 Task: Look for space in La Laja, Chile from 4th August, 2023 to 8th August, 2023 for 1 adult in price range Rs.10000 to Rs.15000. Place can be private room with 1  bedroom having 1 bed and 1 bathroom. Property type can be flatguest house, hotel. Amenities needed are: wifi. Booking option can be shelf check-in. Required host language is English.
Action: Mouse moved to (591, 232)
Screenshot: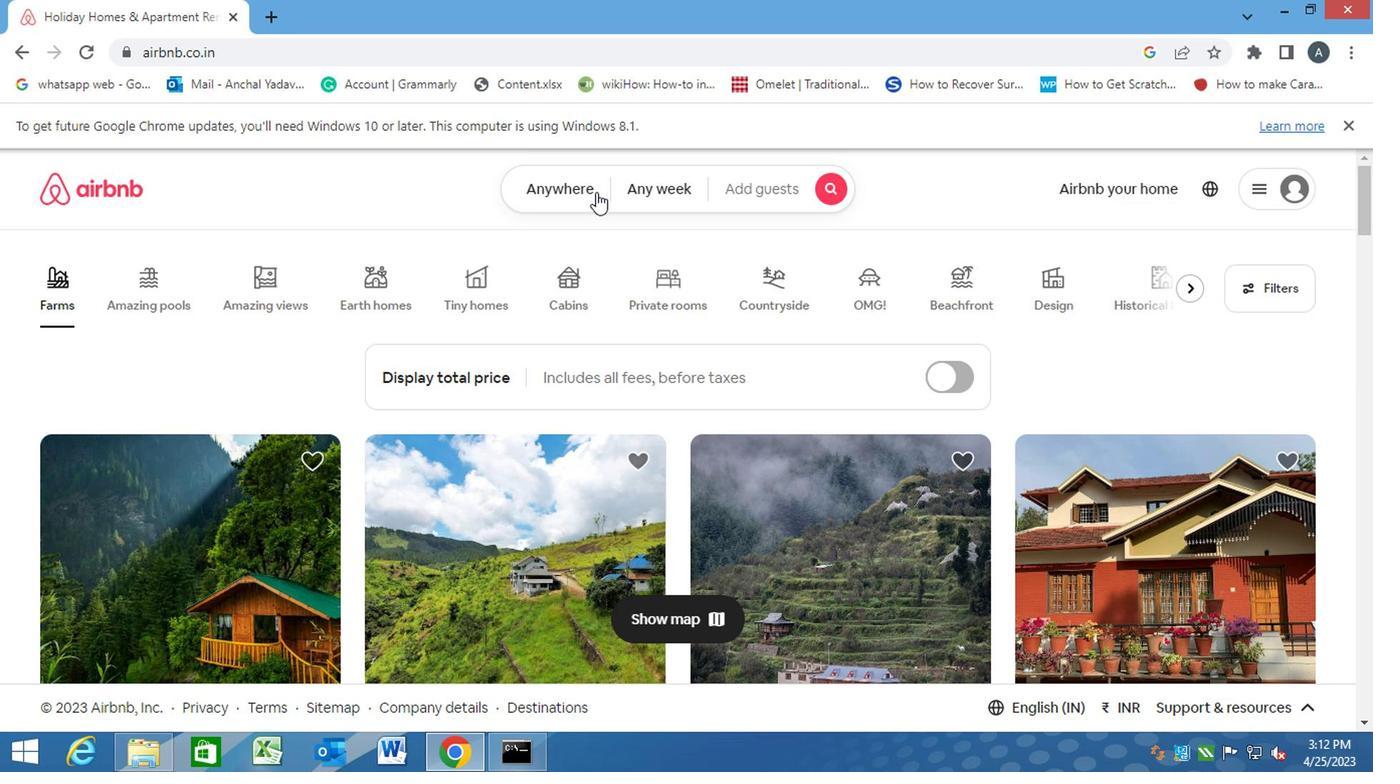 
Action: Mouse pressed left at (591, 232)
Screenshot: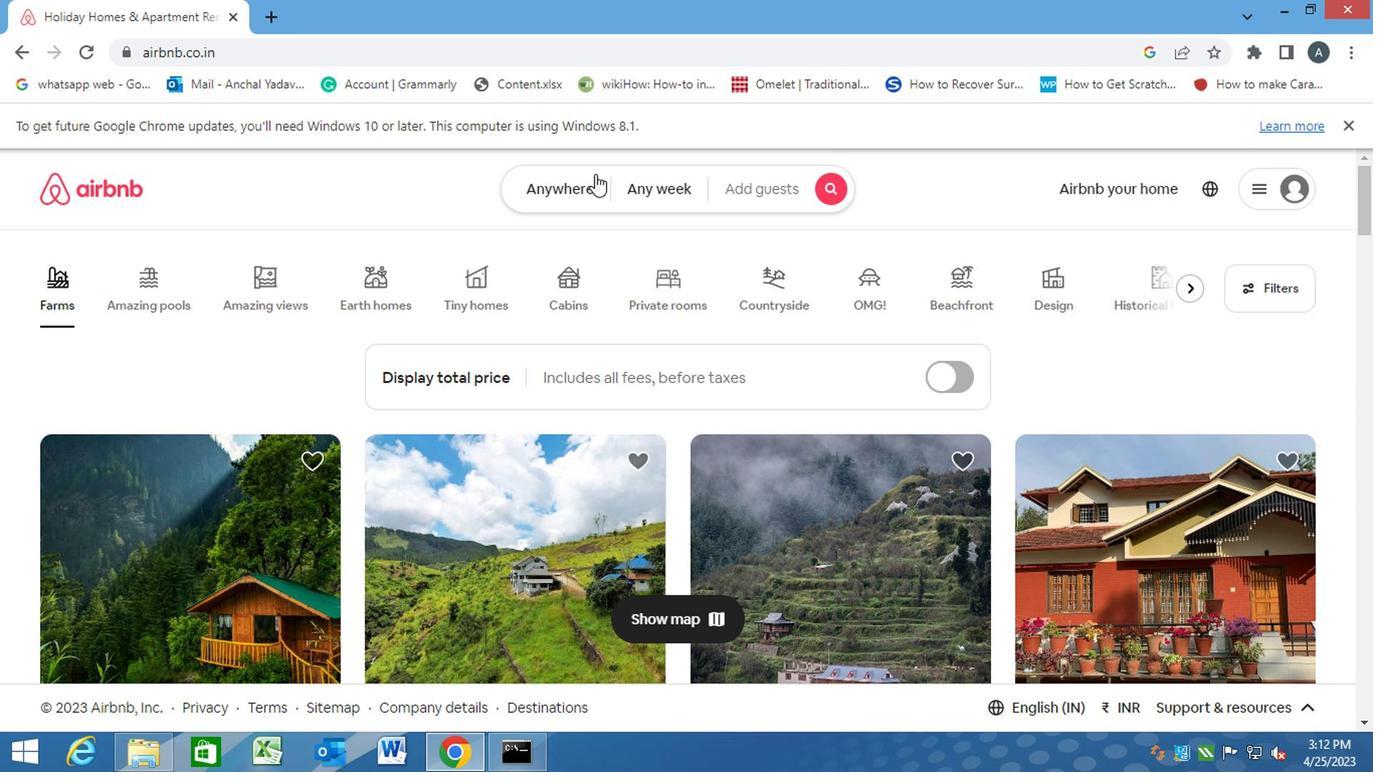 
Action: Mouse moved to (516, 303)
Screenshot: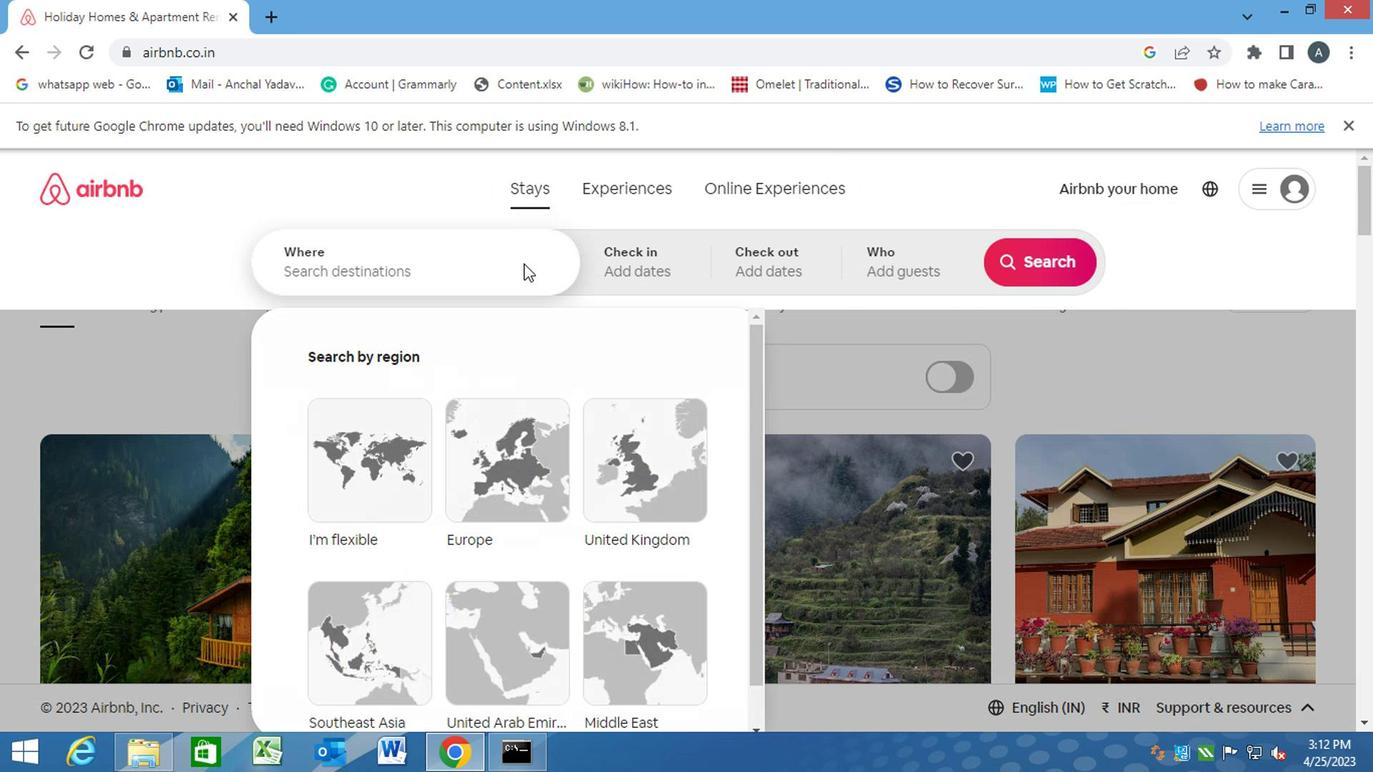 
Action: Mouse pressed left at (516, 303)
Screenshot: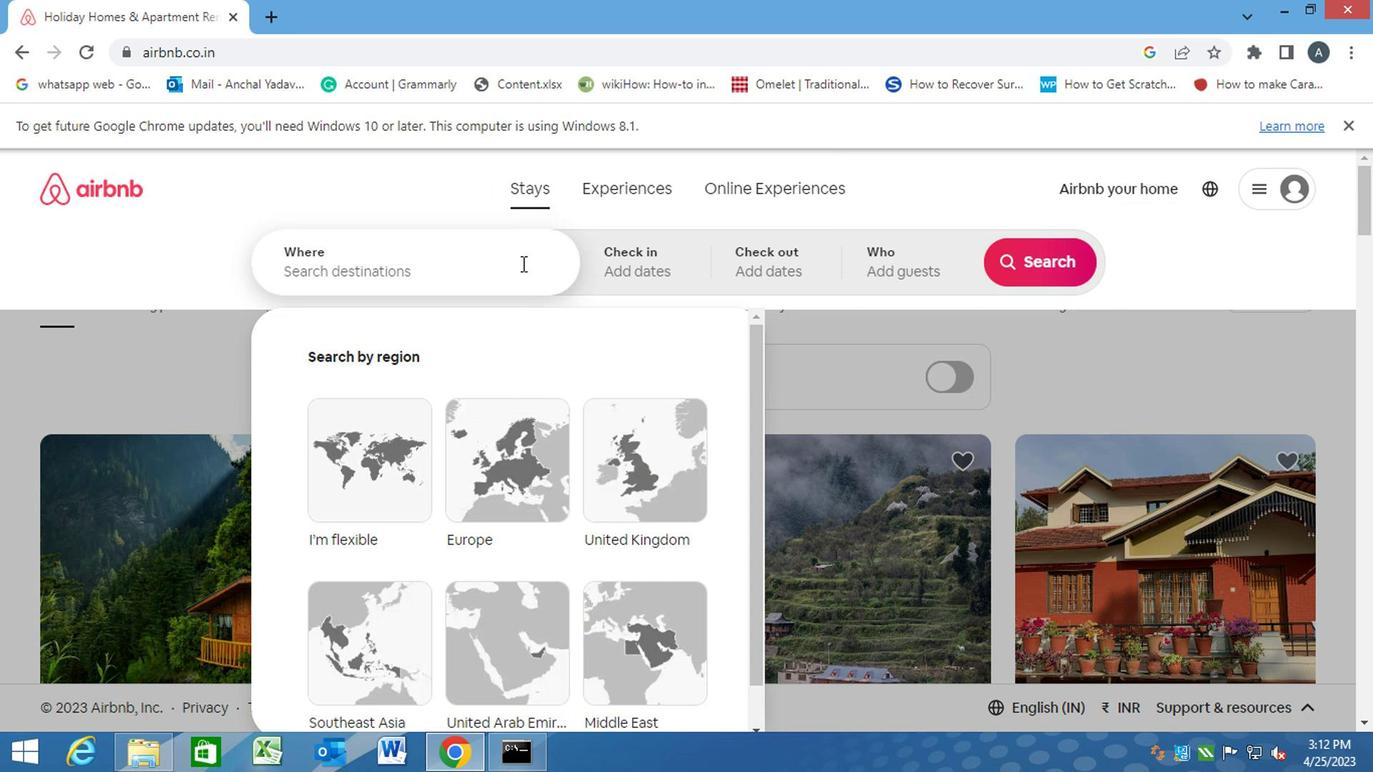 
Action: Key pressed l<Key.caps_lock>a<Key.space><Key.caps_lock>l<Key.caps_lock>aja,<Key.space><Key.caps_lock>c<Key.caps_lock>hile<Key.enter>
Screenshot: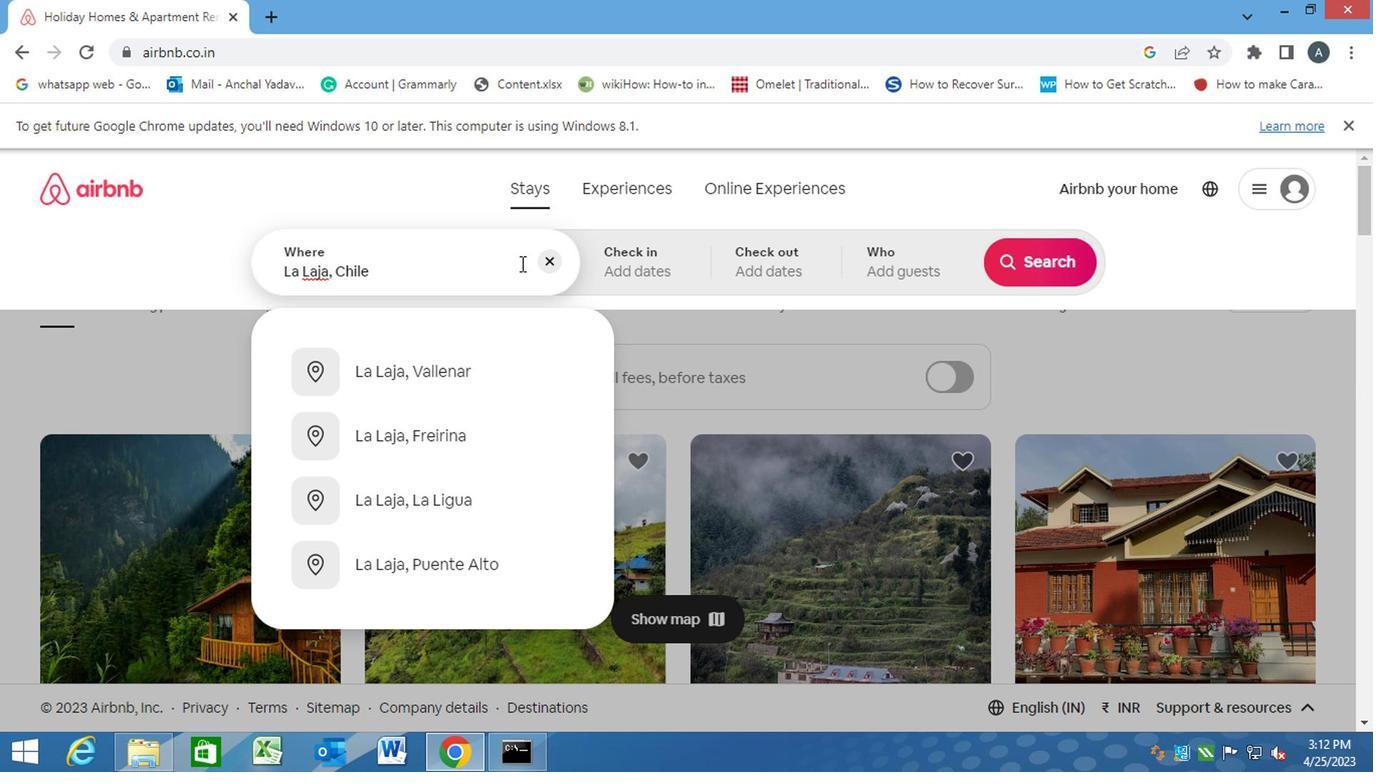 
Action: Mouse moved to (1030, 424)
Screenshot: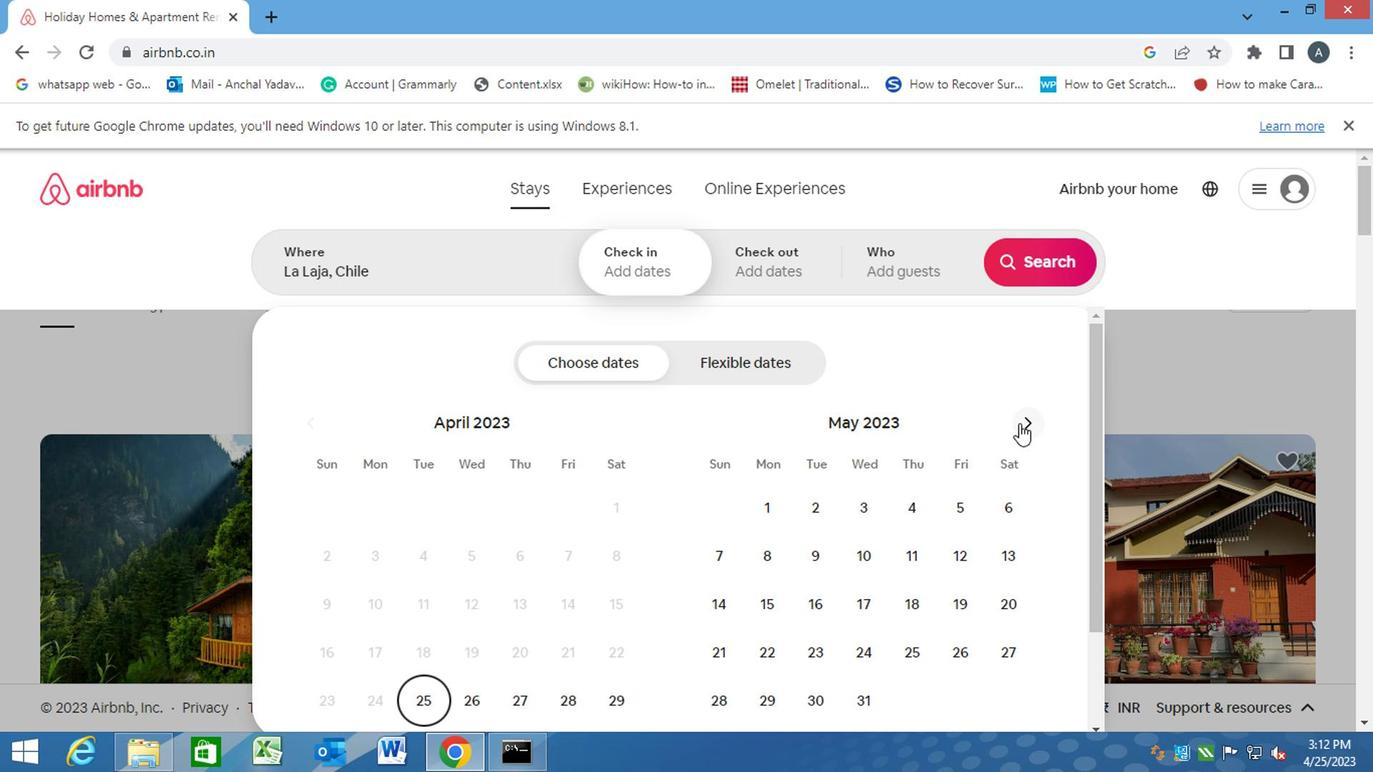 
Action: Mouse pressed left at (1030, 424)
Screenshot: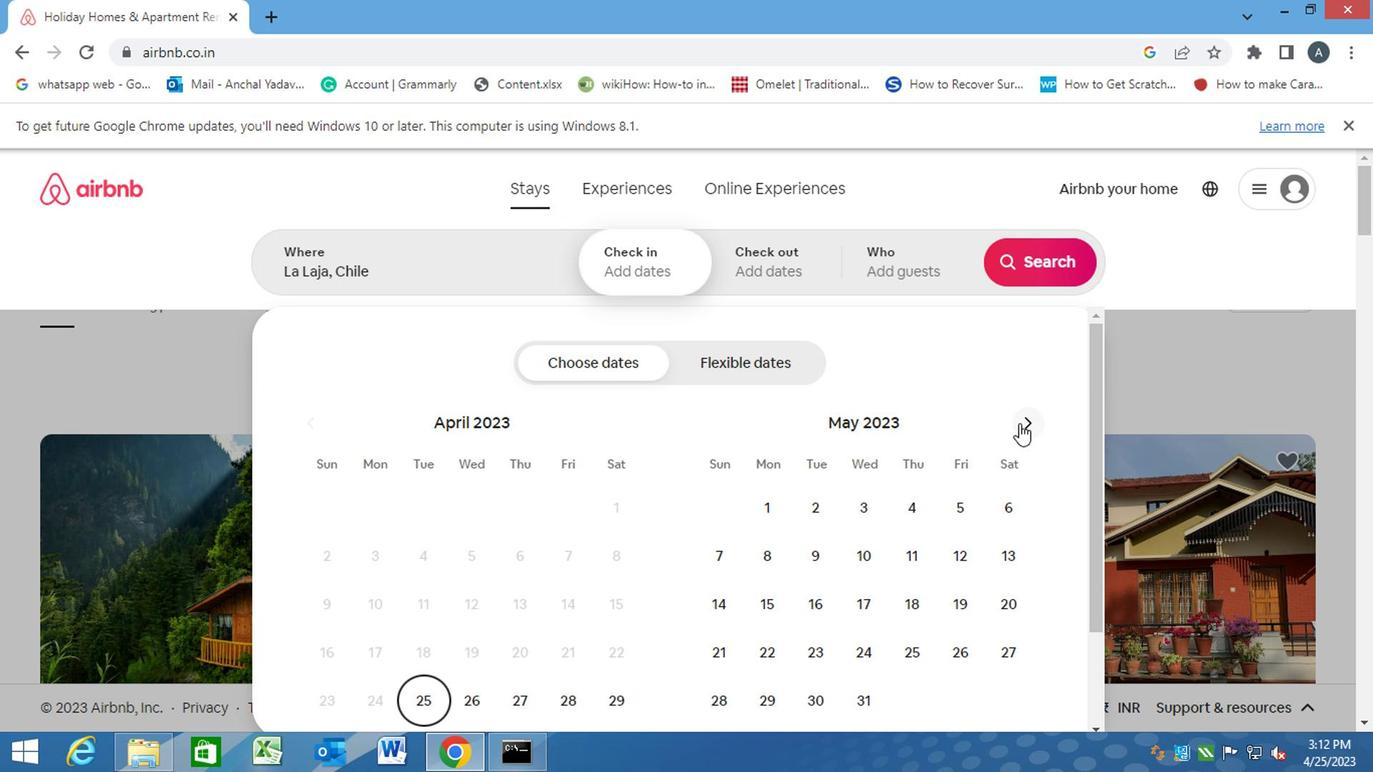 
Action: Mouse pressed left at (1030, 424)
Screenshot: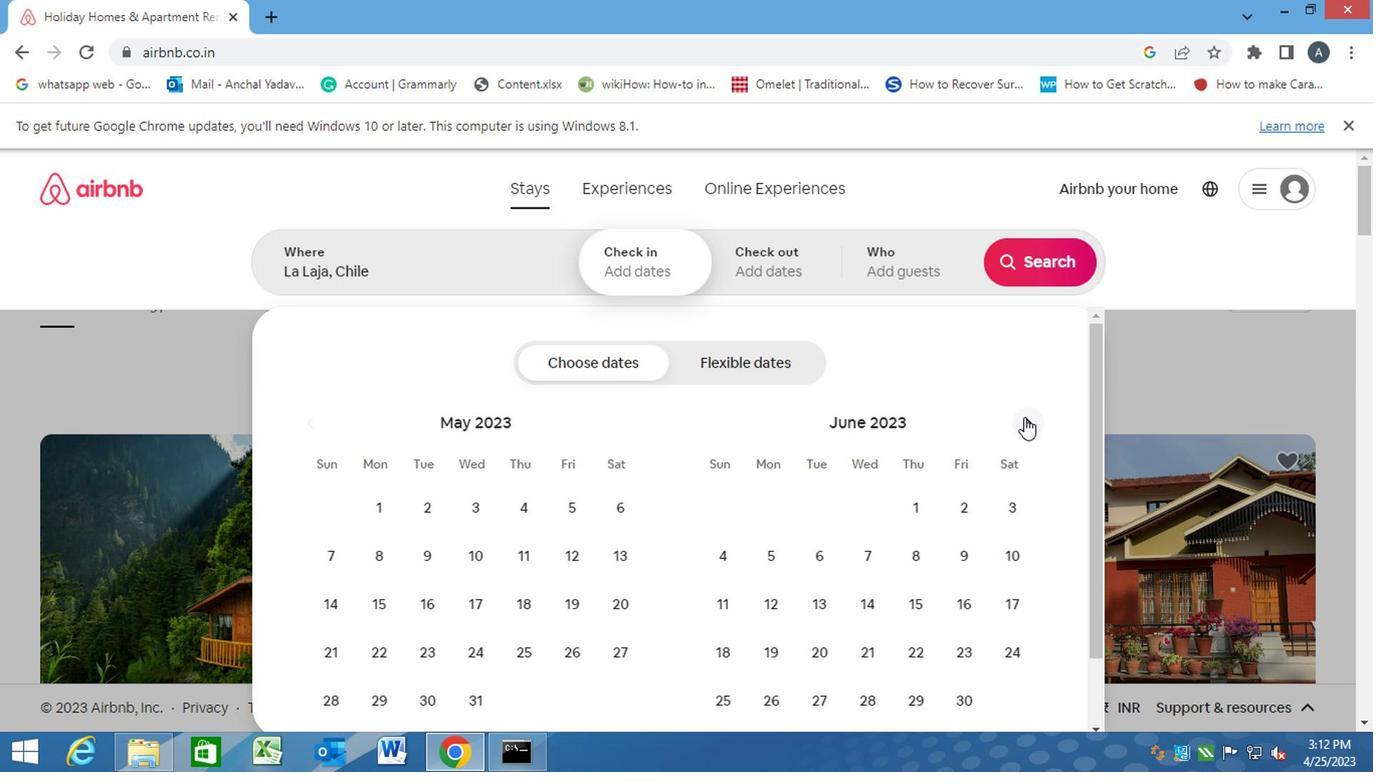 
Action: Mouse moved to (1030, 424)
Screenshot: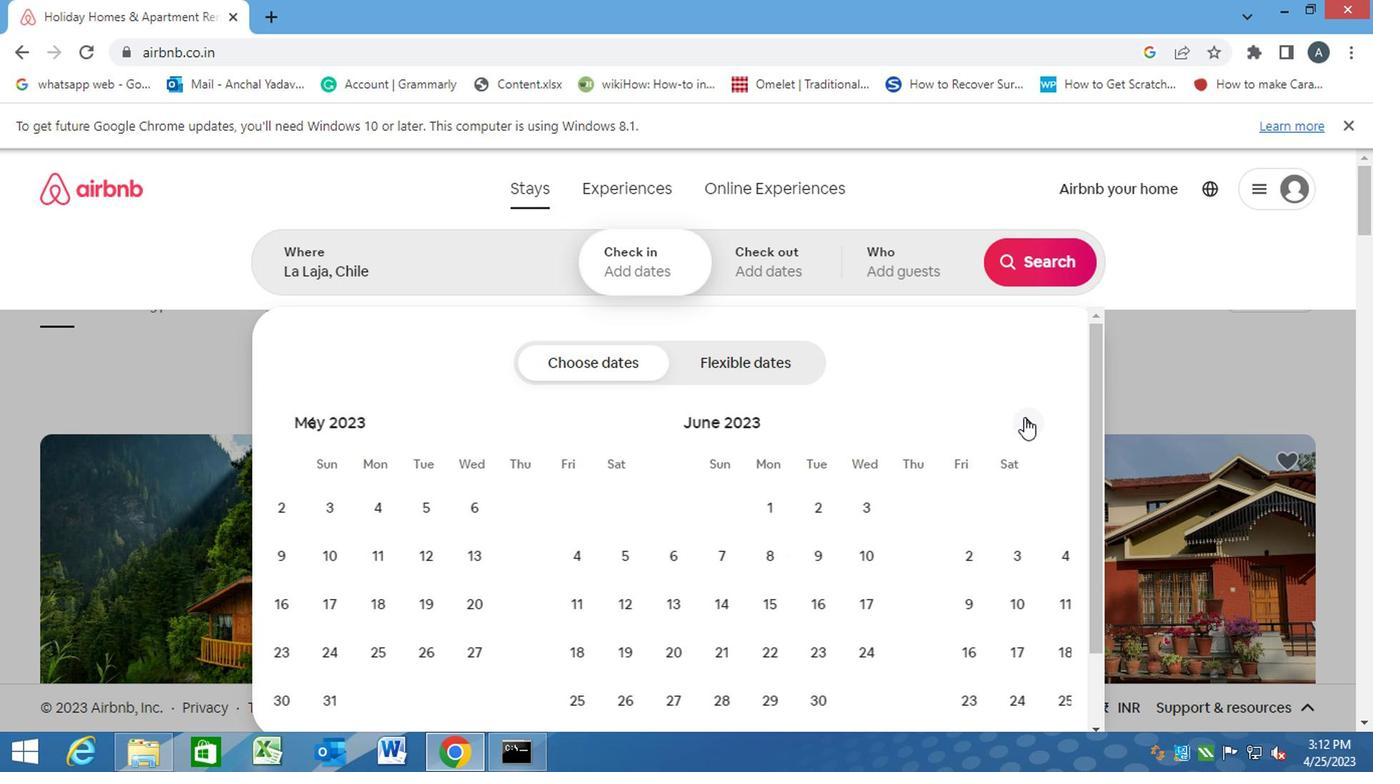 
Action: Mouse pressed left at (1030, 424)
Screenshot: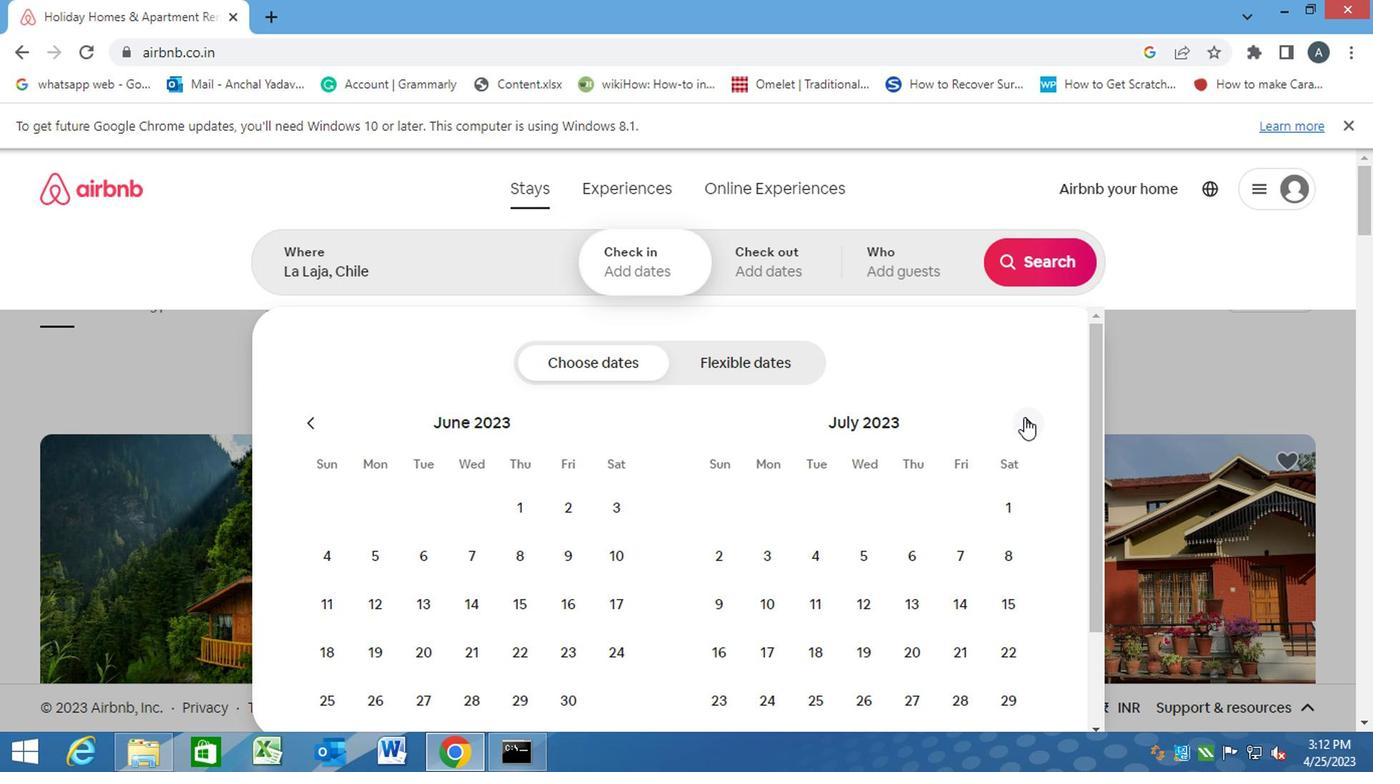 
Action: Mouse moved to (969, 492)
Screenshot: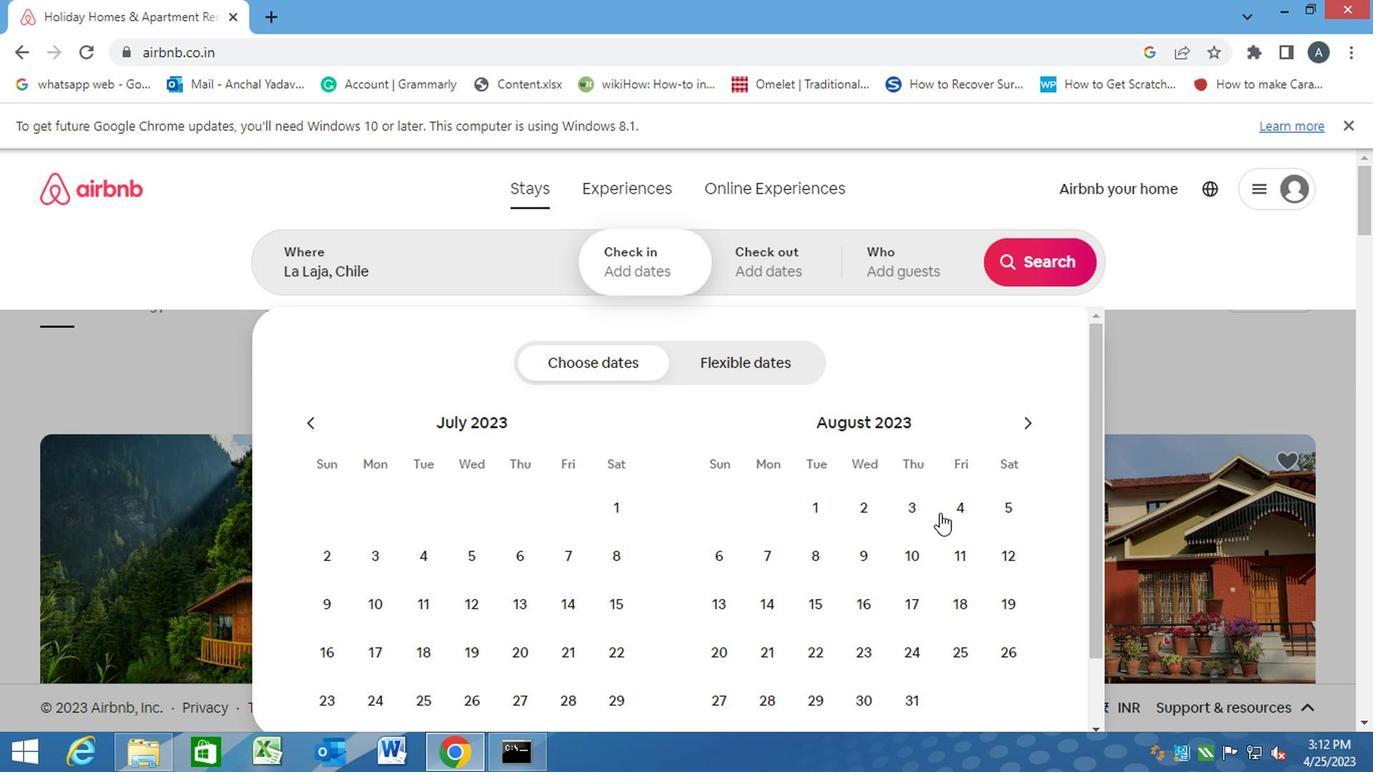 
Action: Mouse pressed left at (969, 492)
Screenshot: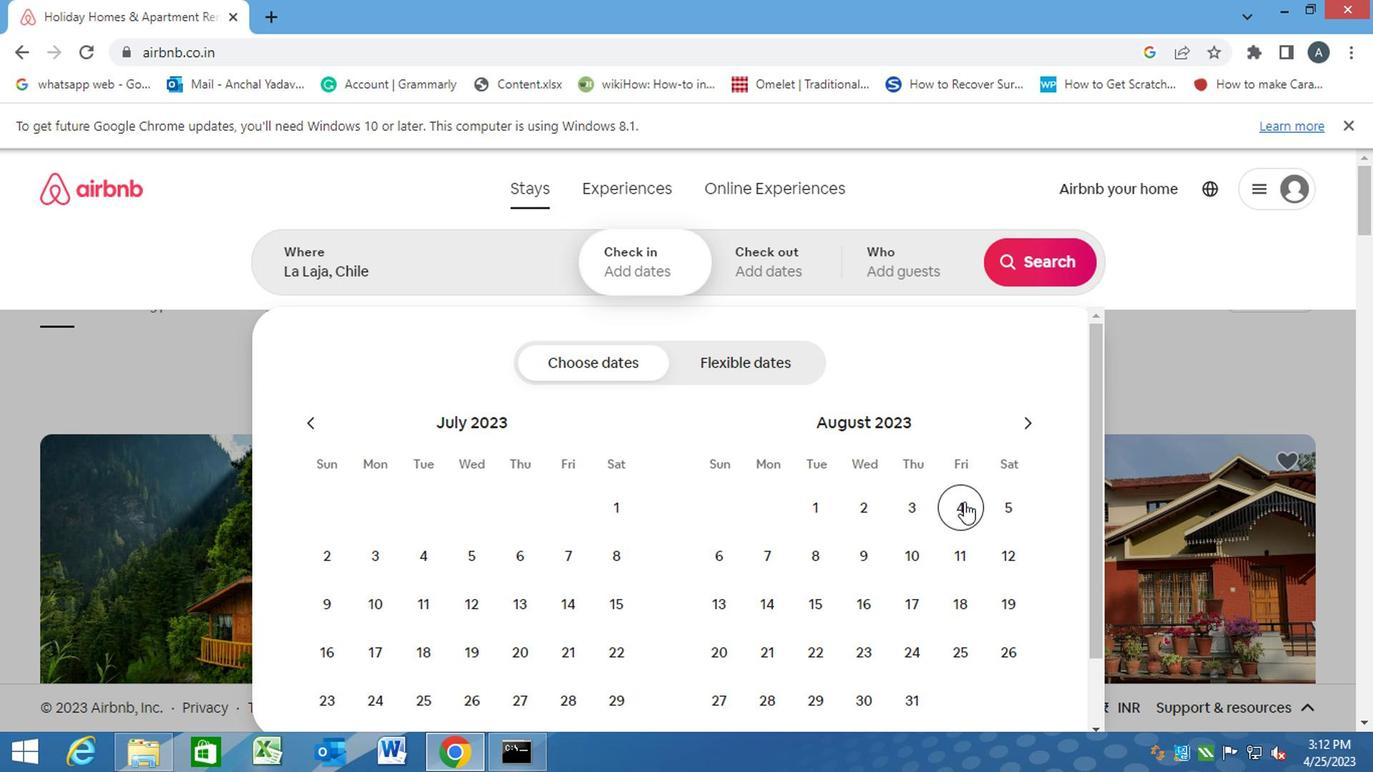 
Action: Mouse moved to (816, 542)
Screenshot: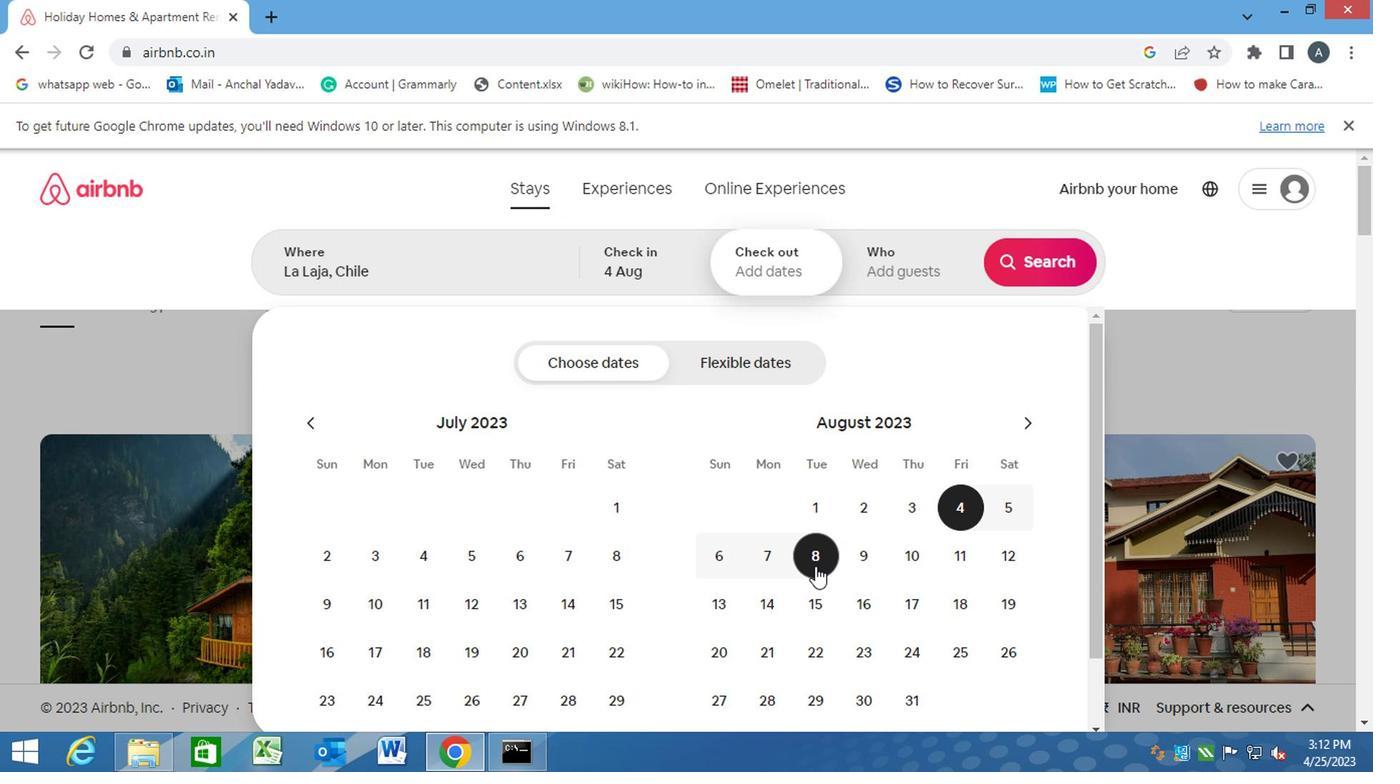 
Action: Mouse pressed left at (816, 542)
Screenshot: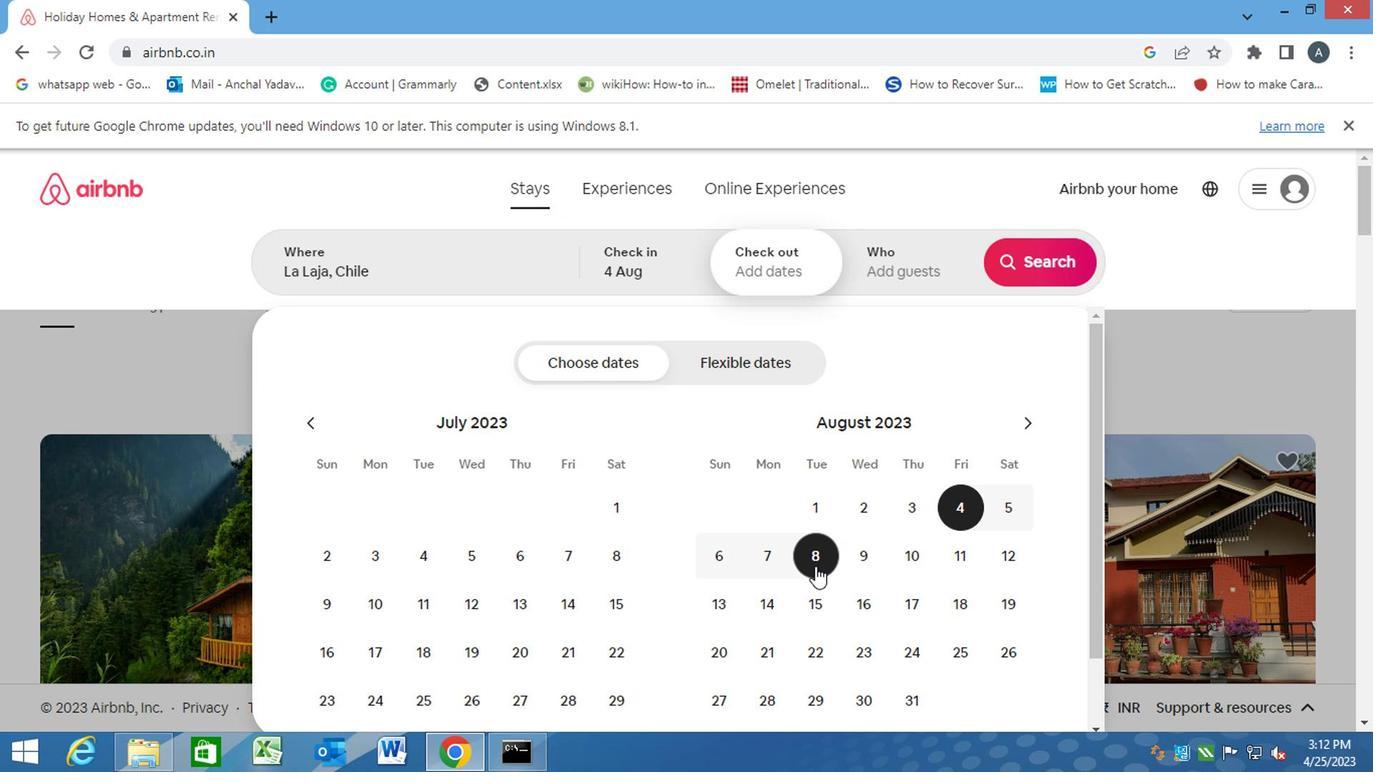 
Action: Mouse moved to (905, 306)
Screenshot: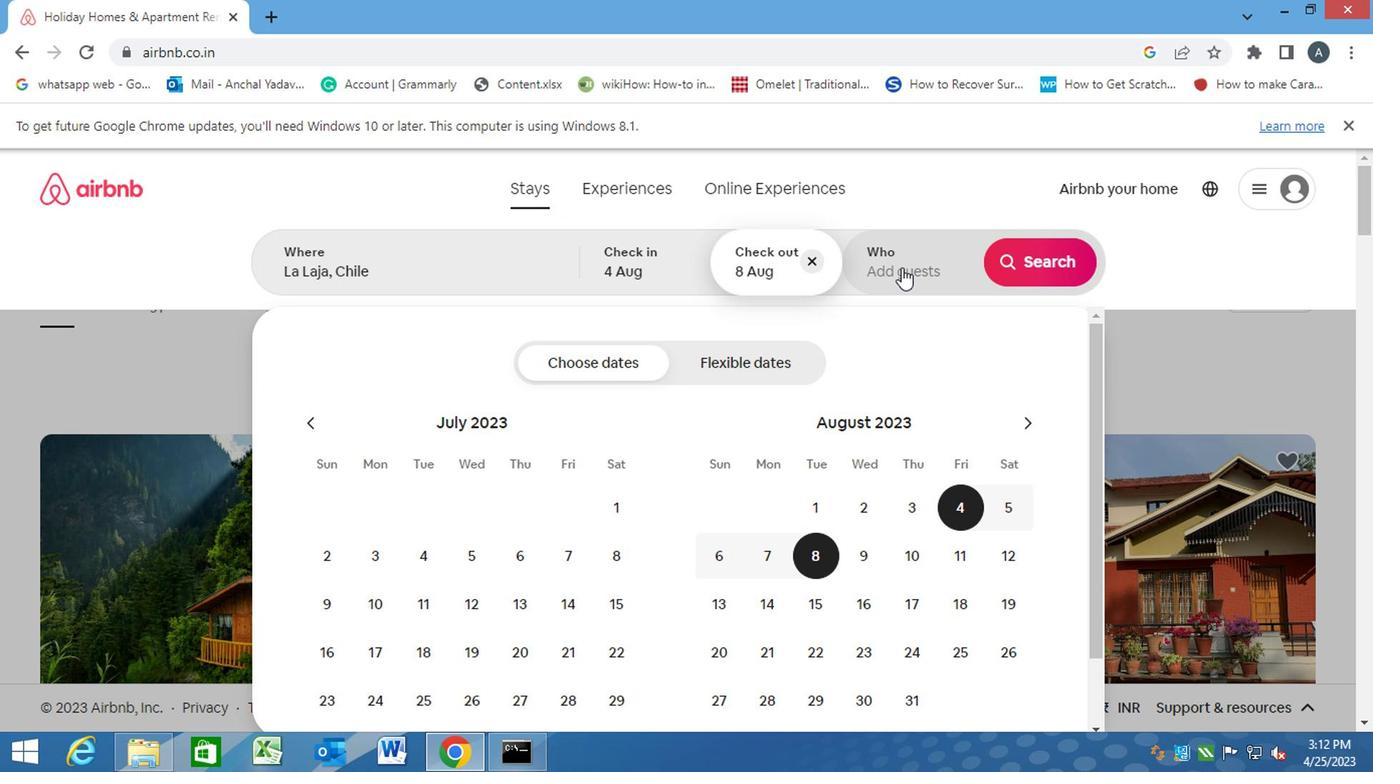 
Action: Mouse pressed left at (905, 306)
Screenshot: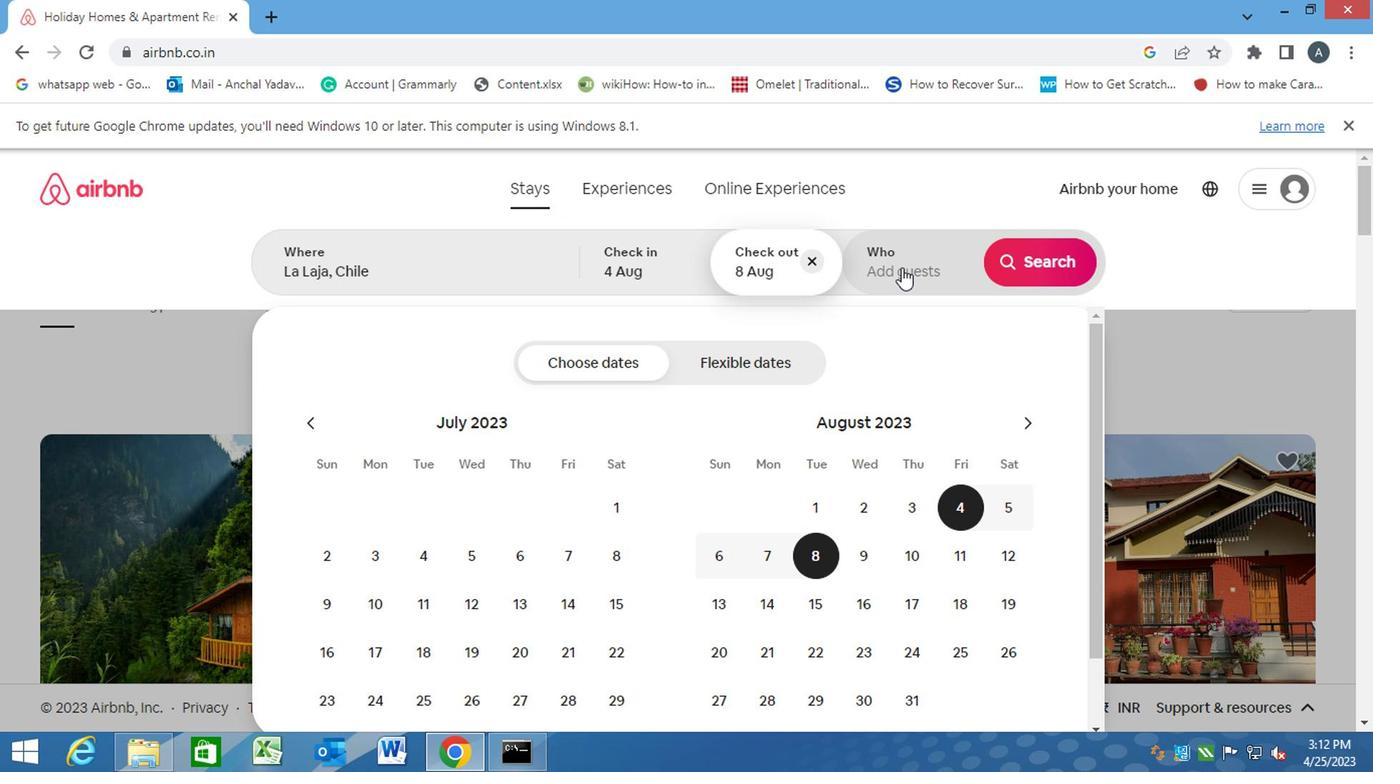 
Action: Mouse moved to (1059, 371)
Screenshot: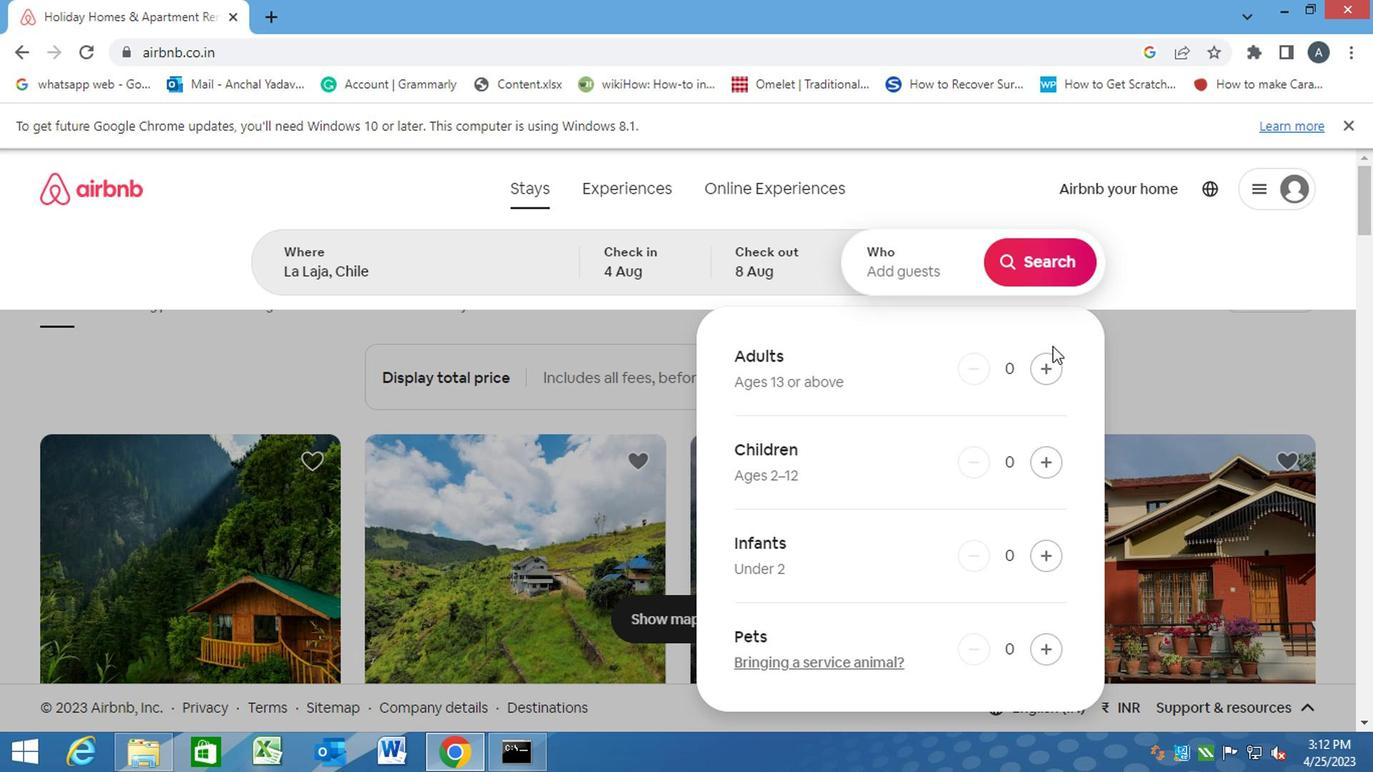 
Action: Mouse pressed left at (1059, 371)
Screenshot: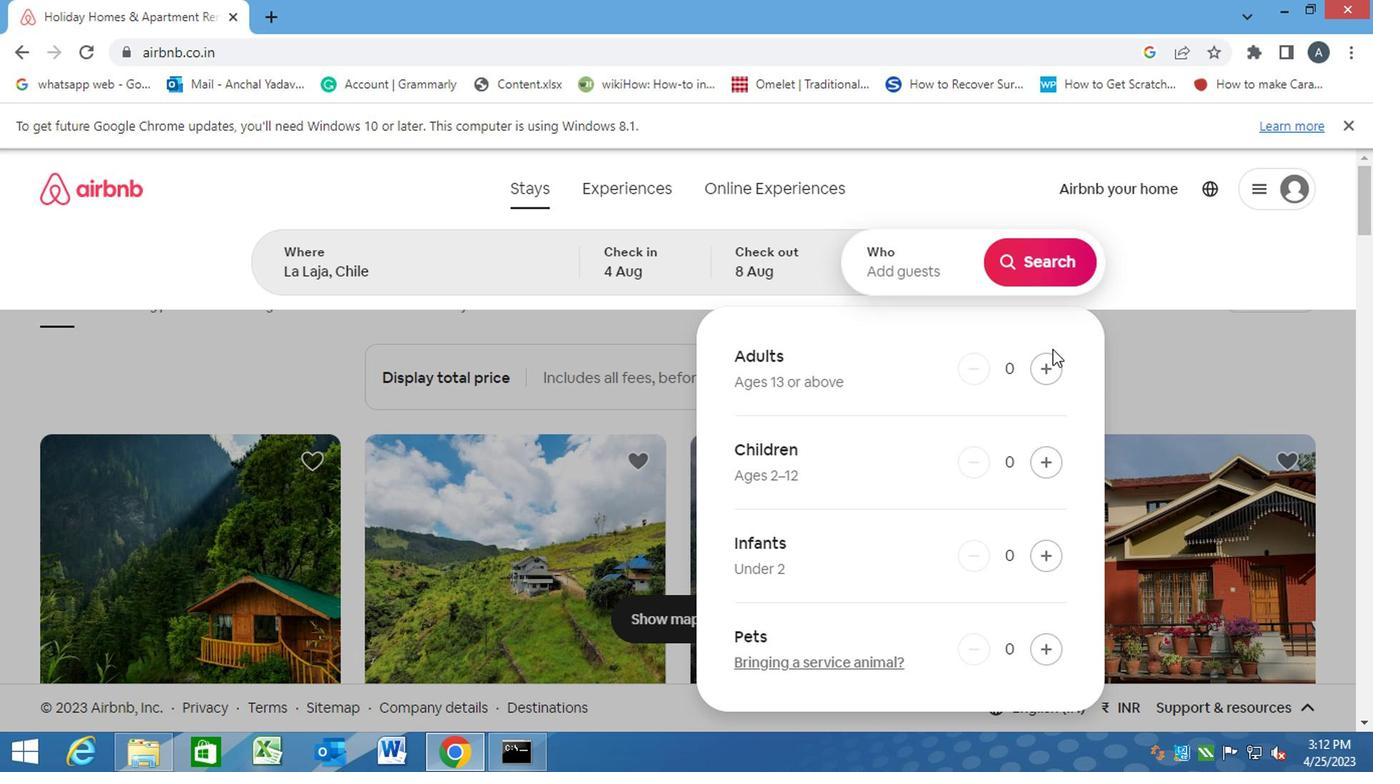 
Action: Mouse moved to (1053, 385)
Screenshot: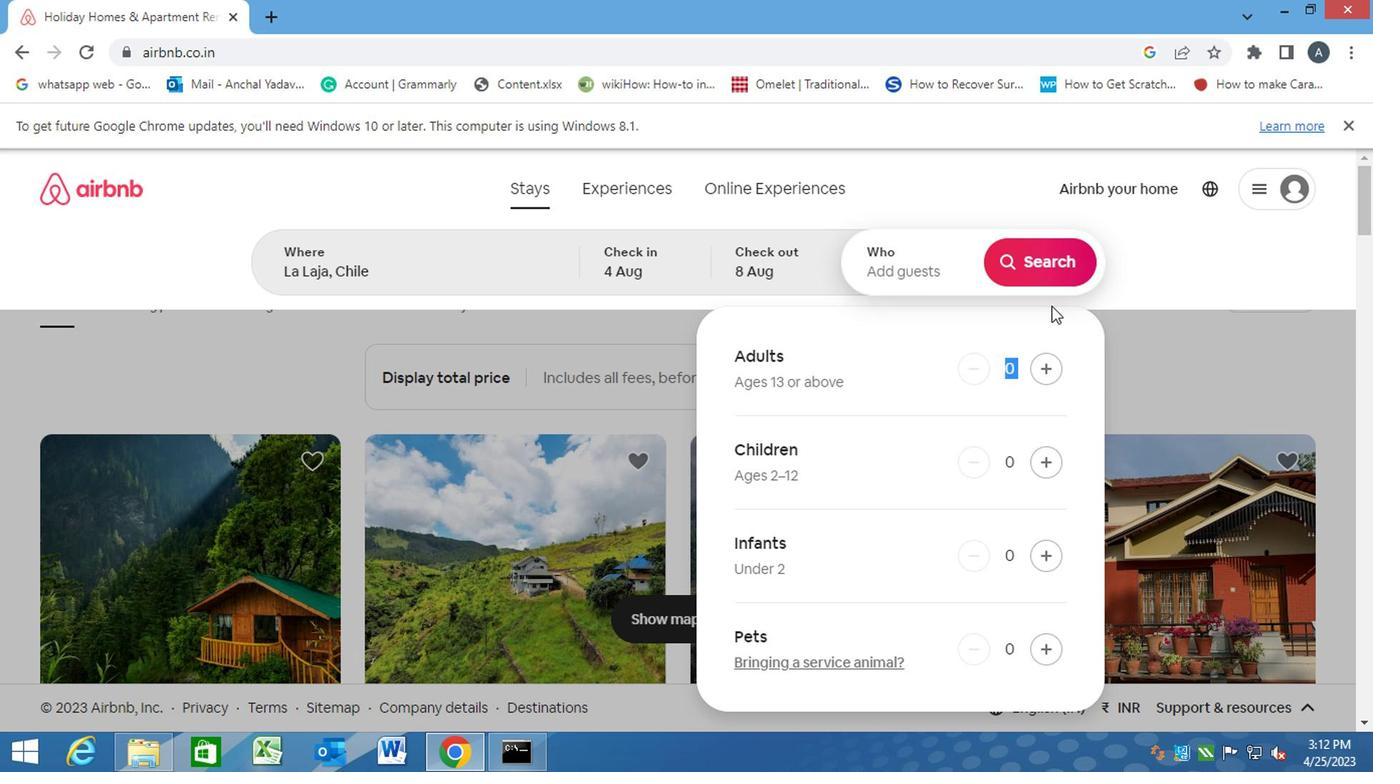 
Action: Mouse pressed left at (1053, 385)
Screenshot: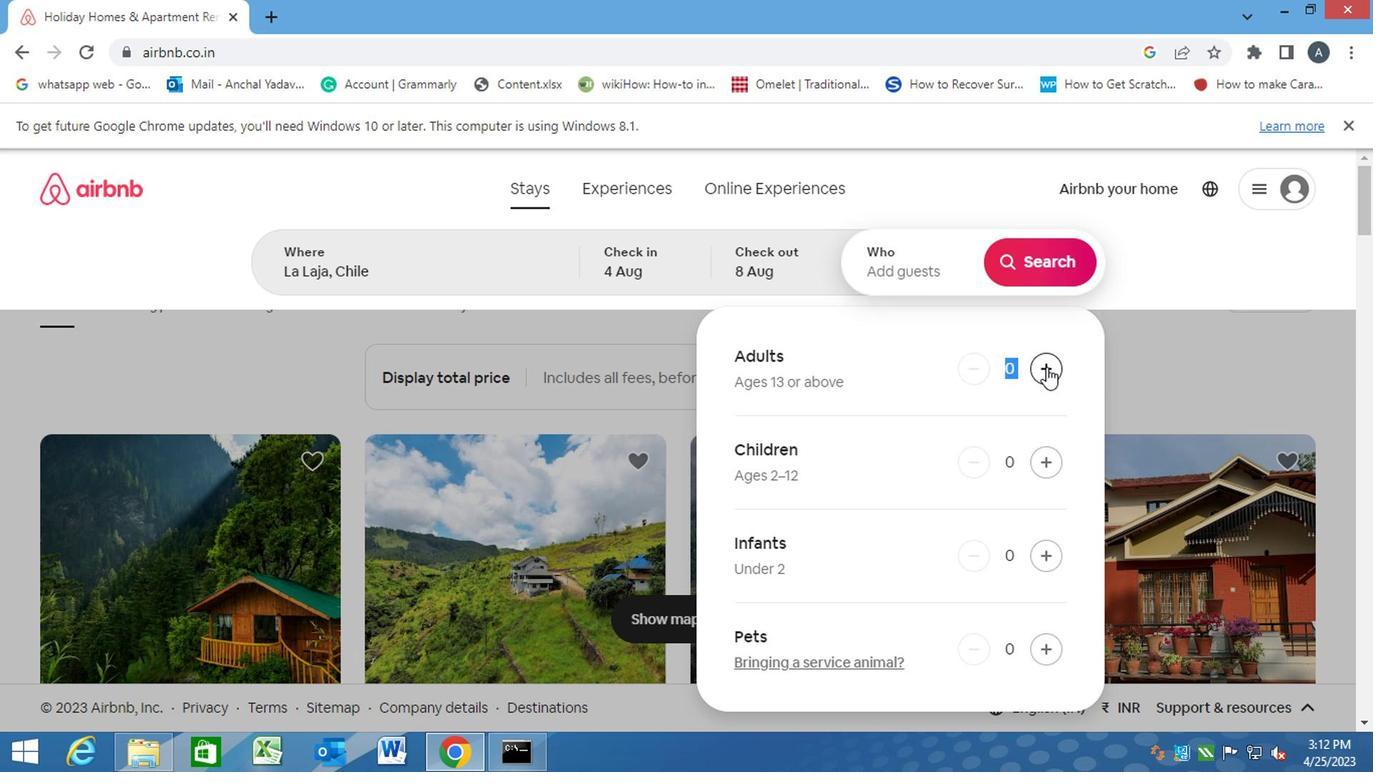 
Action: Mouse moved to (1048, 294)
Screenshot: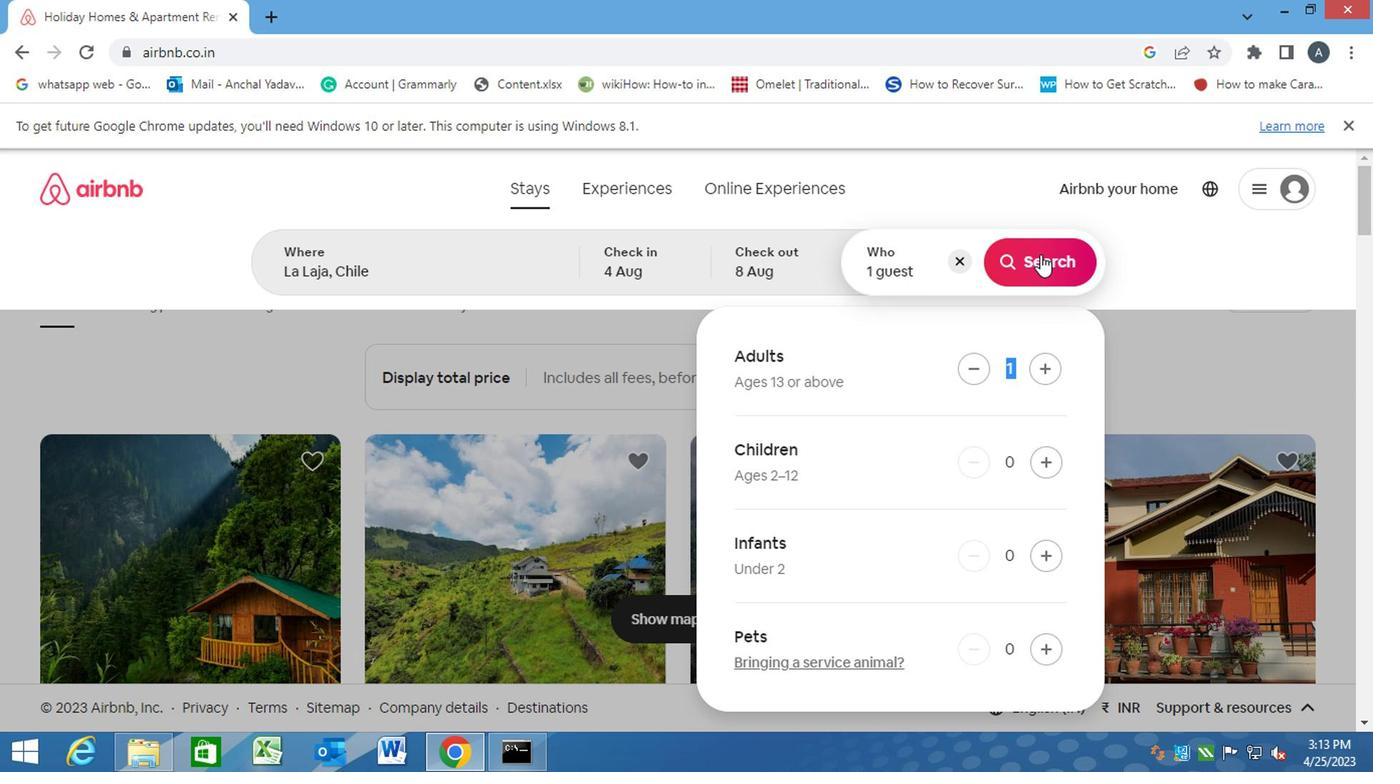 
Action: Mouse pressed left at (1048, 294)
Screenshot: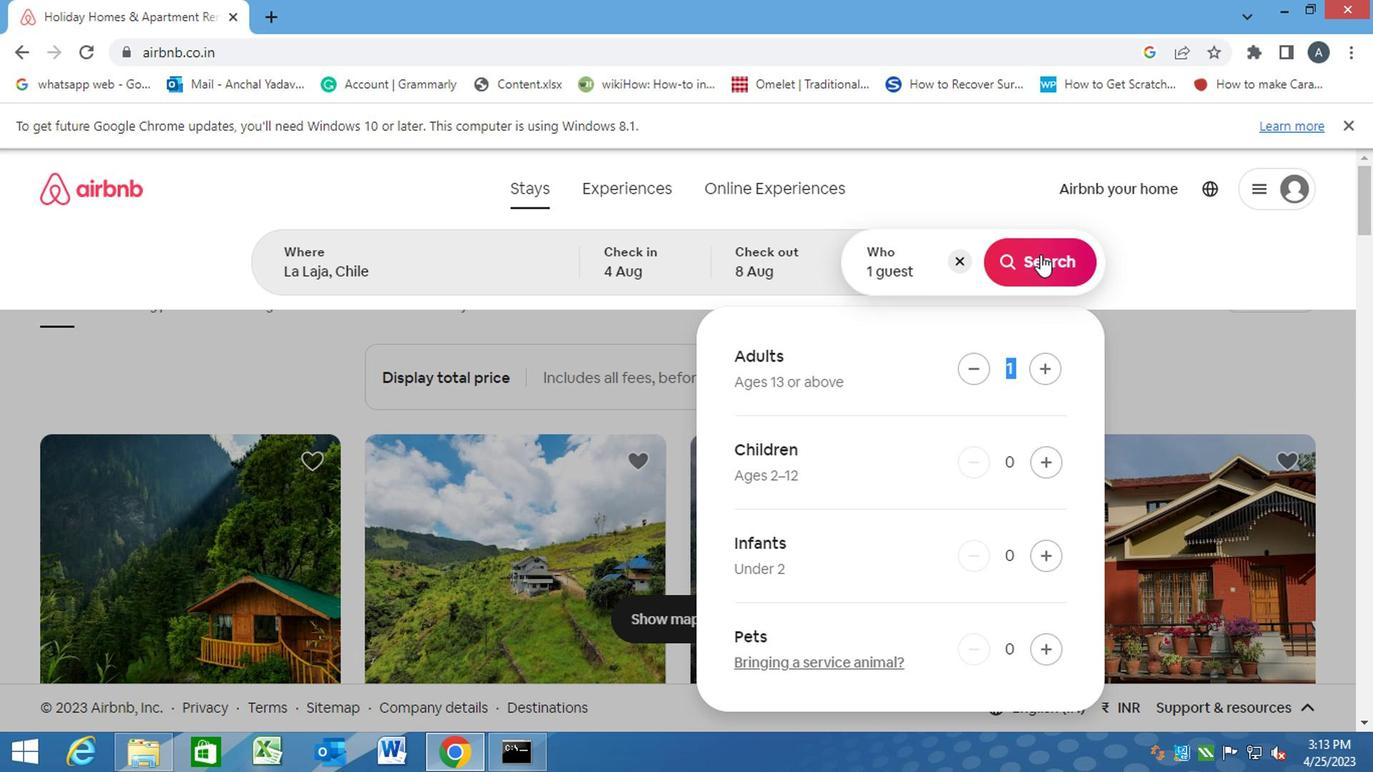 
Action: Mouse moved to (1296, 304)
Screenshot: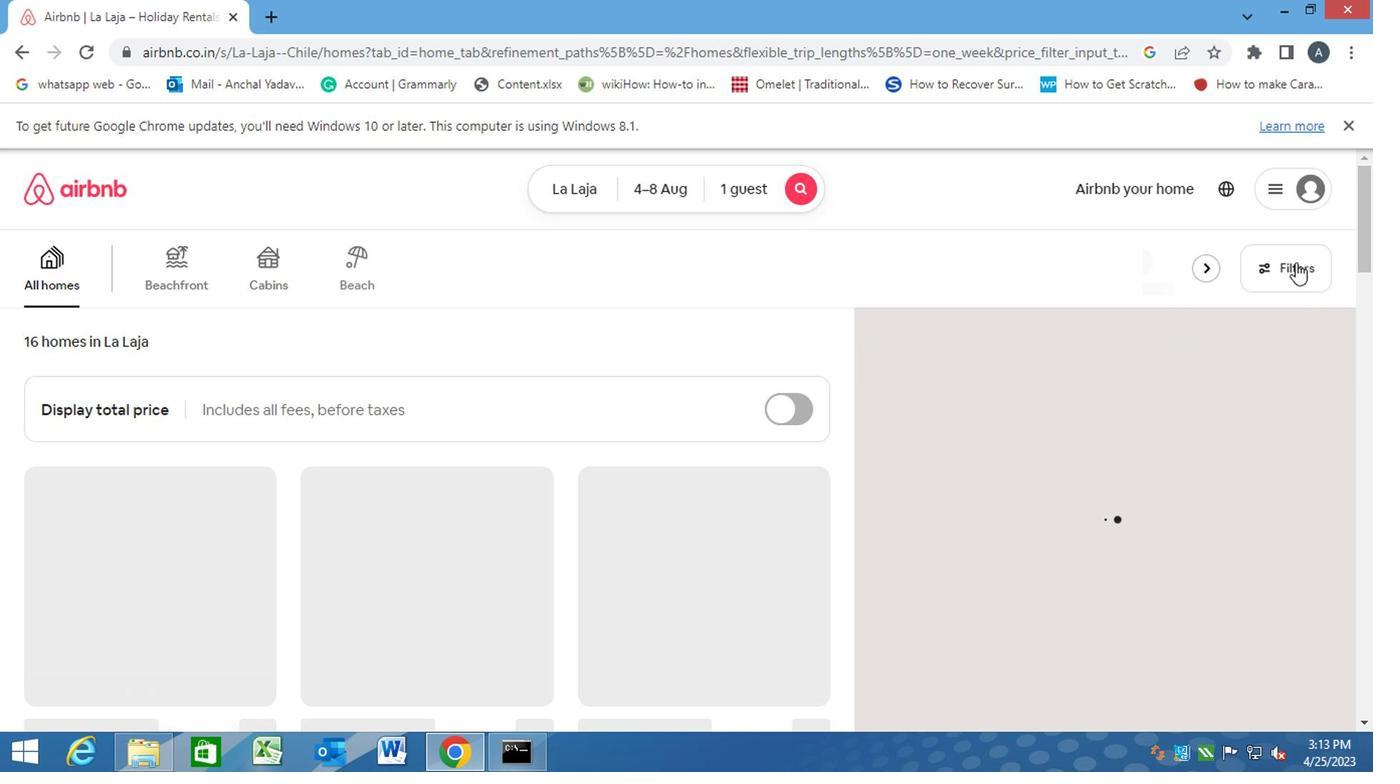 
Action: Mouse pressed left at (1296, 304)
Screenshot: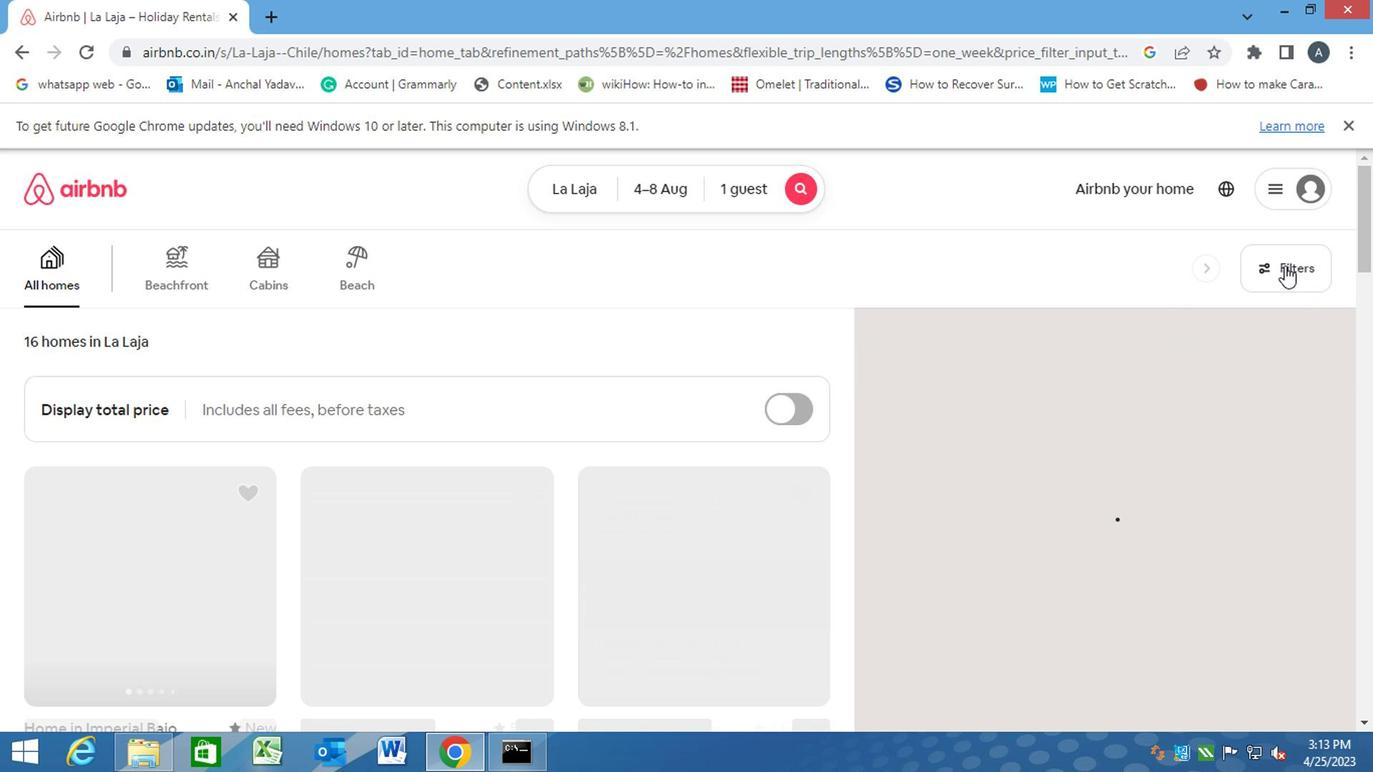 
Action: Mouse moved to (439, 507)
Screenshot: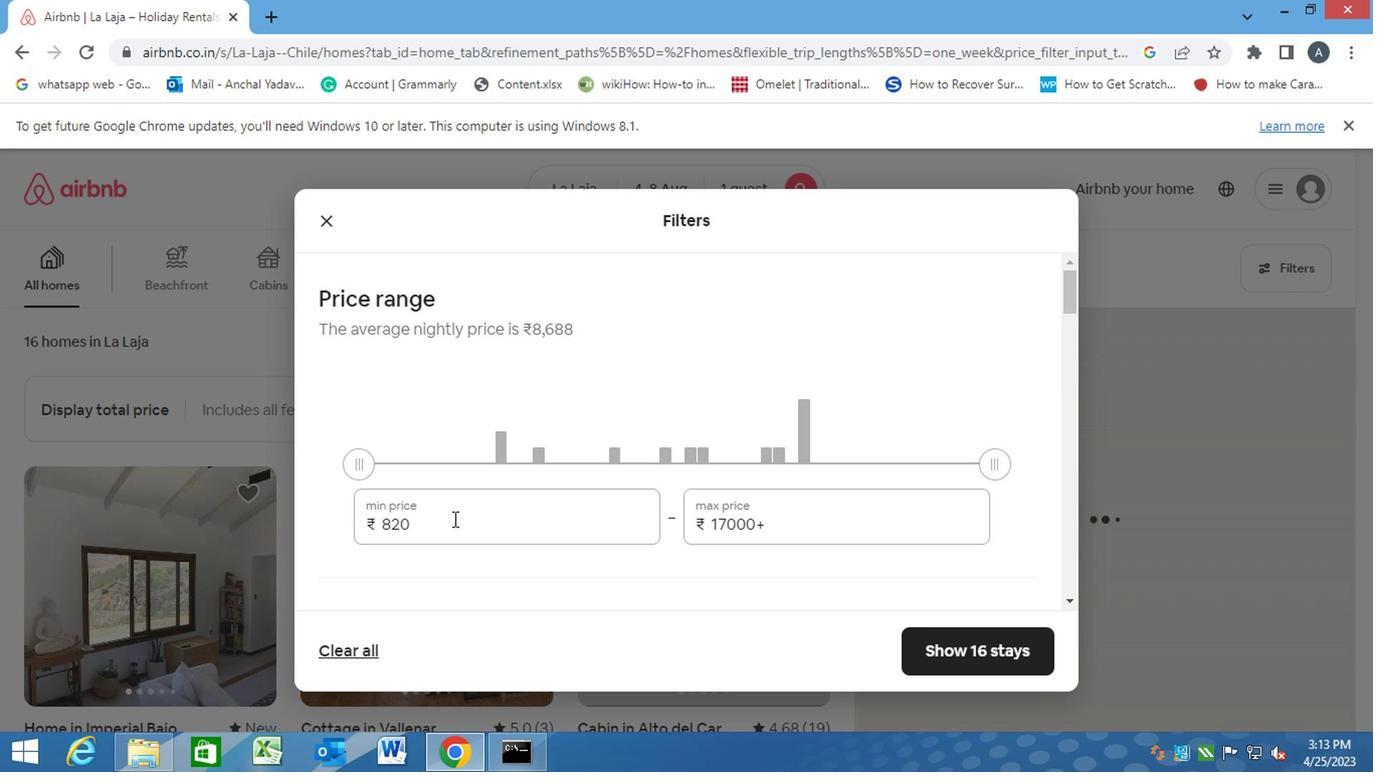 
Action: Mouse pressed left at (439, 507)
Screenshot: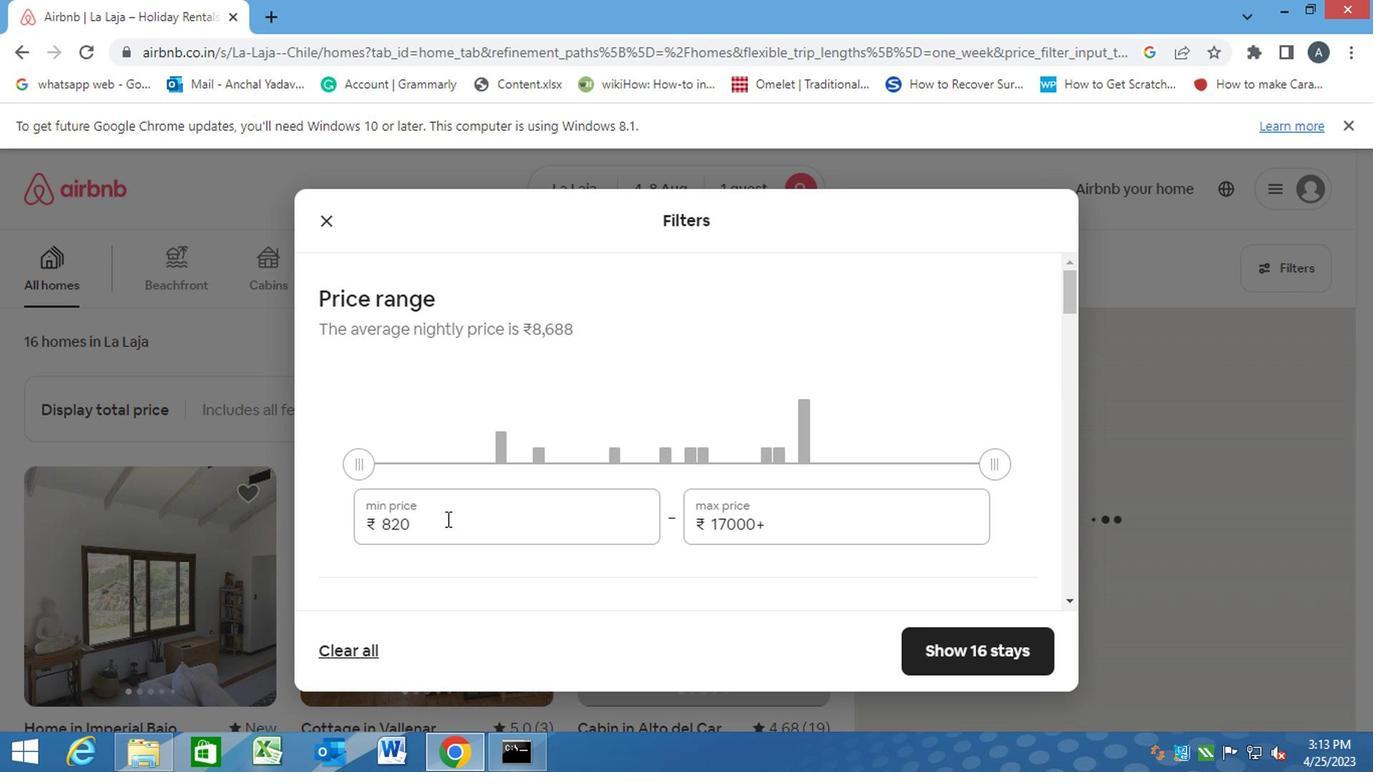 
Action: Mouse moved to (301, 515)
Screenshot: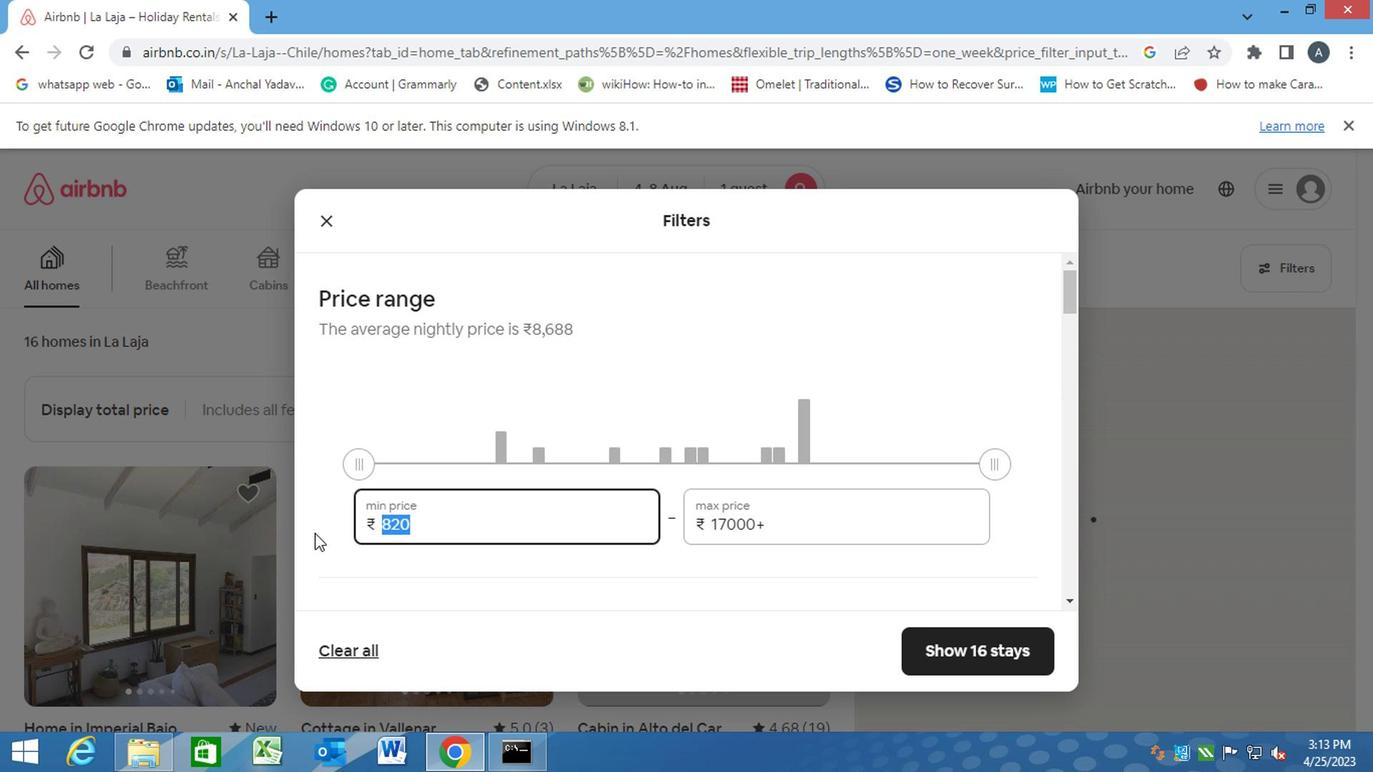 
Action: Key pressed 10000<Key.tab><Key.backspace>16<Key.backspace>5000
Screenshot: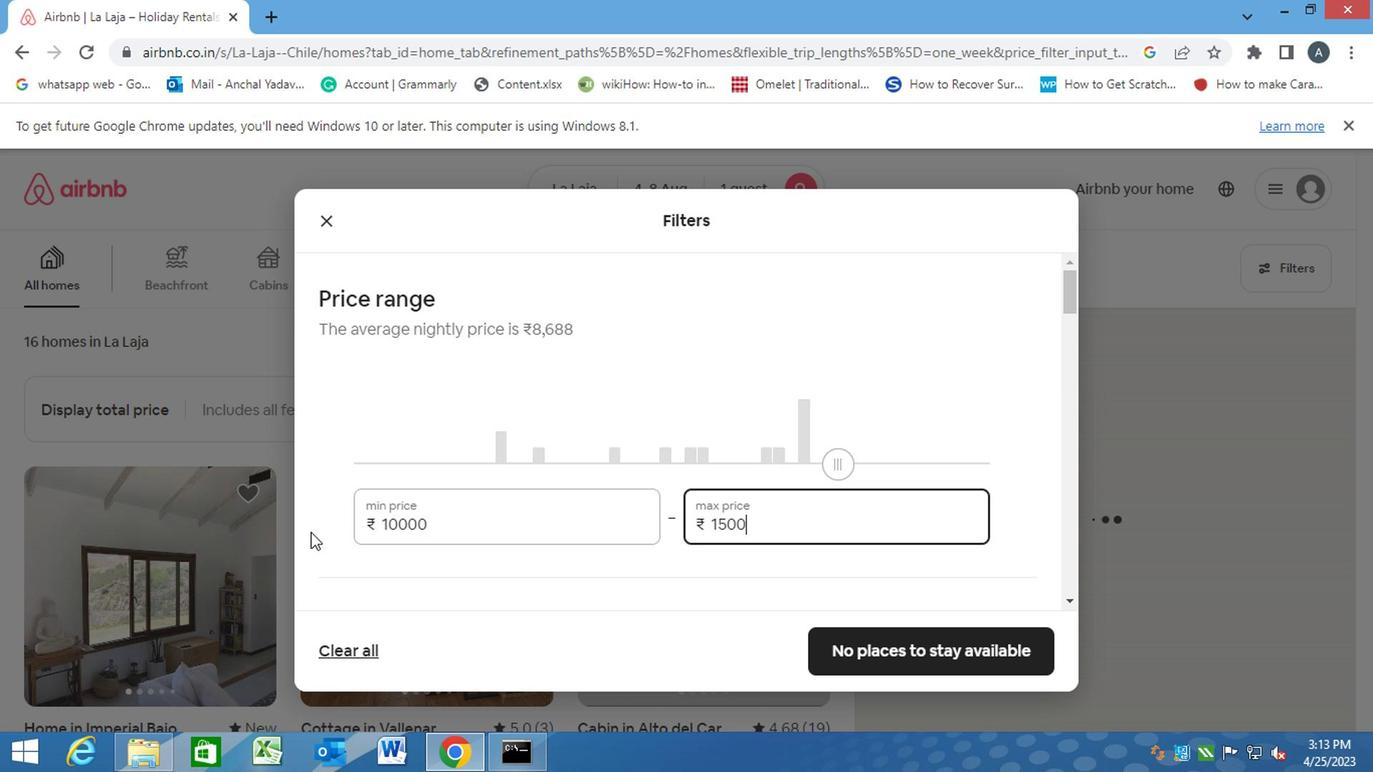 
Action: Mouse moved to (457, 586)
Screenshot: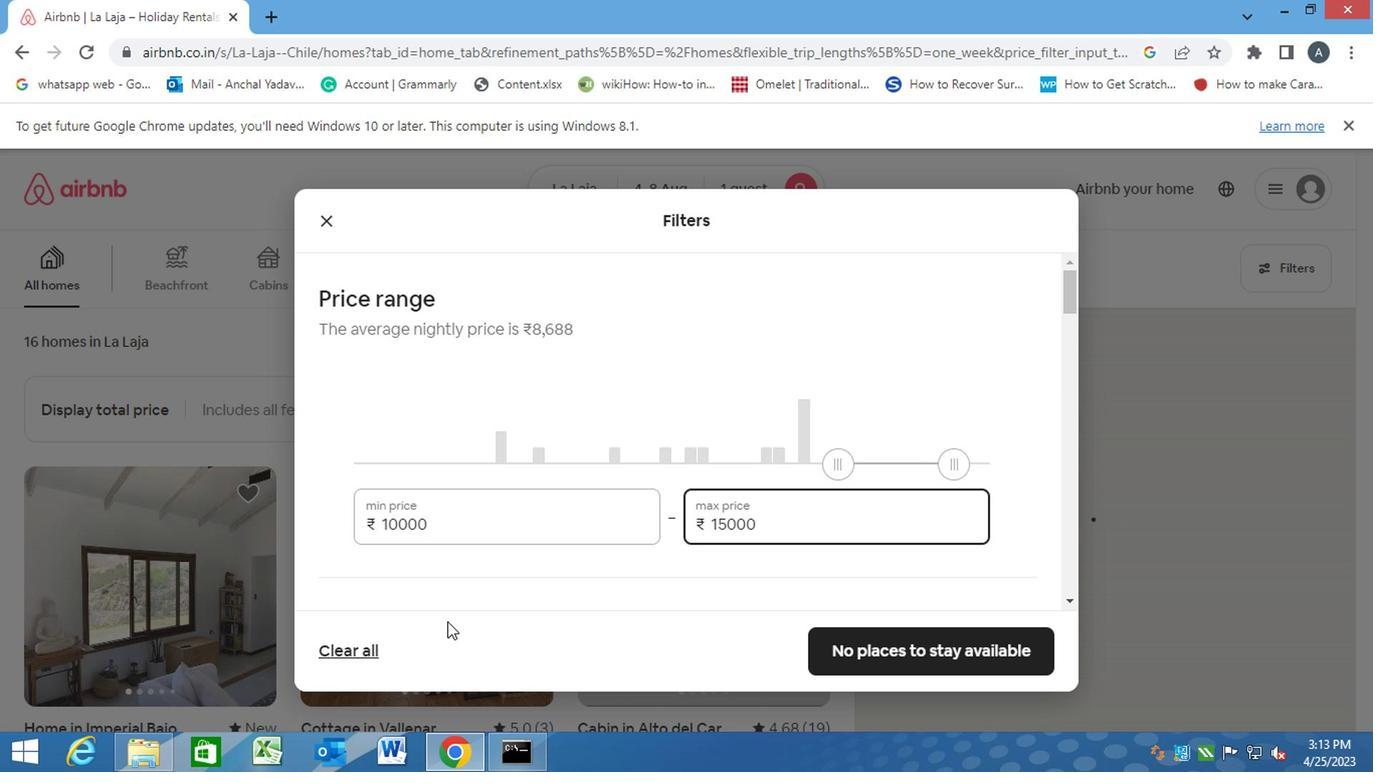 
Action: Mouse pressed left at (457, 586)
Screenshot: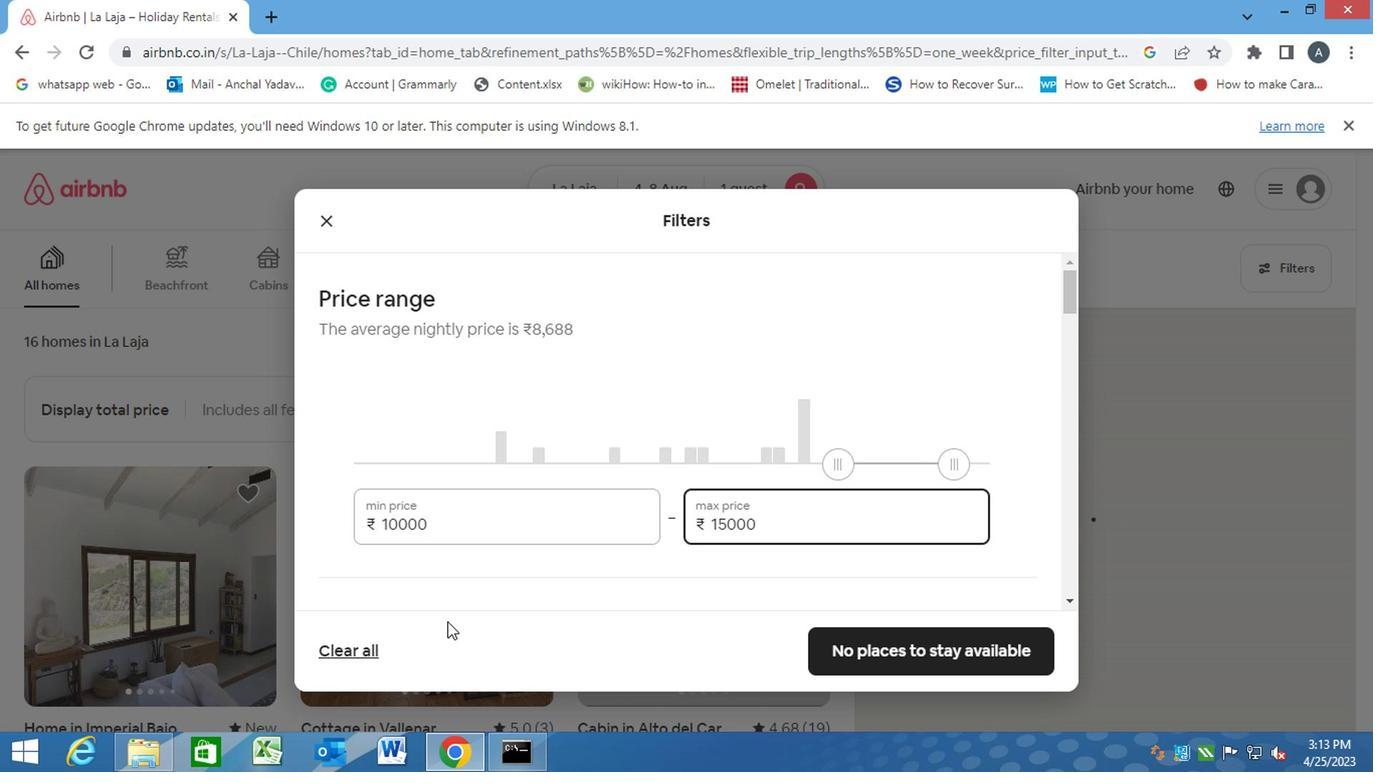 
Action: Mouse moved to (572, 547)
Screenshot: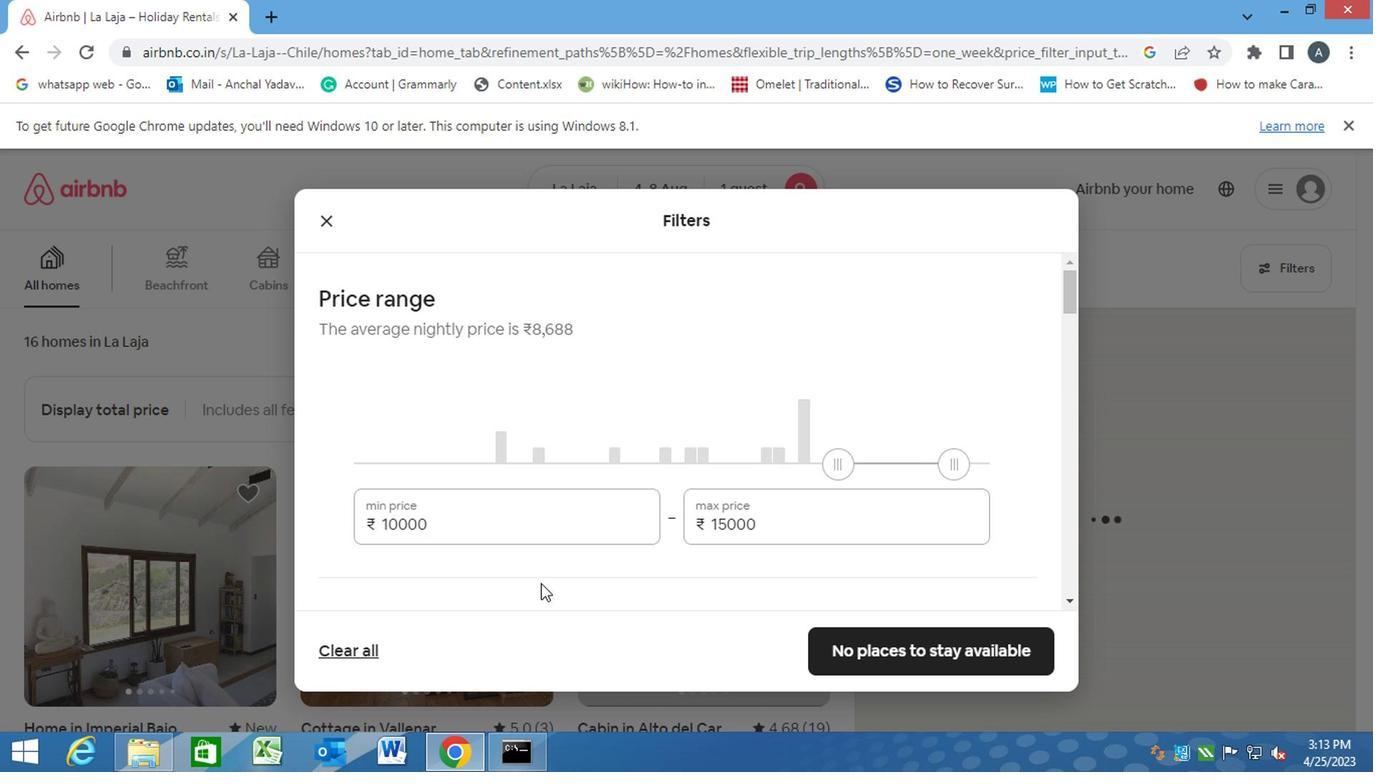 
Action: Mouse scrolled (572, 546) with delta (0, -1)
Screenshot: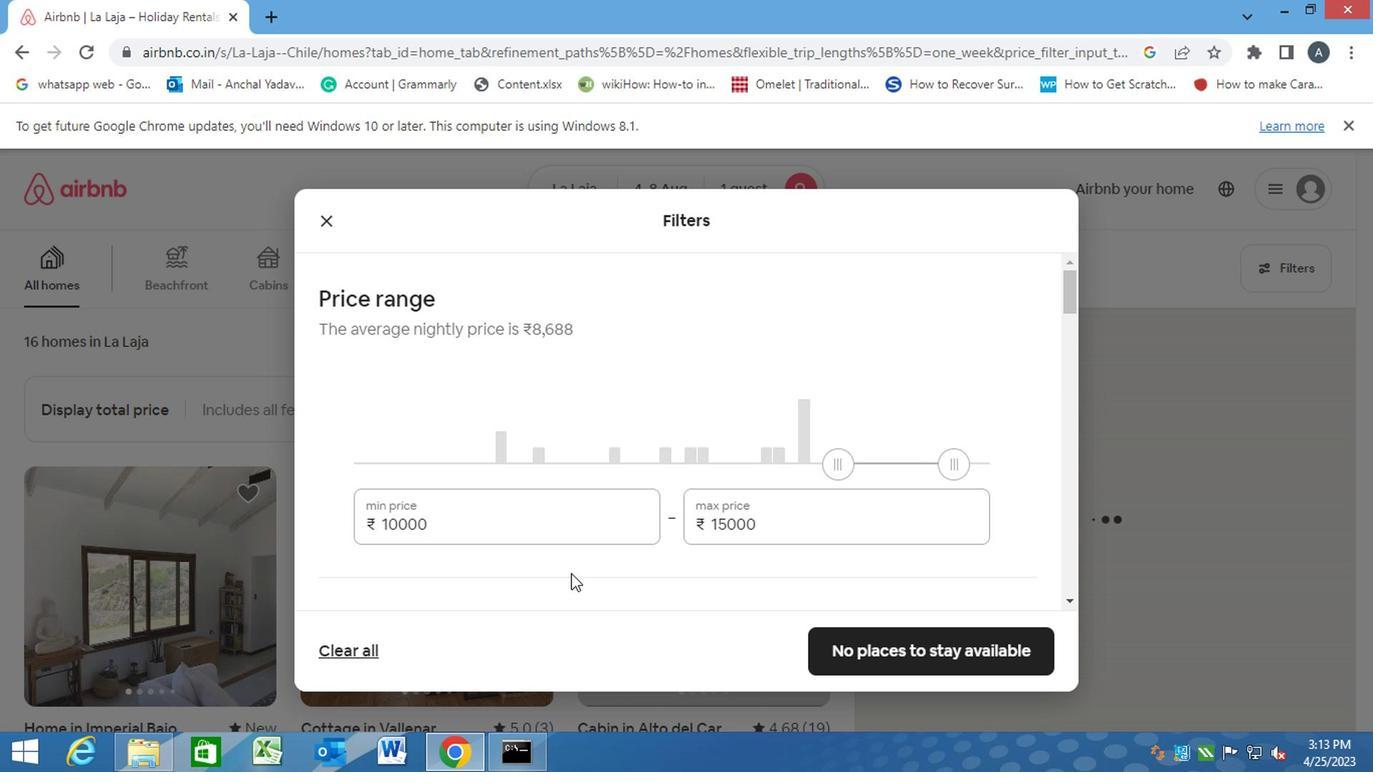 
Action: Mouse scrolled (572, 546) with delta (0, -1)
Screenshot: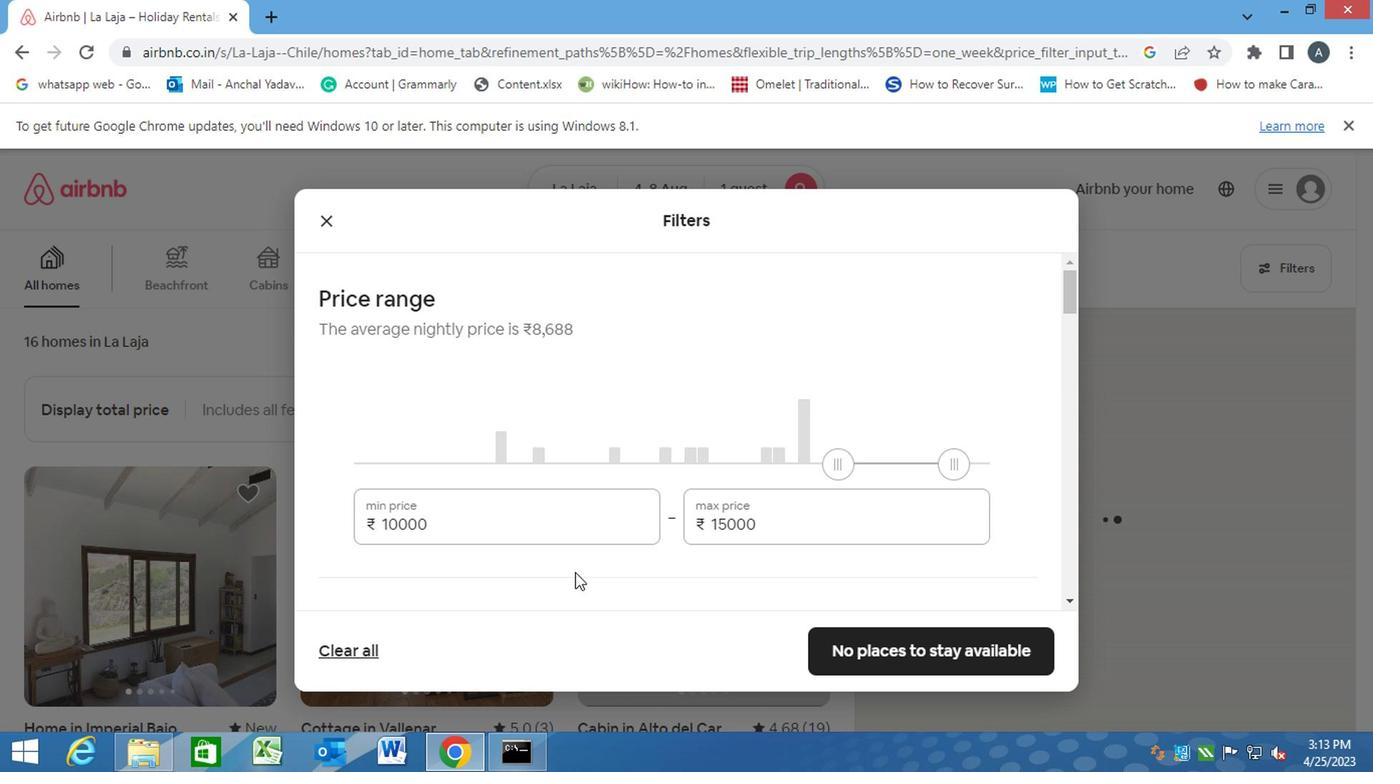 
Action: Mouse moved to (681, 472)
Screenshot: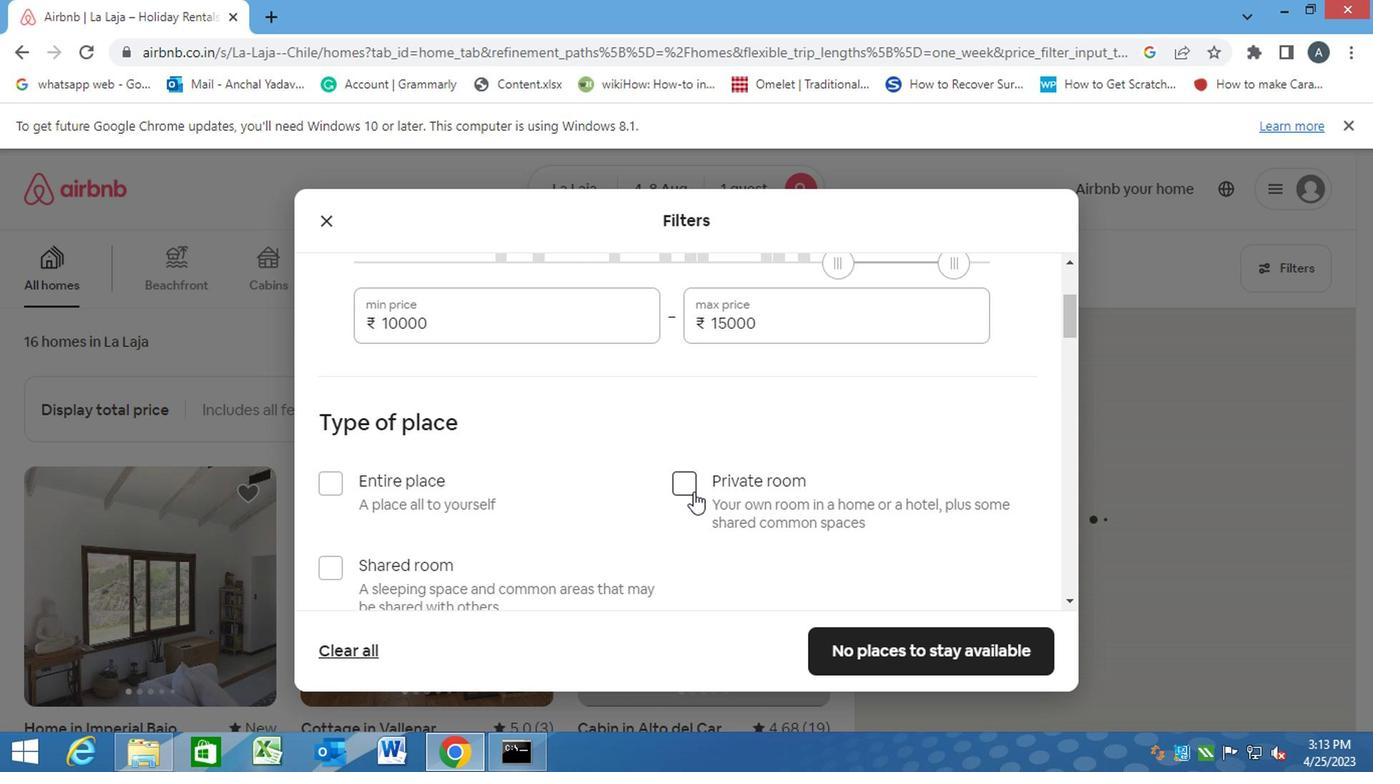 
Action: Mouse pressed left at (681, 472)
Screenshot: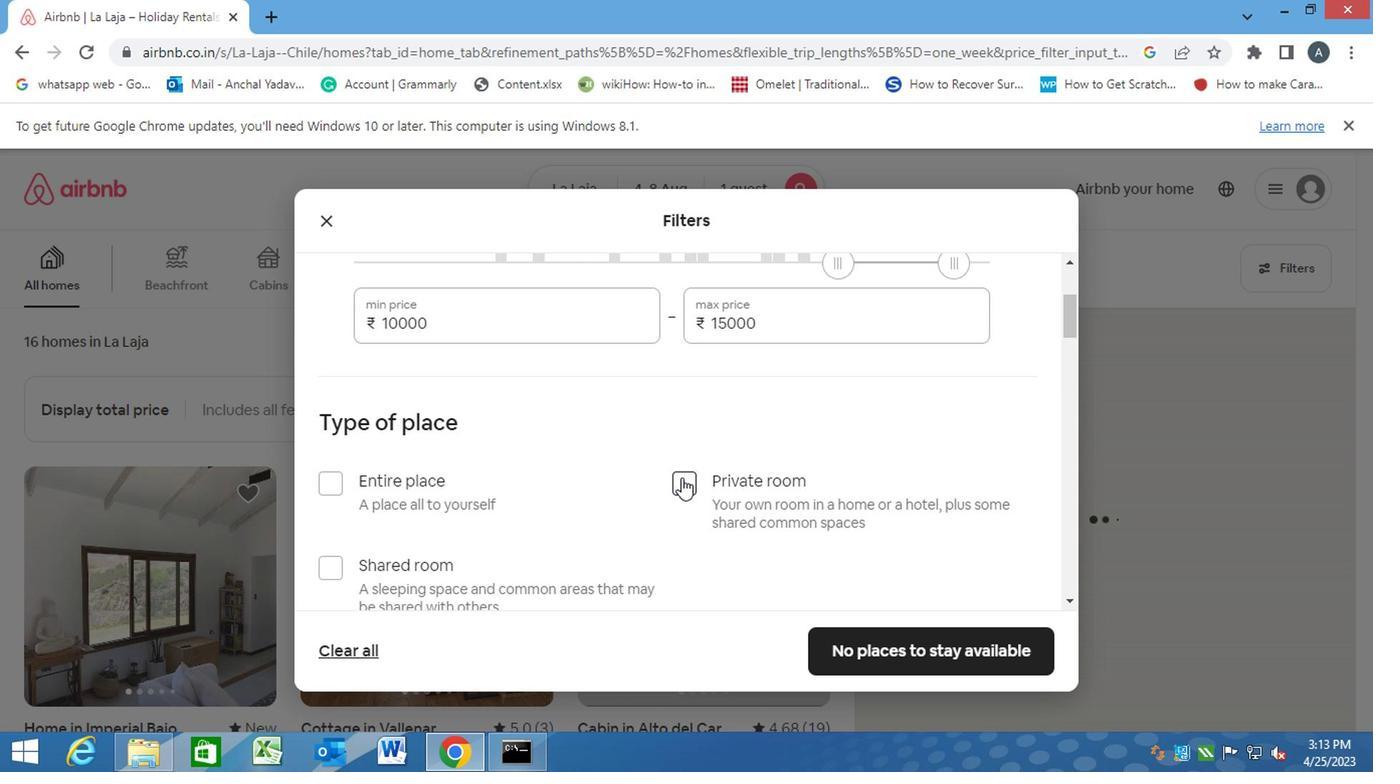 
Action: Mouse moved to (691, 487)
Screenshot: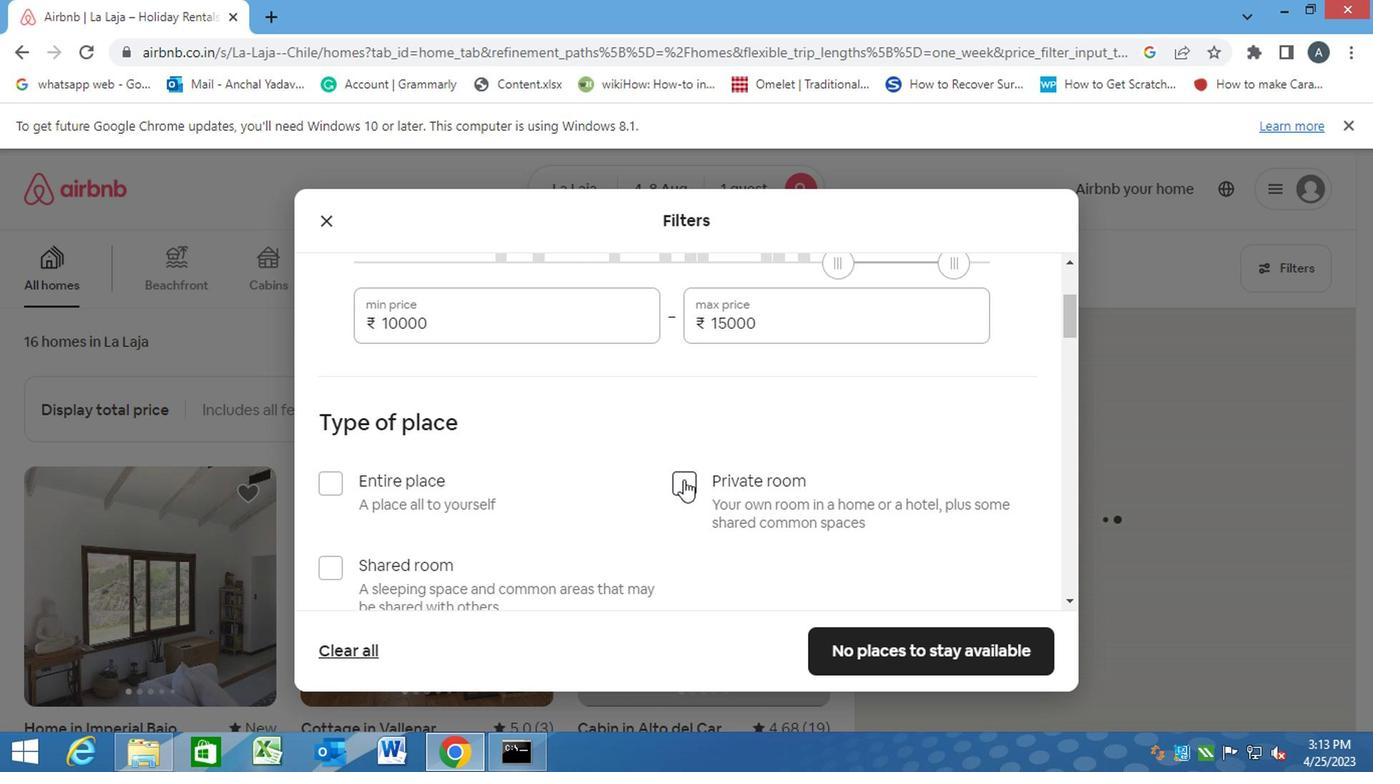 
Action: Mouse scrolled (691, 487) with delta (0, 0)
Screenshot: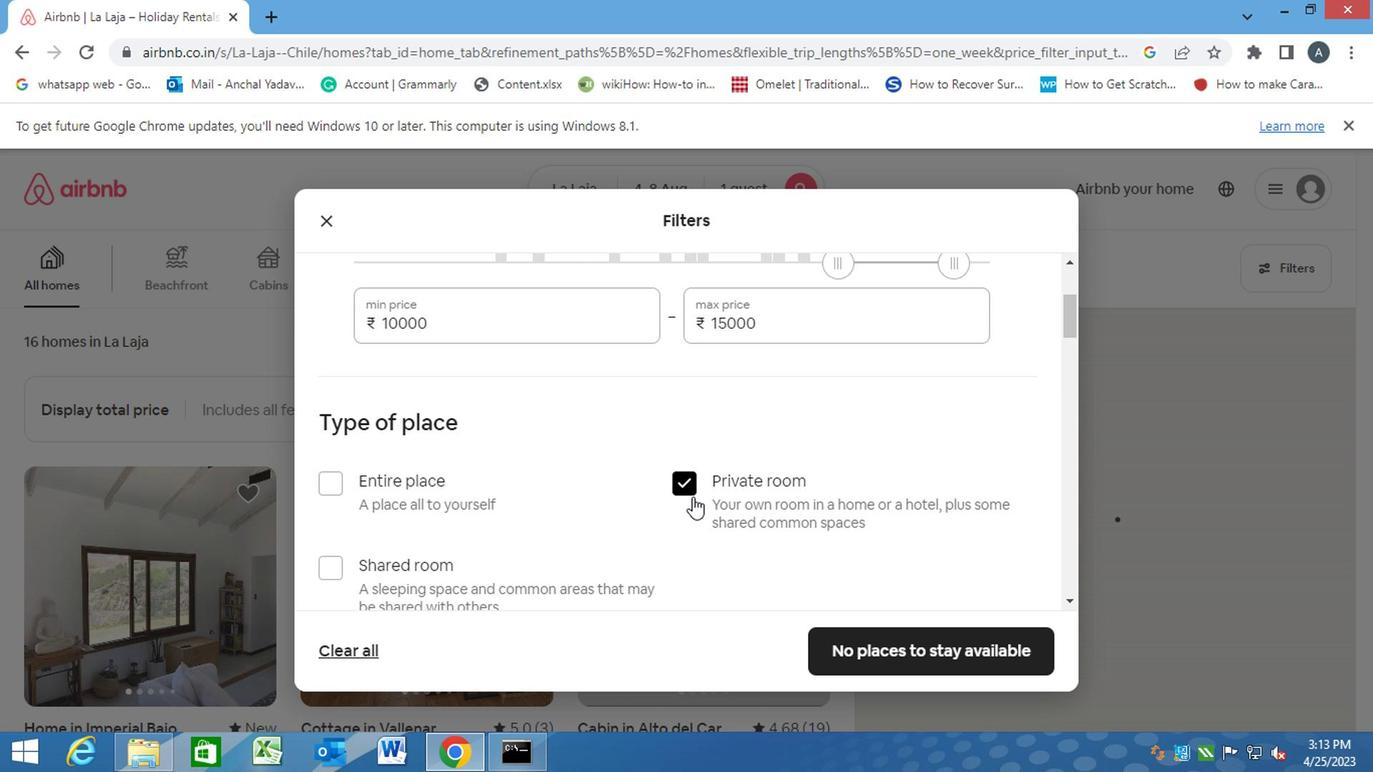 
Action: Mouse moved to (691, 488)
Screenshot: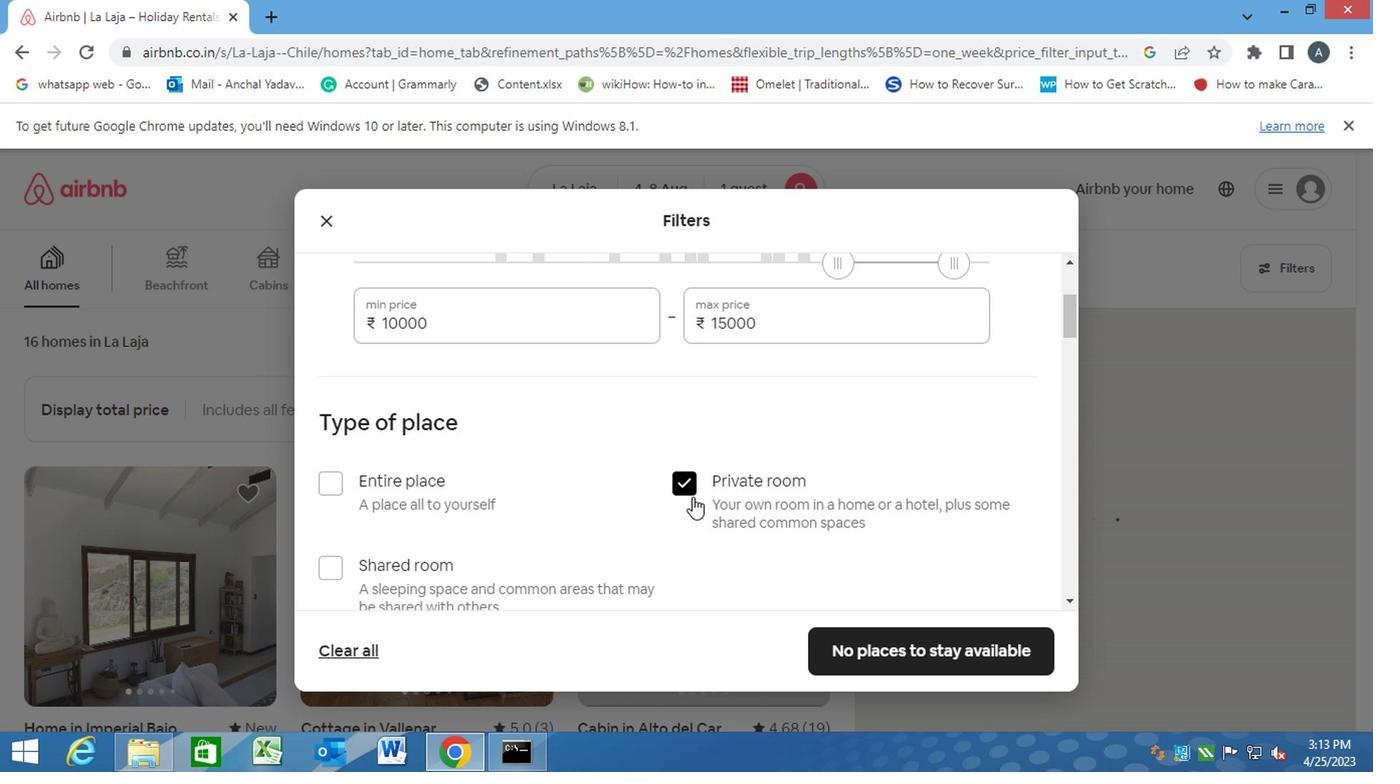
Action: Mouse scrolled (691, 487) with delta (0, 0)
Screenshot: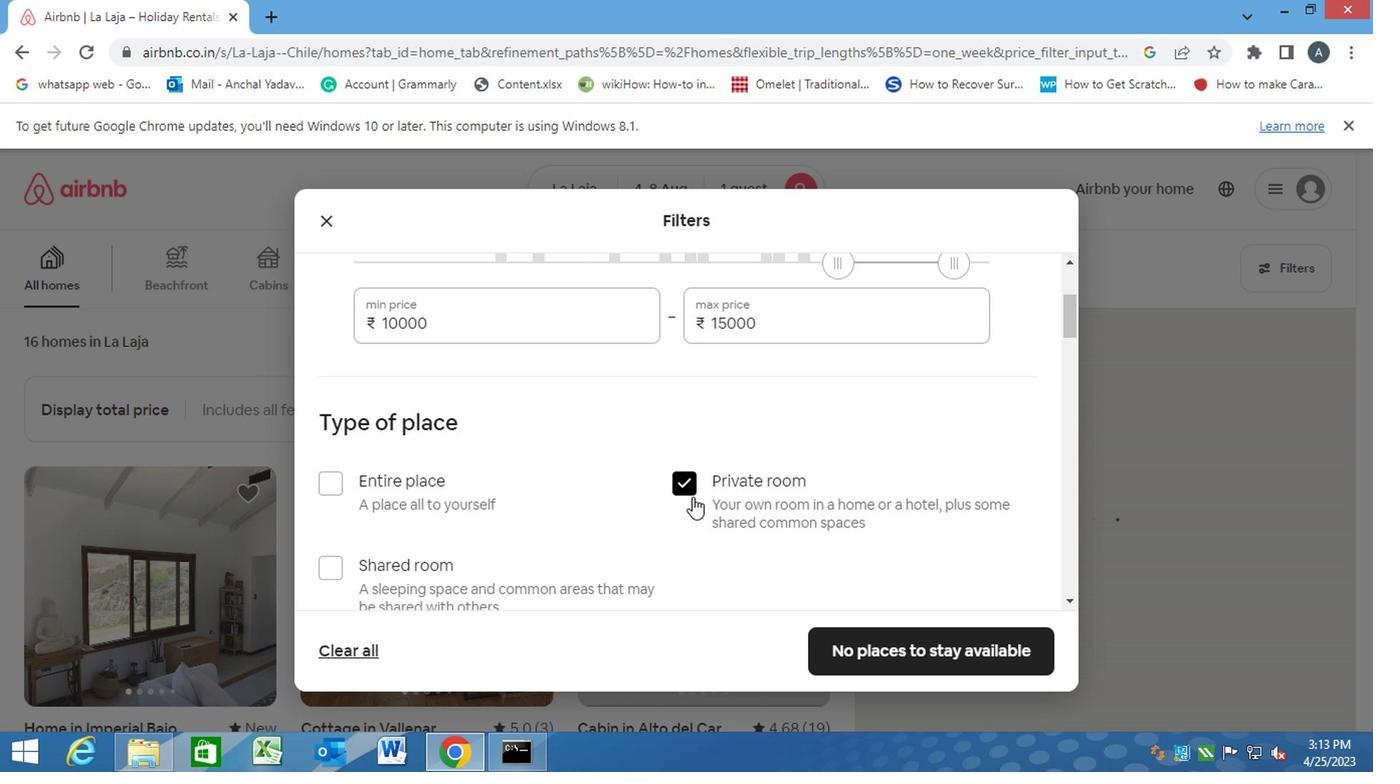 
Action: Mouse scrolled (691, 487) with delta (0, 0)
Screenshot: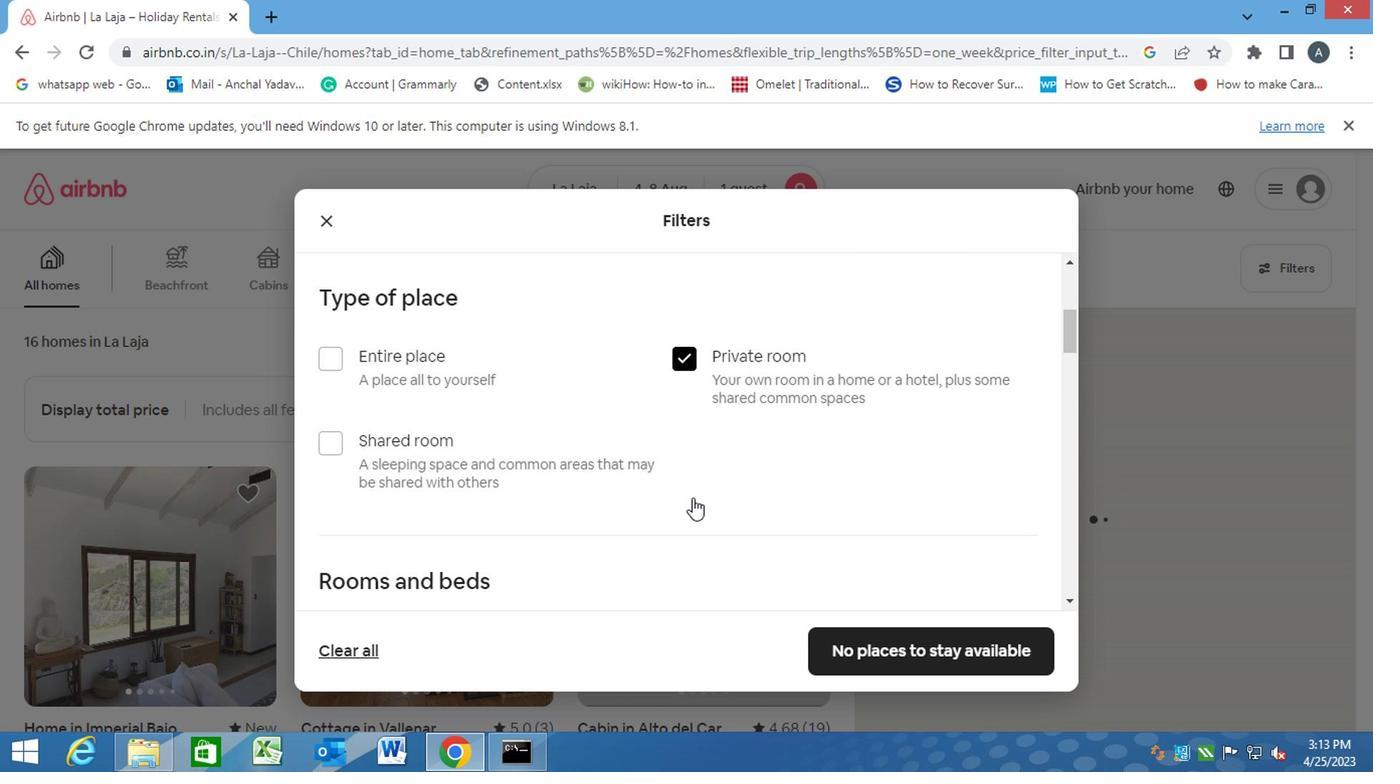 
Action: Mouse scrolled (691, 487) with delta (0, 0)
Screenshot: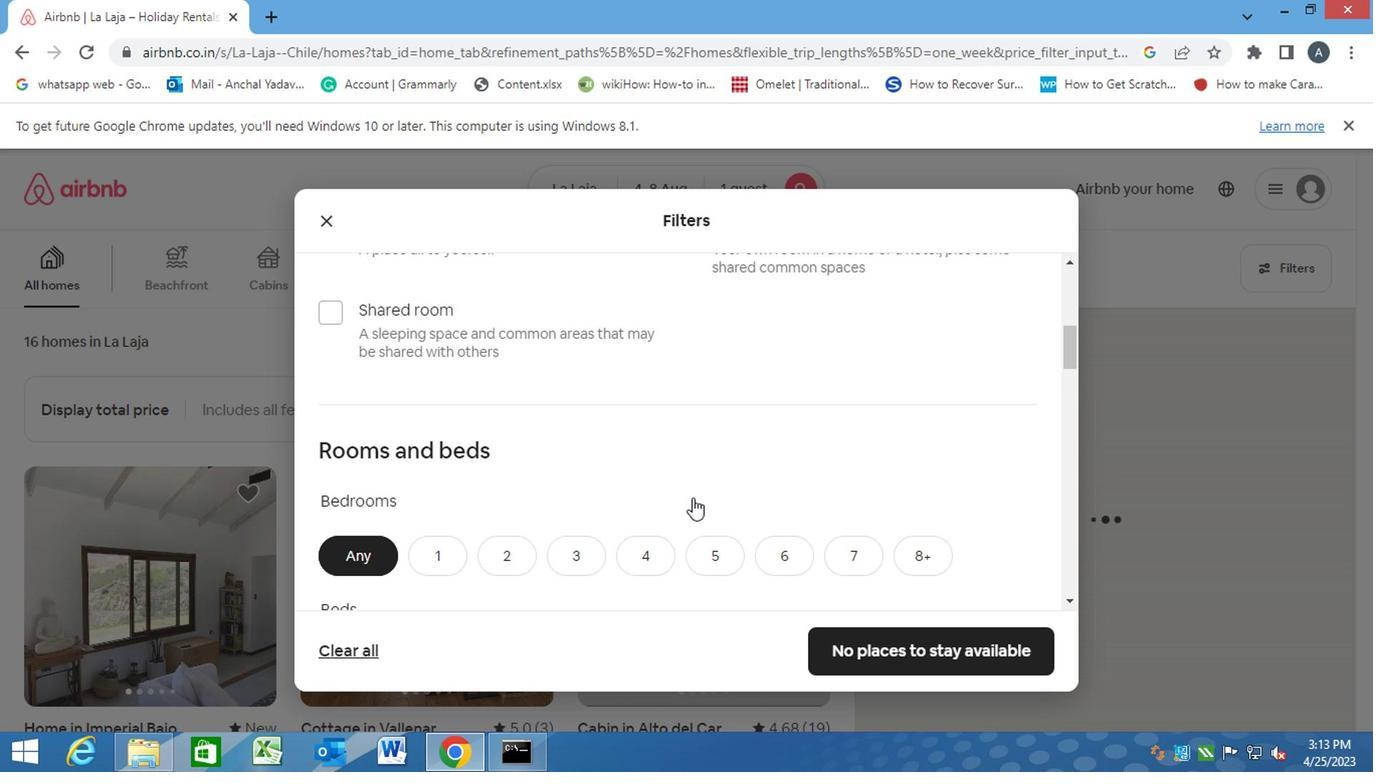 
Action: Mouse scrolled (691, 487) with delta (0, 0)
Screenshot: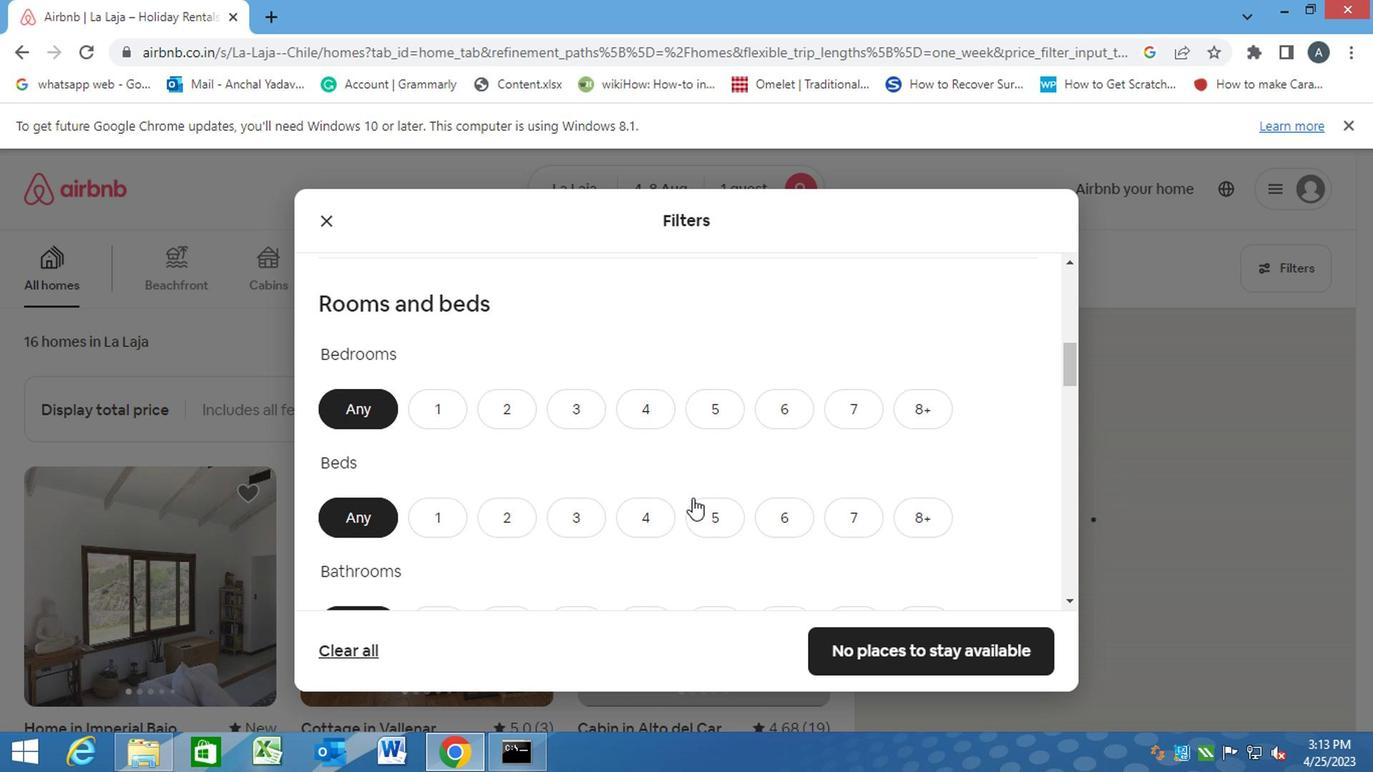 
Action: Mouse moved to (437, 347)
Screenshot: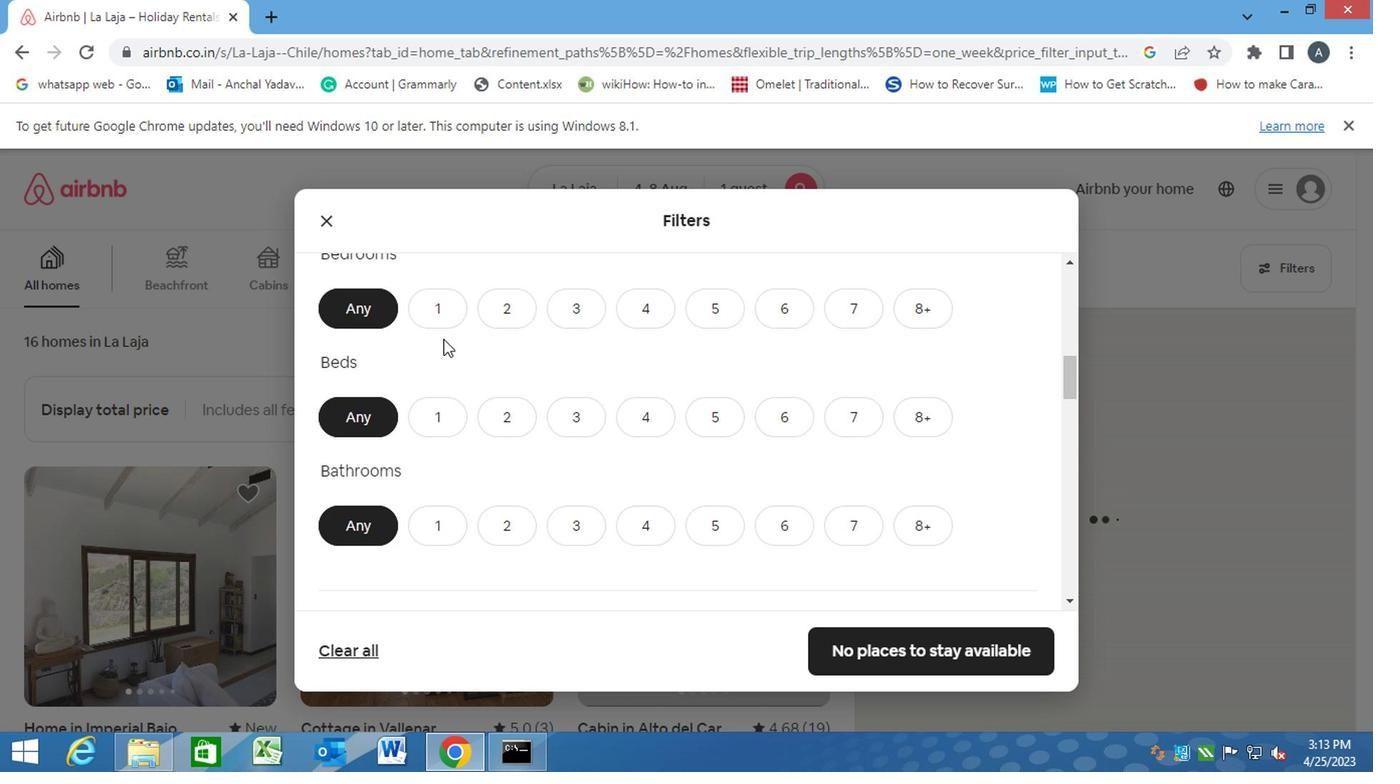 
Action: Mouse pressed left at (437, 347)
Screenshot: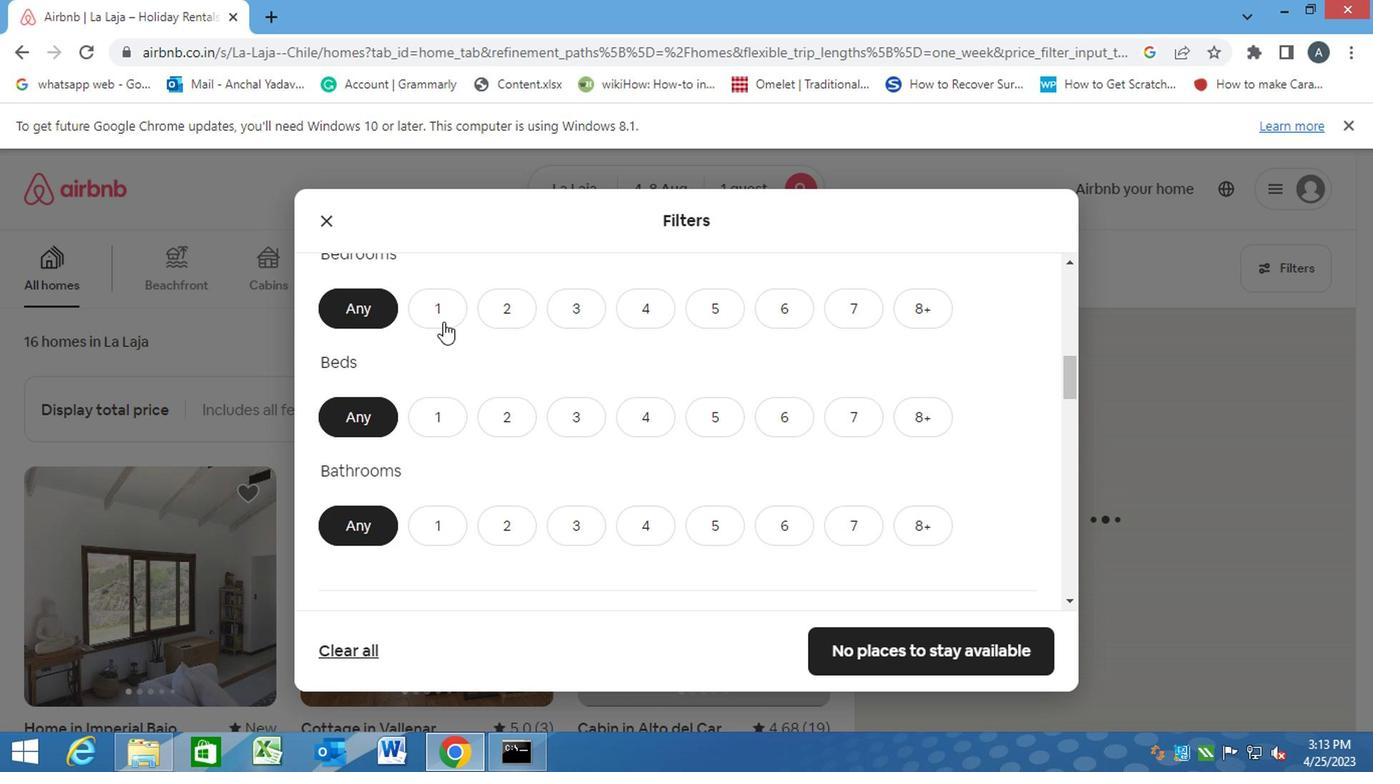 
Action: Mouse moved to (430, 408)
Screenshot: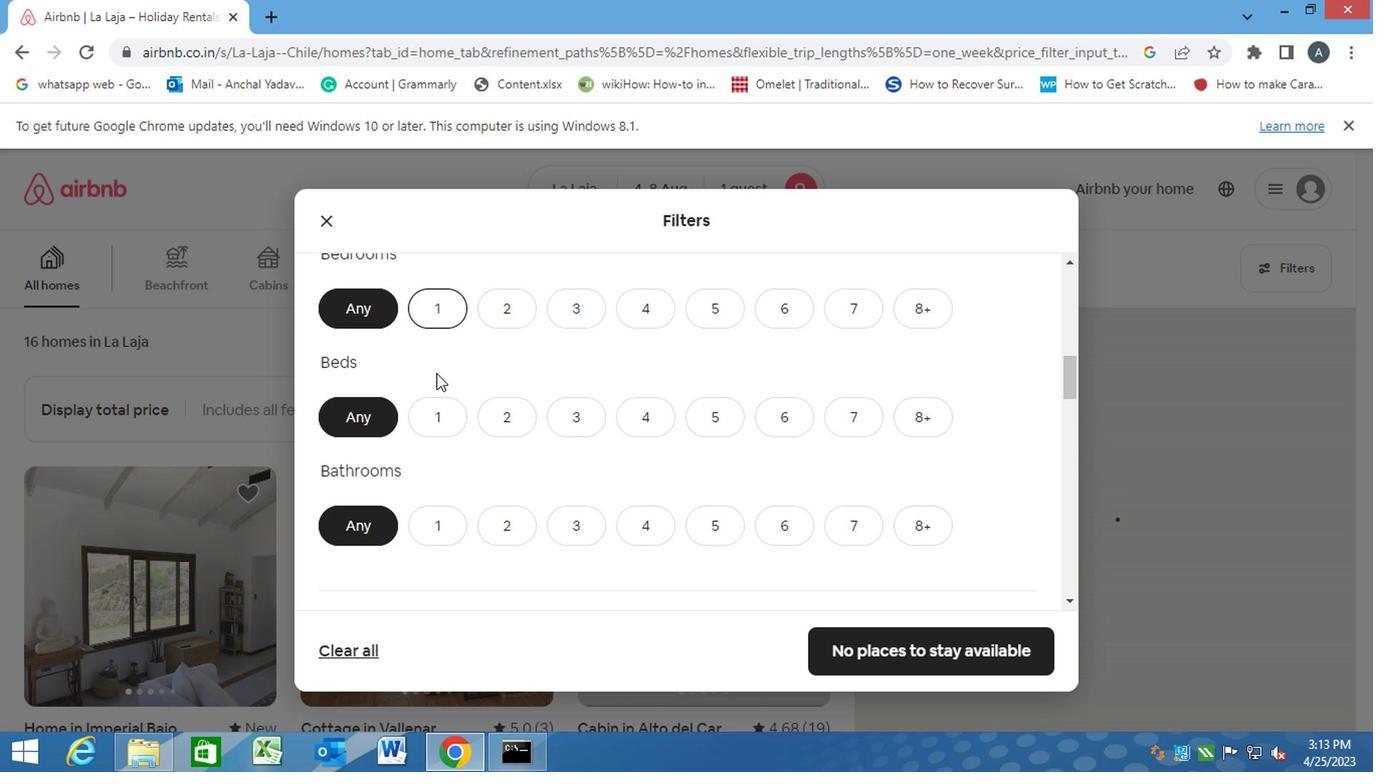 
Action: Mouse pressed left at (430, 408)
Screenshot: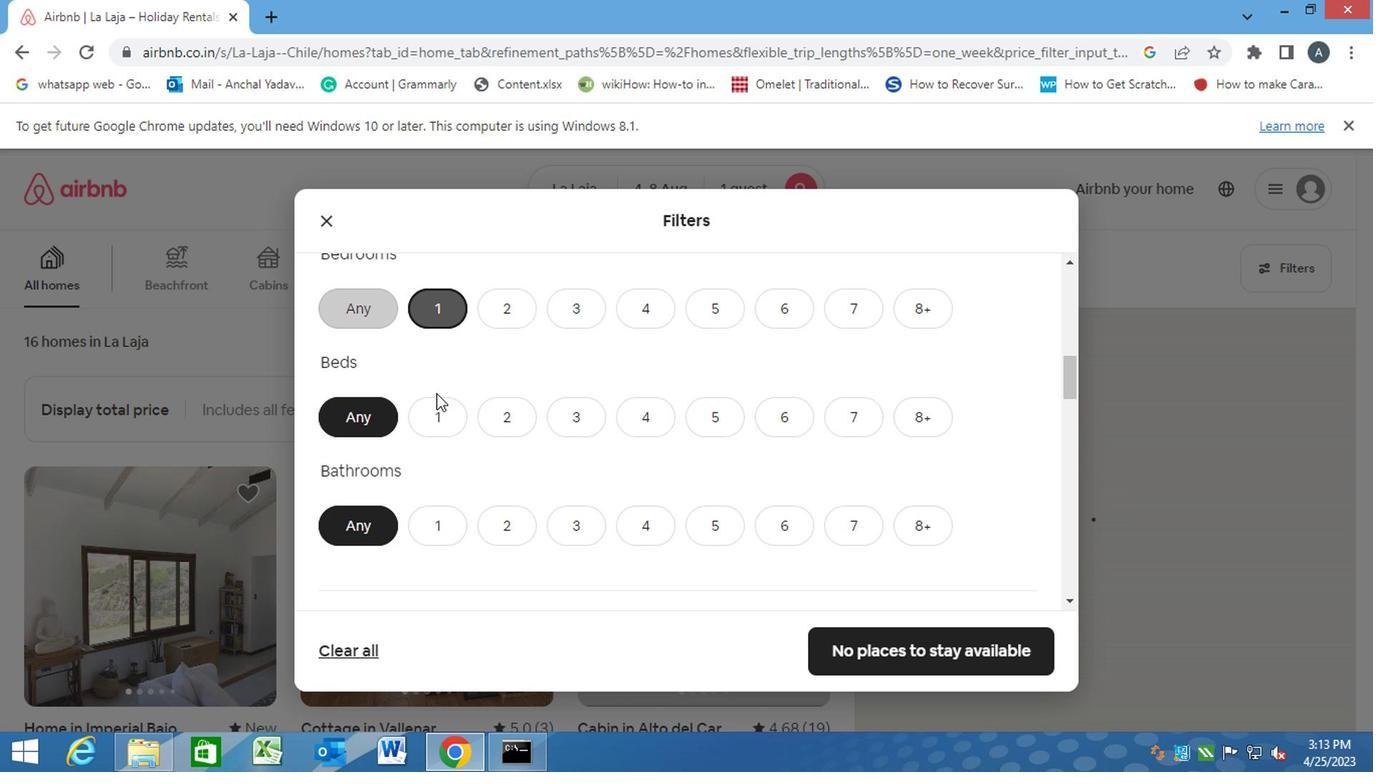 
Action: Mouse moved to (425, 426)
Screenshot: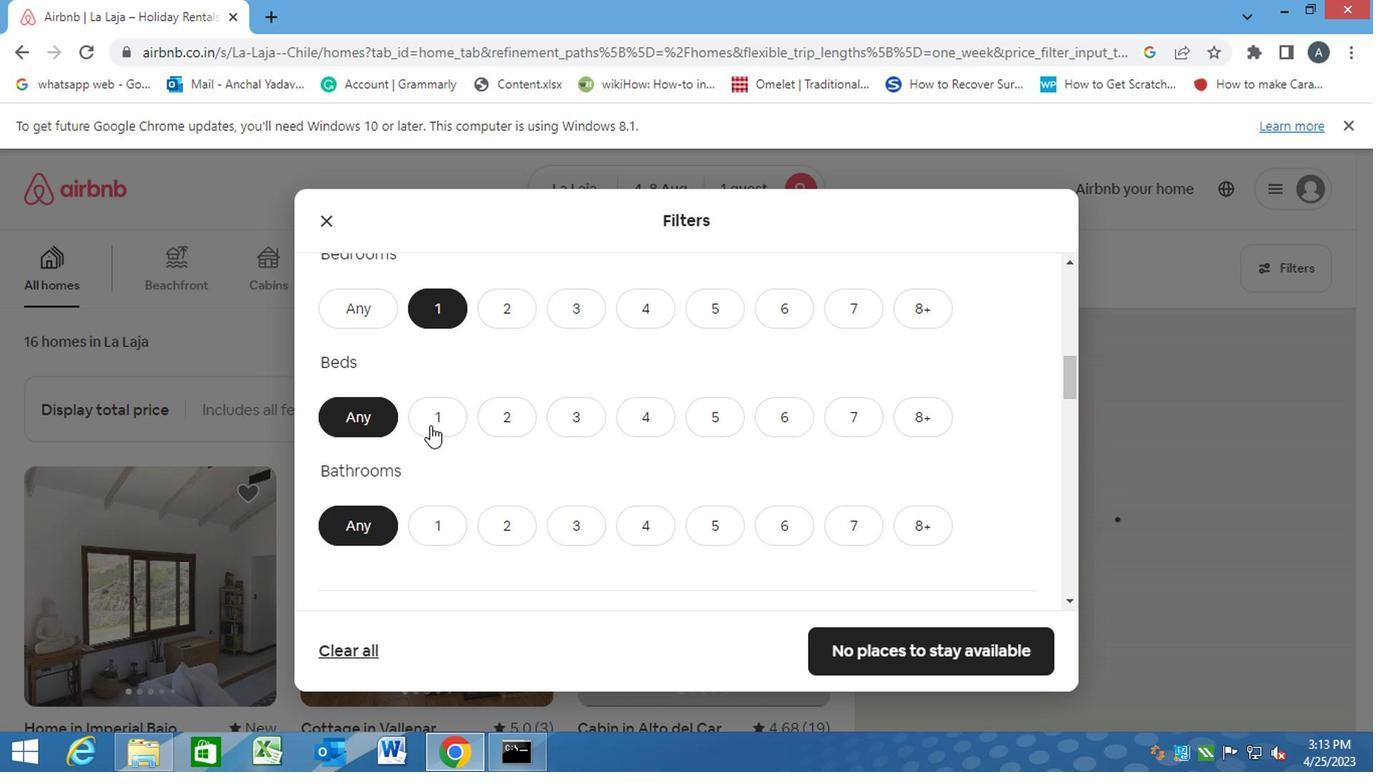 
Action: Mouse pressed left at (425, 426)
Screenshot: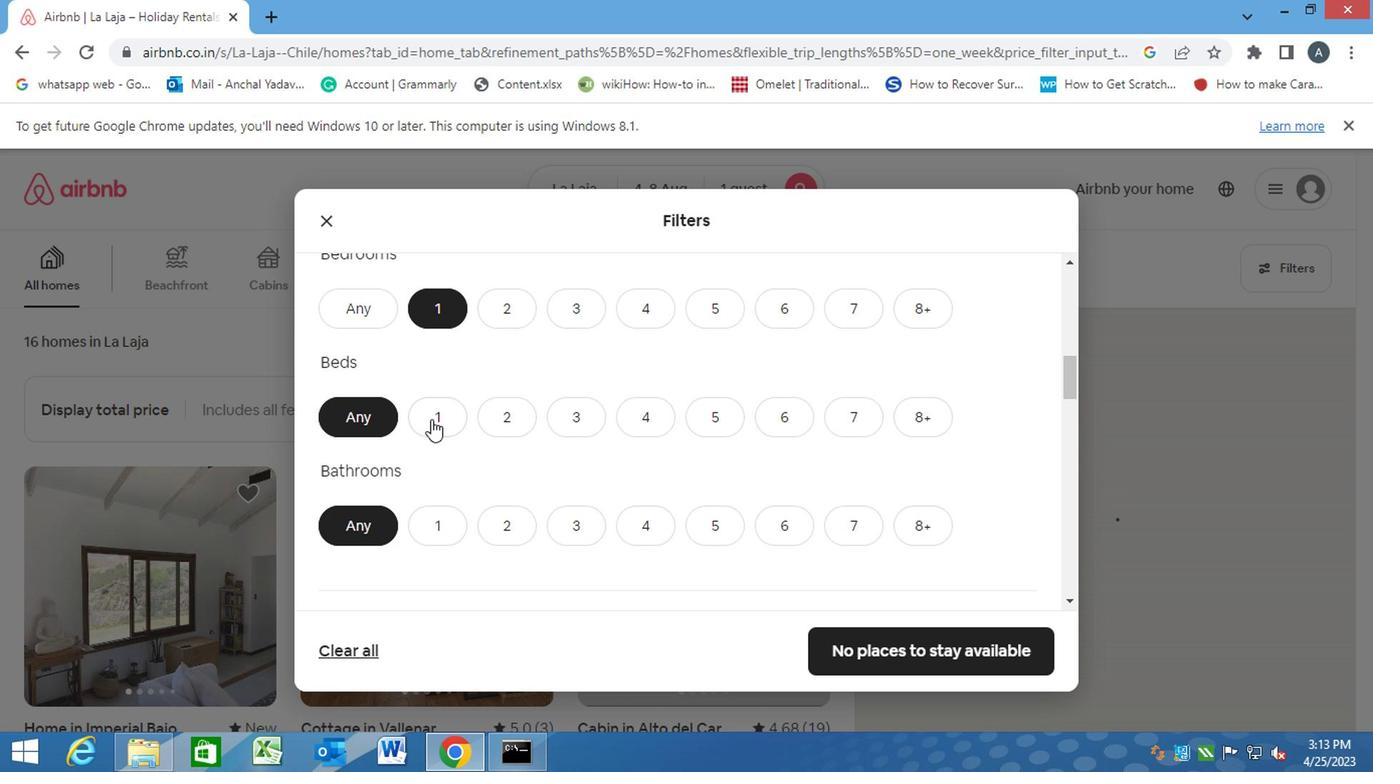 
Action: Mouse moved to (422, 512)
Screenshot: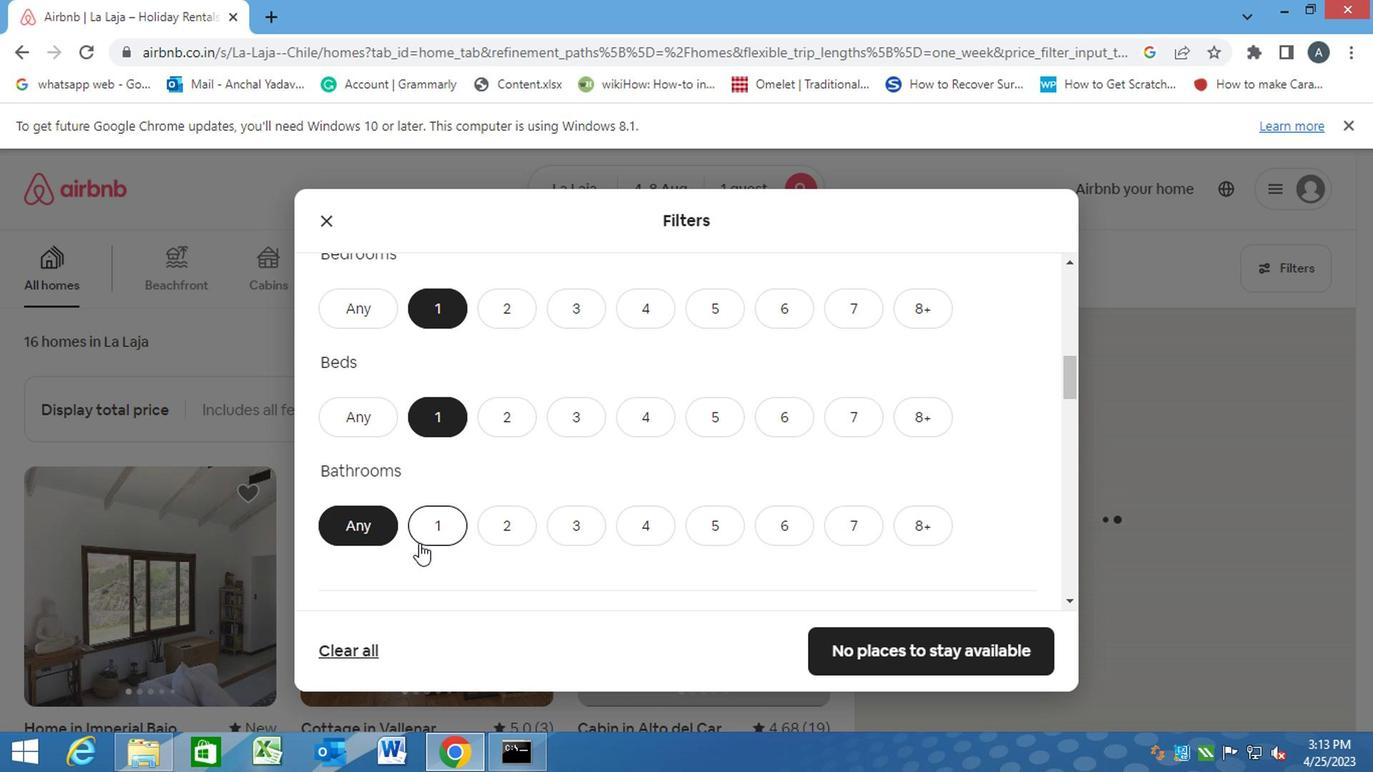 
Action: Mouse pressed left at (422, 512)
Screenshot: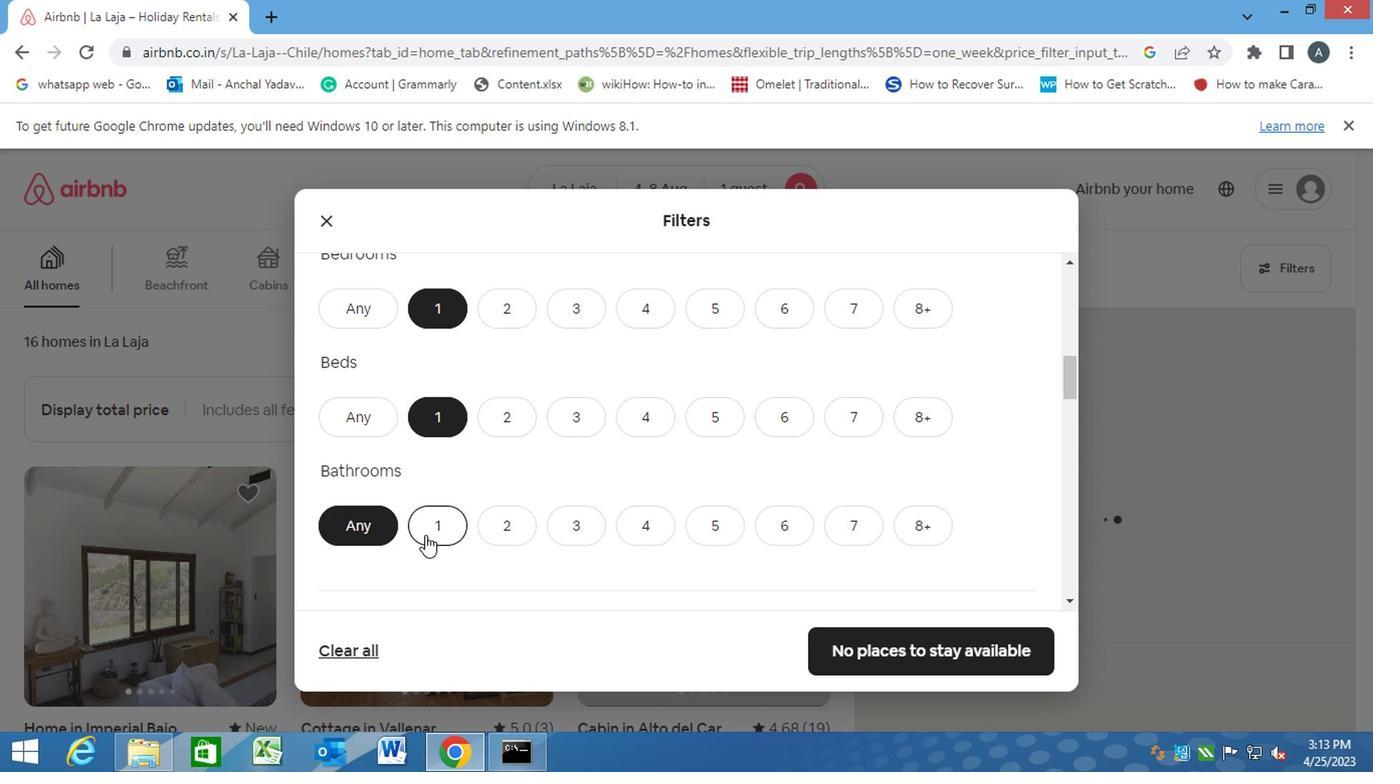 
Action: Mouse moved to (495, 555)
Screenshot: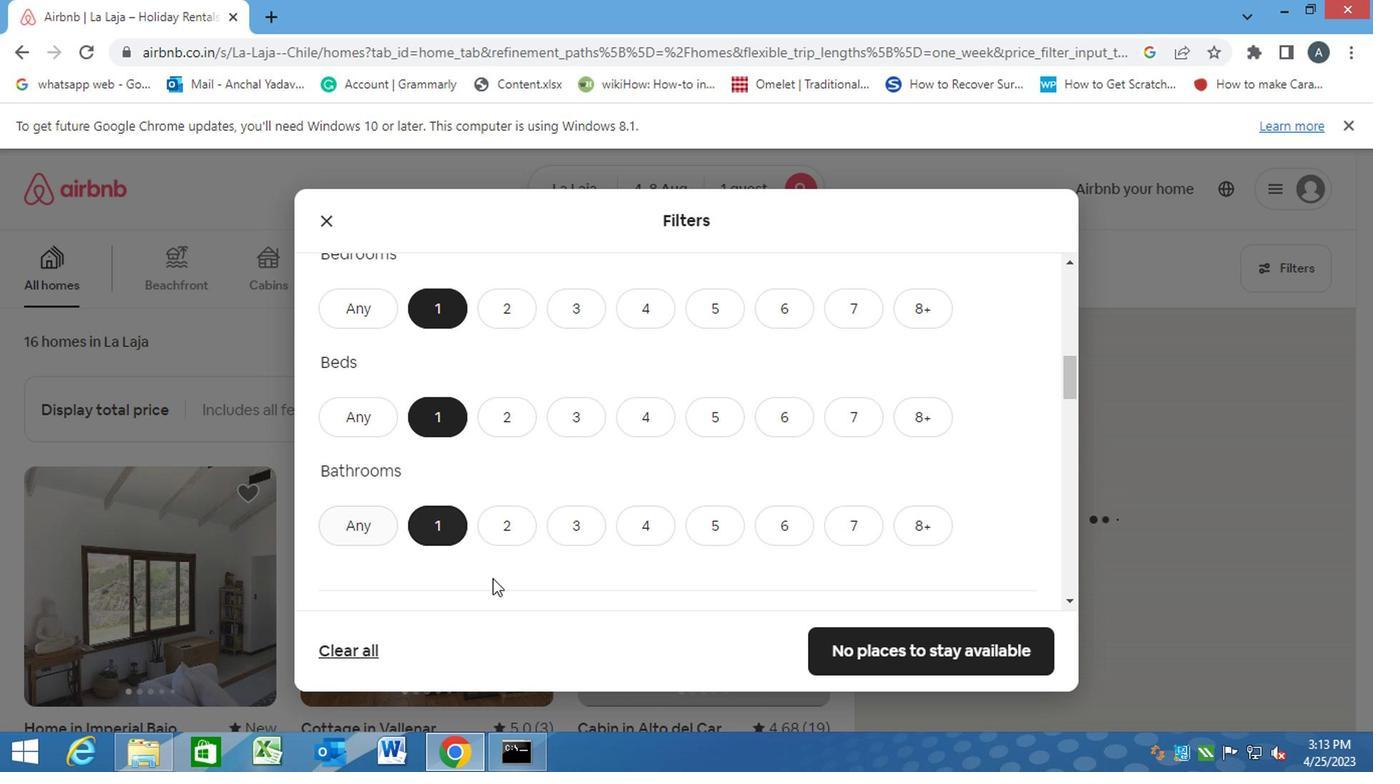 
Action: Mouse scrolled (495, 553) with delta (0, -1)
Screenshot: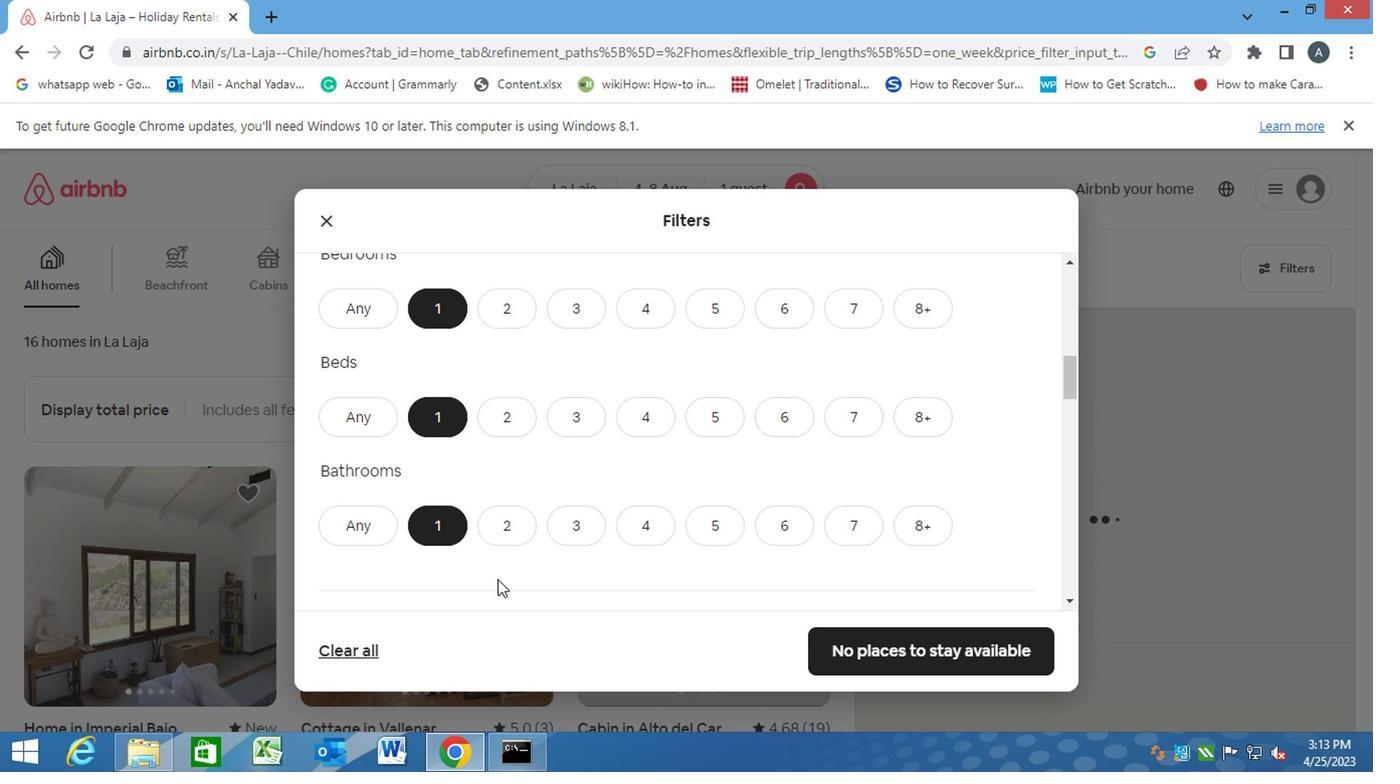 
Action: Mouse scrolled (495, 553) with delta (0, -1)
Screenshot: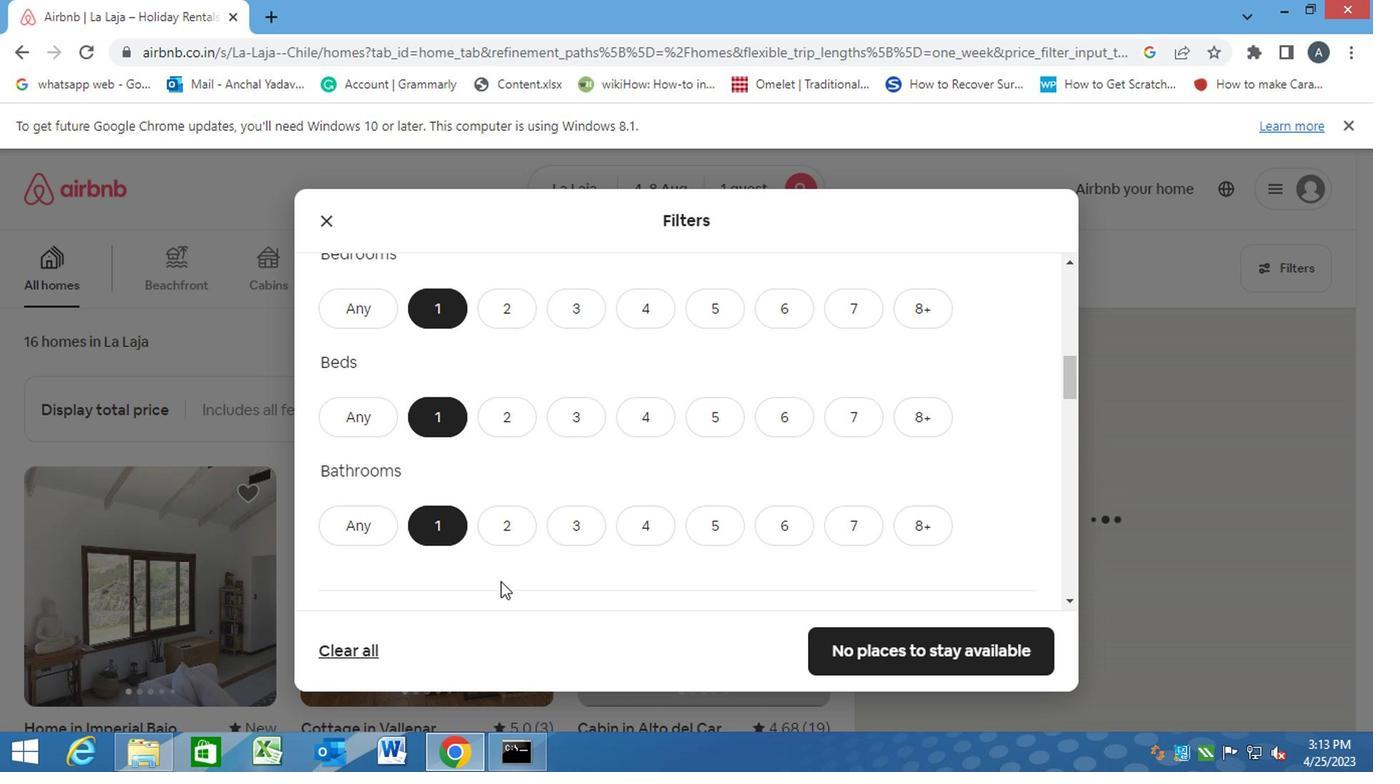 
Action: Mouse scrolled (495, 553) with delta (0, -1)
Screenshot: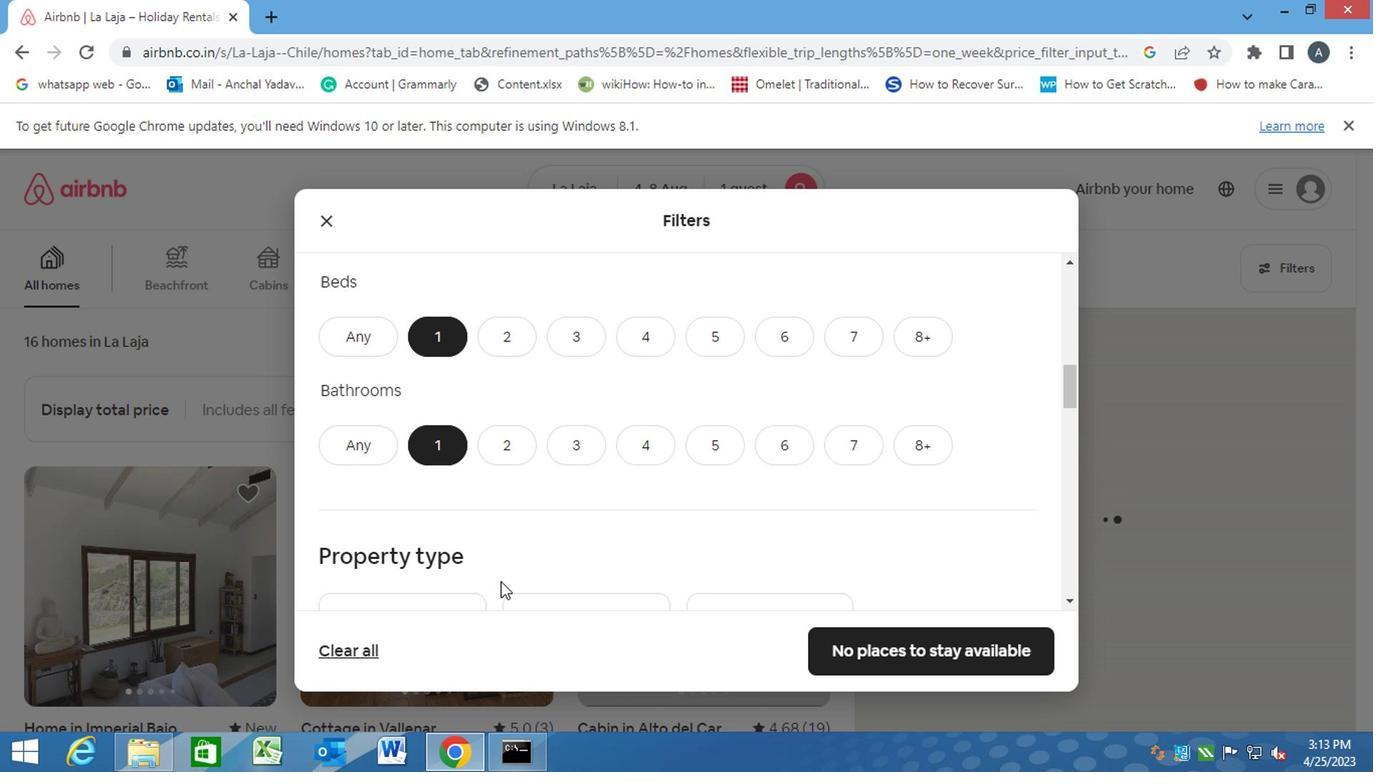 
Action: Mouse moved to (553, 447)
Screenshot: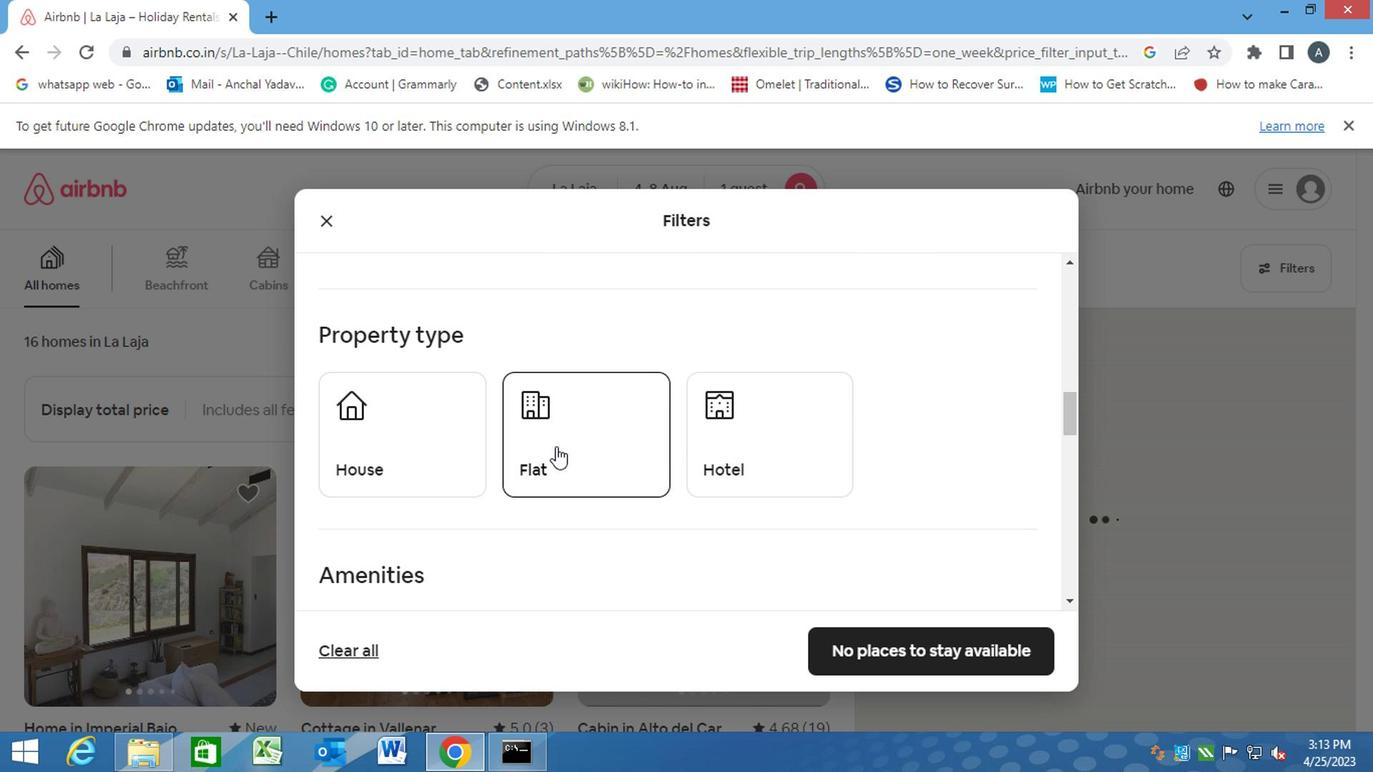 
Action: Mouse pressed left at (553, 447)
Screenshot: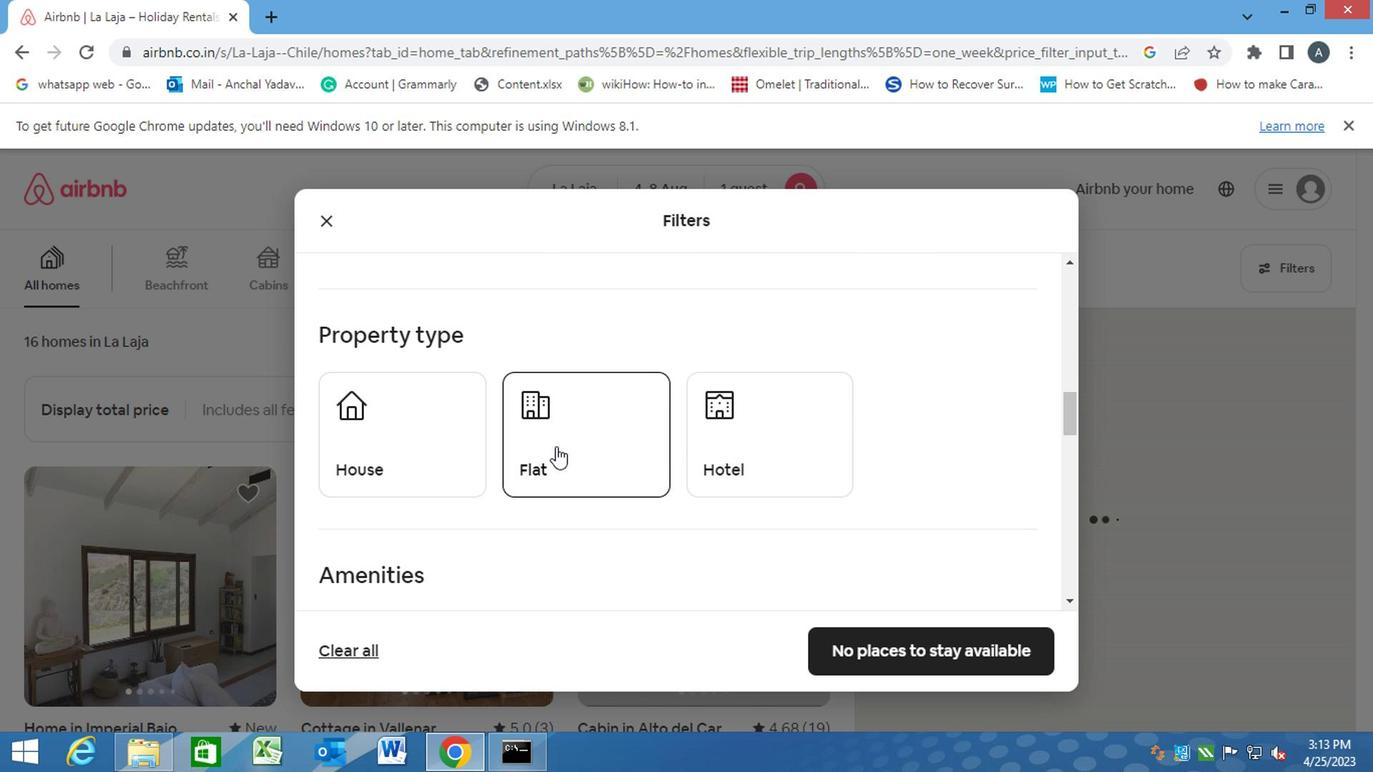 
Action: Mouse moved to (736, 456)
Screenshot: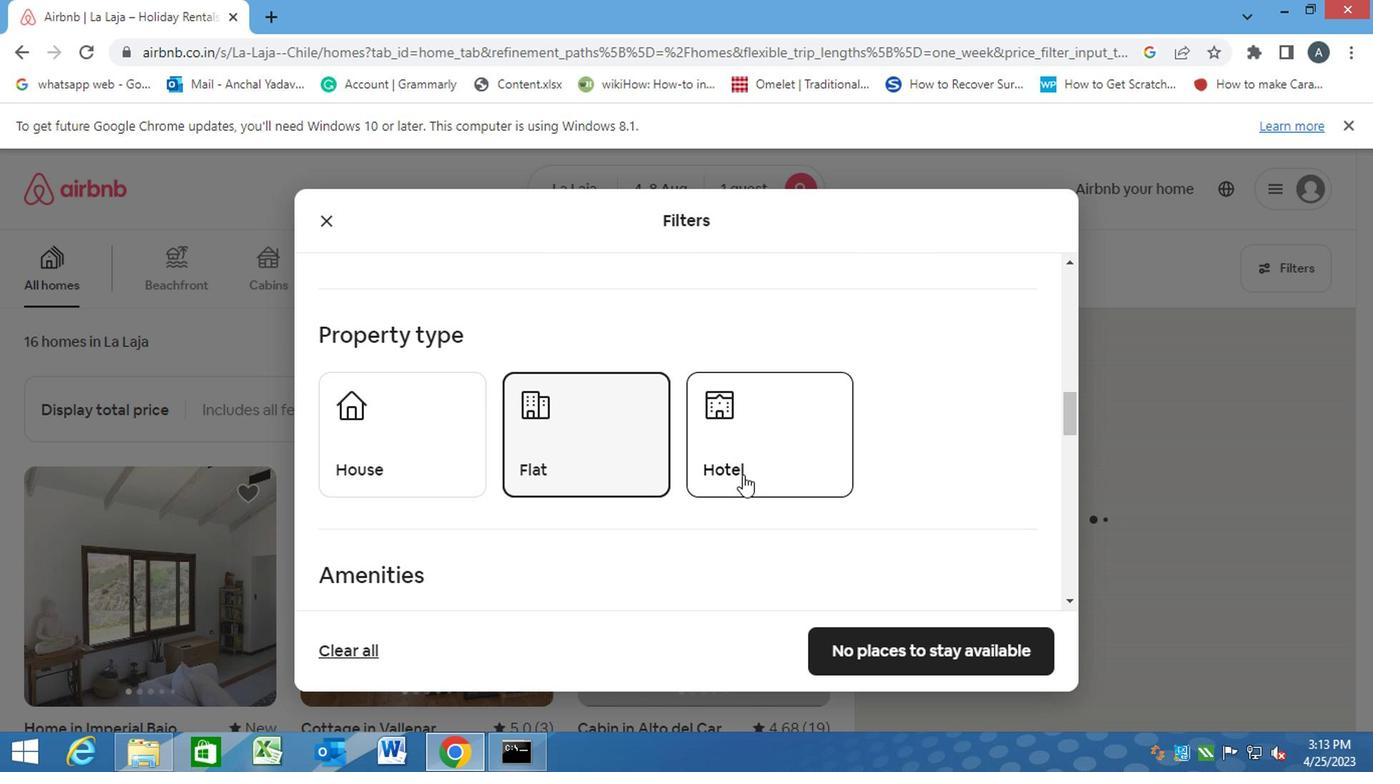 
Action: Mouse pressed left at (736, 456)
Screenshot: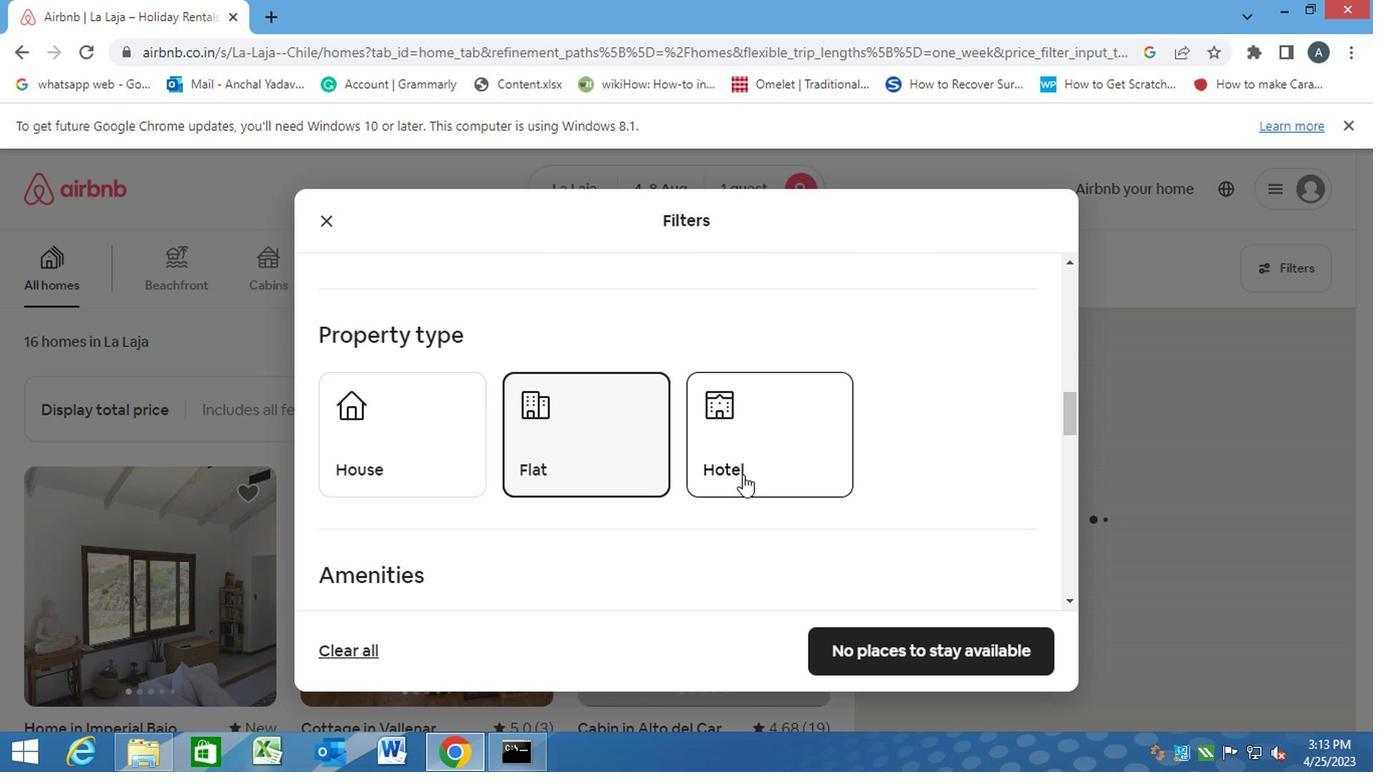 
Action: Mouse moved to (648, 517)
Screenshot: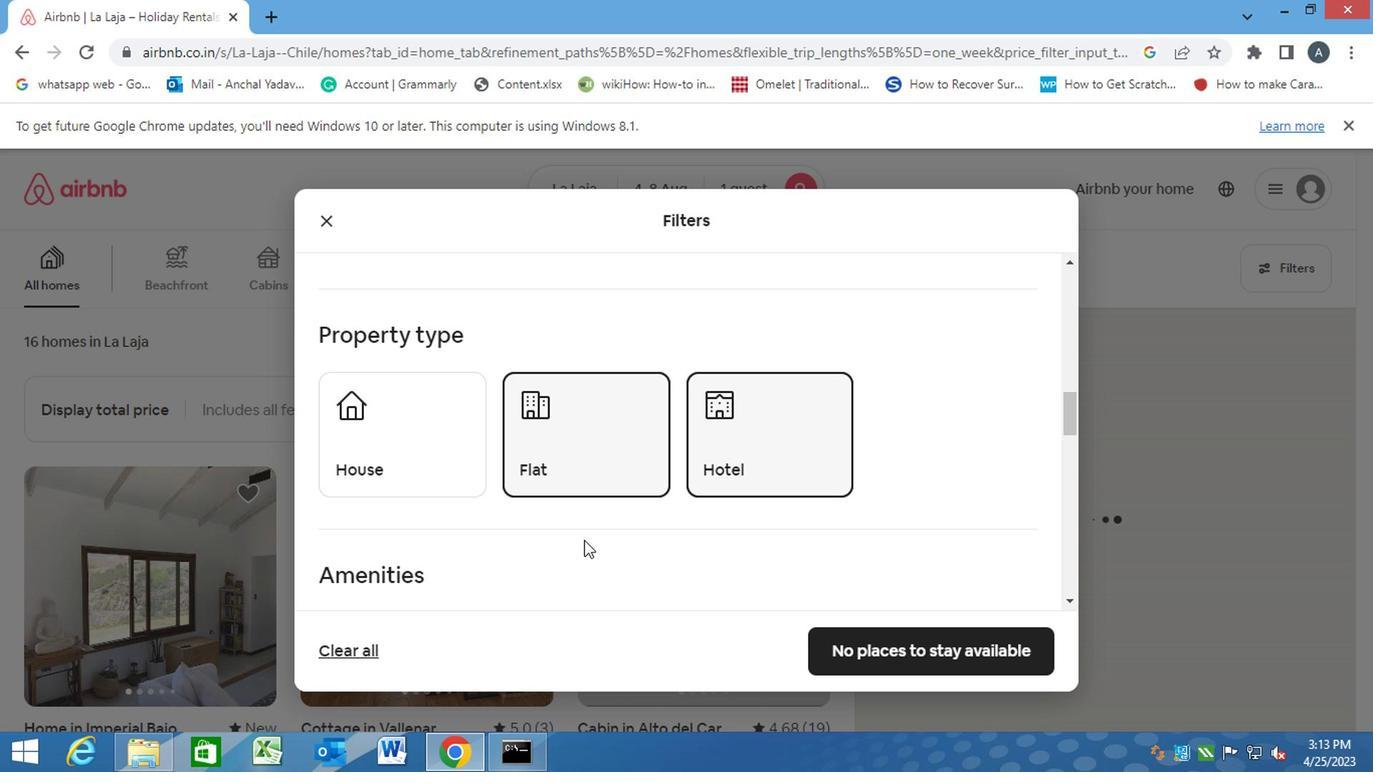 
Action: Mouse scrolled (648, 516) with delta (0, 0)
Screenshot: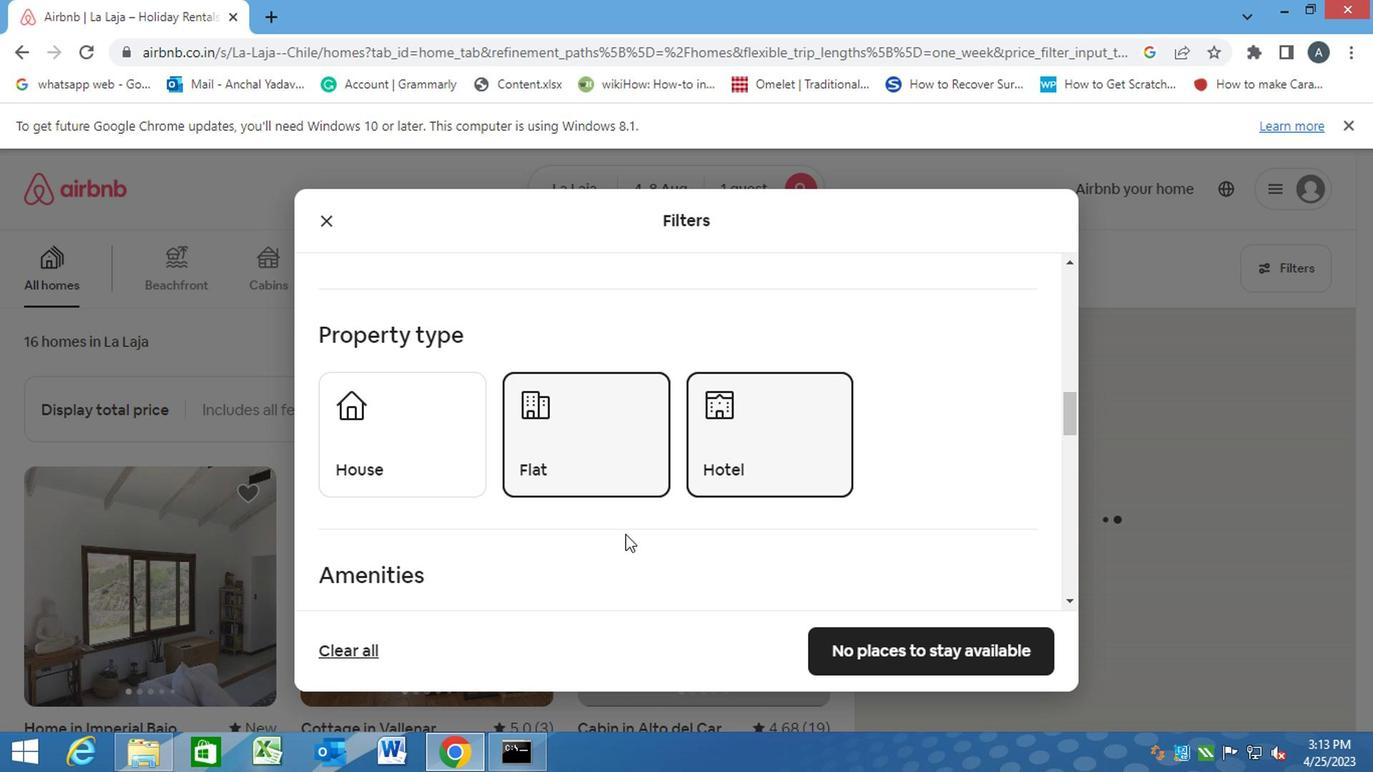 
Action: Mouse scrolled (648, 516) with delta (0, 0)
Screenshot: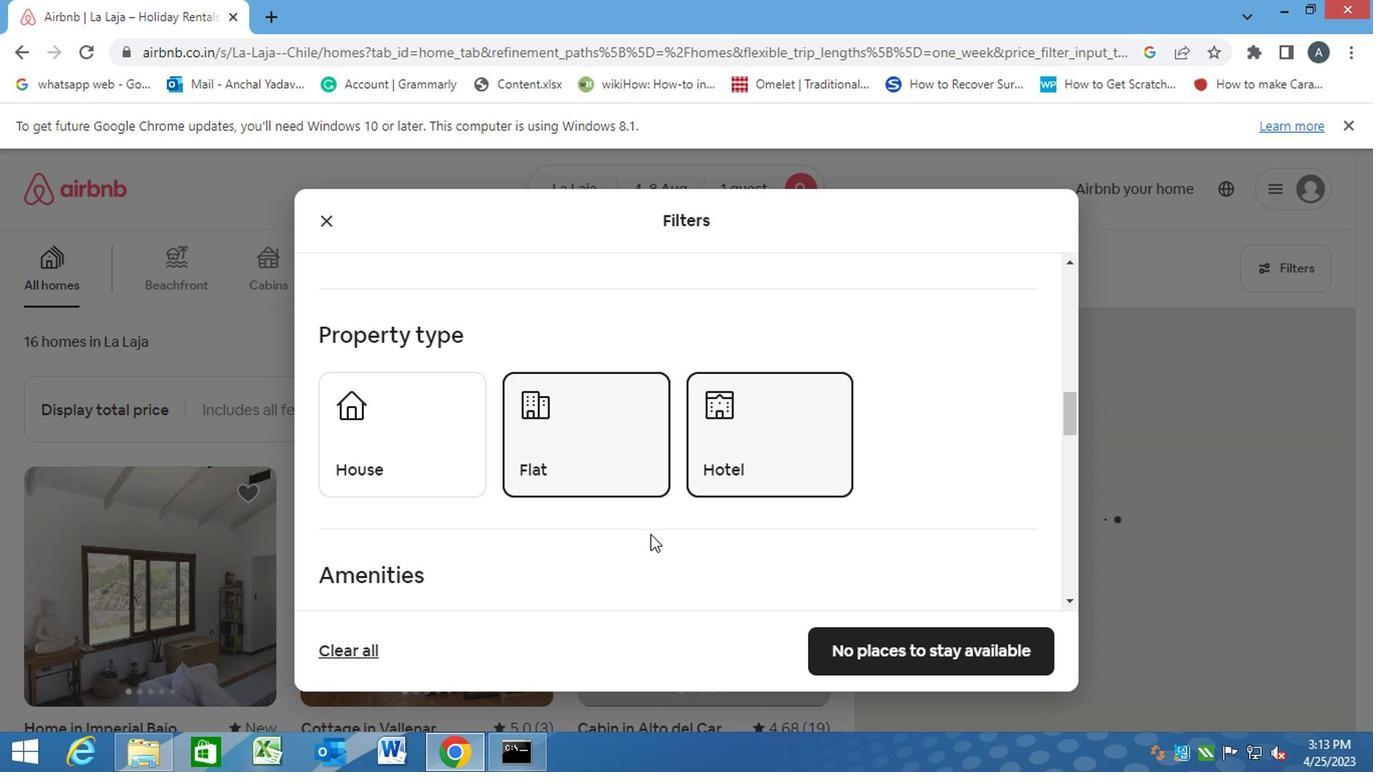 
Action: Mouse scrolled (648, 516) with delta (0, 0)
Screenshot: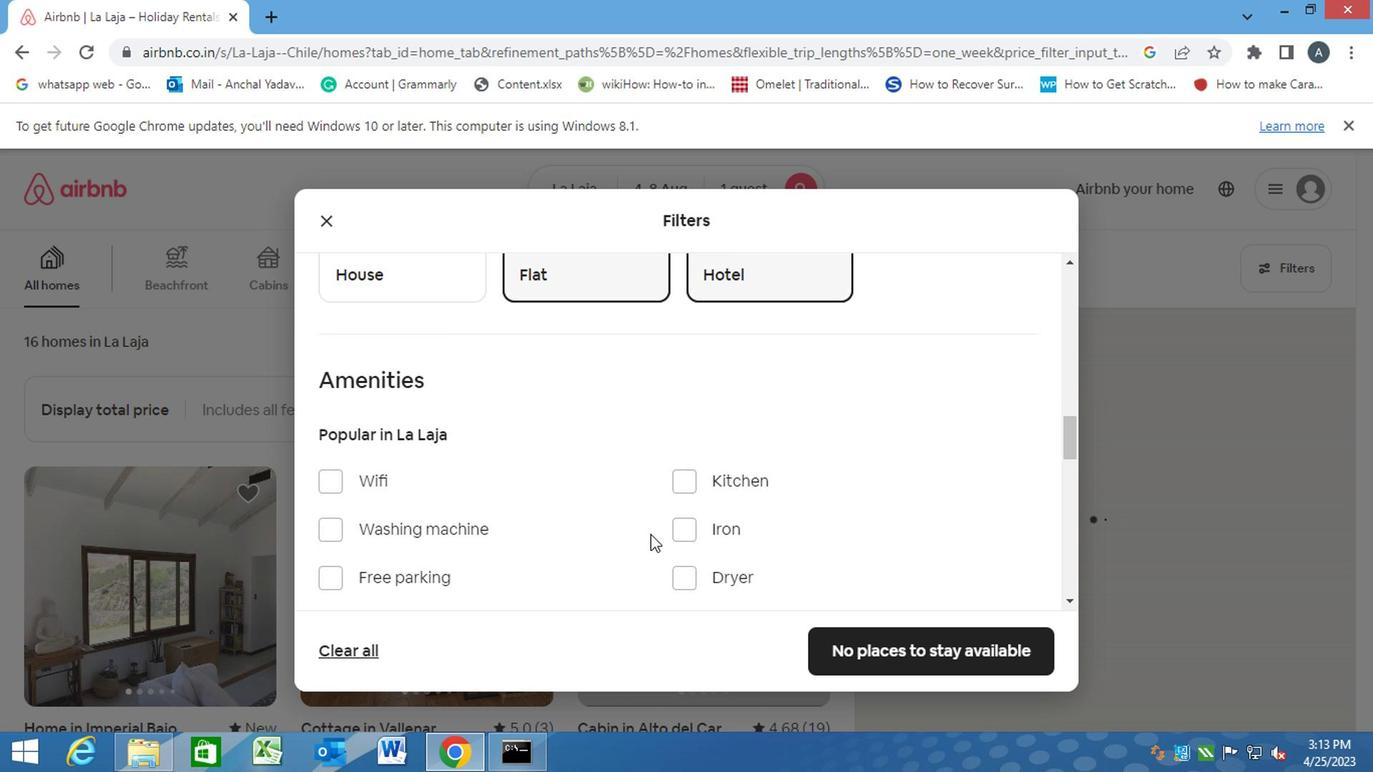 
Action: Mouse scrolled (648, 516) with delta (0, 0)
Screenshot: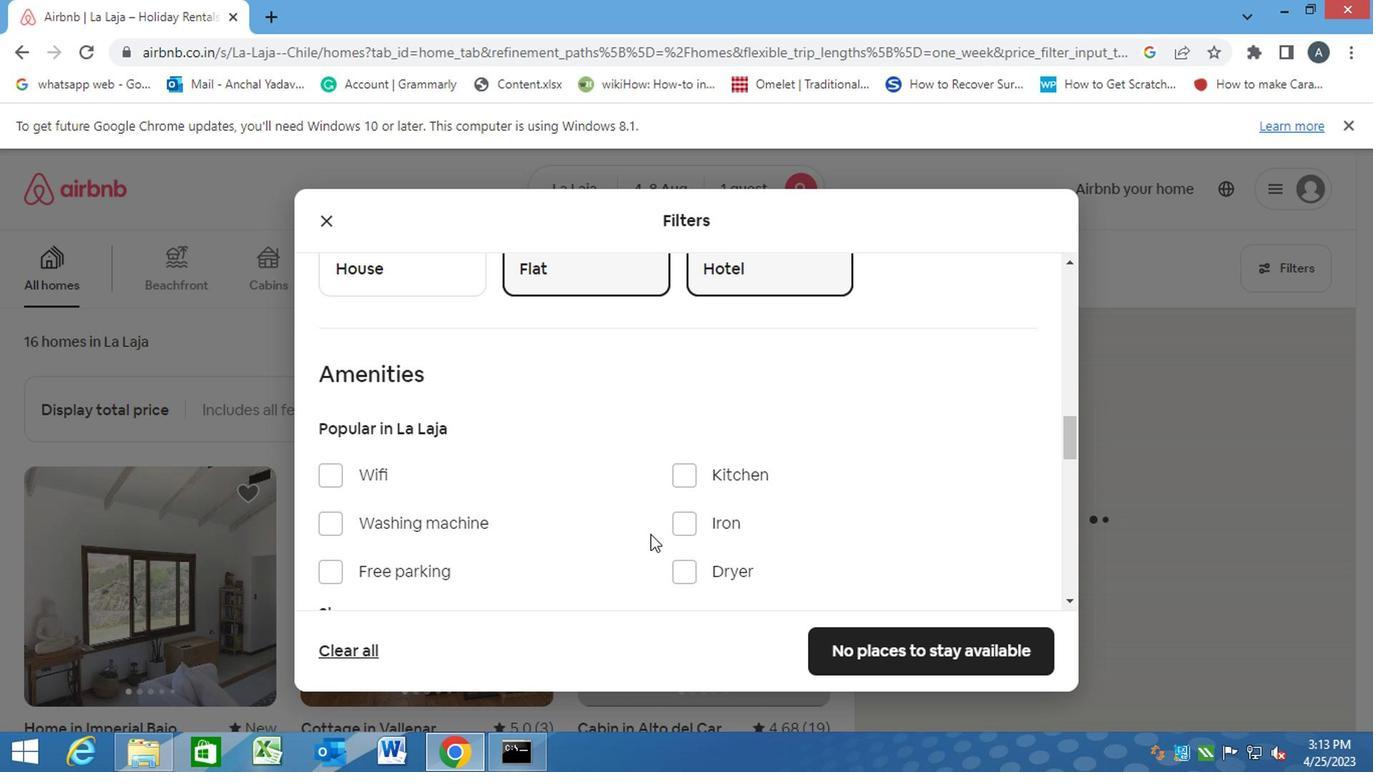
Action: Mouse moved to (329, 311)
Screenshot: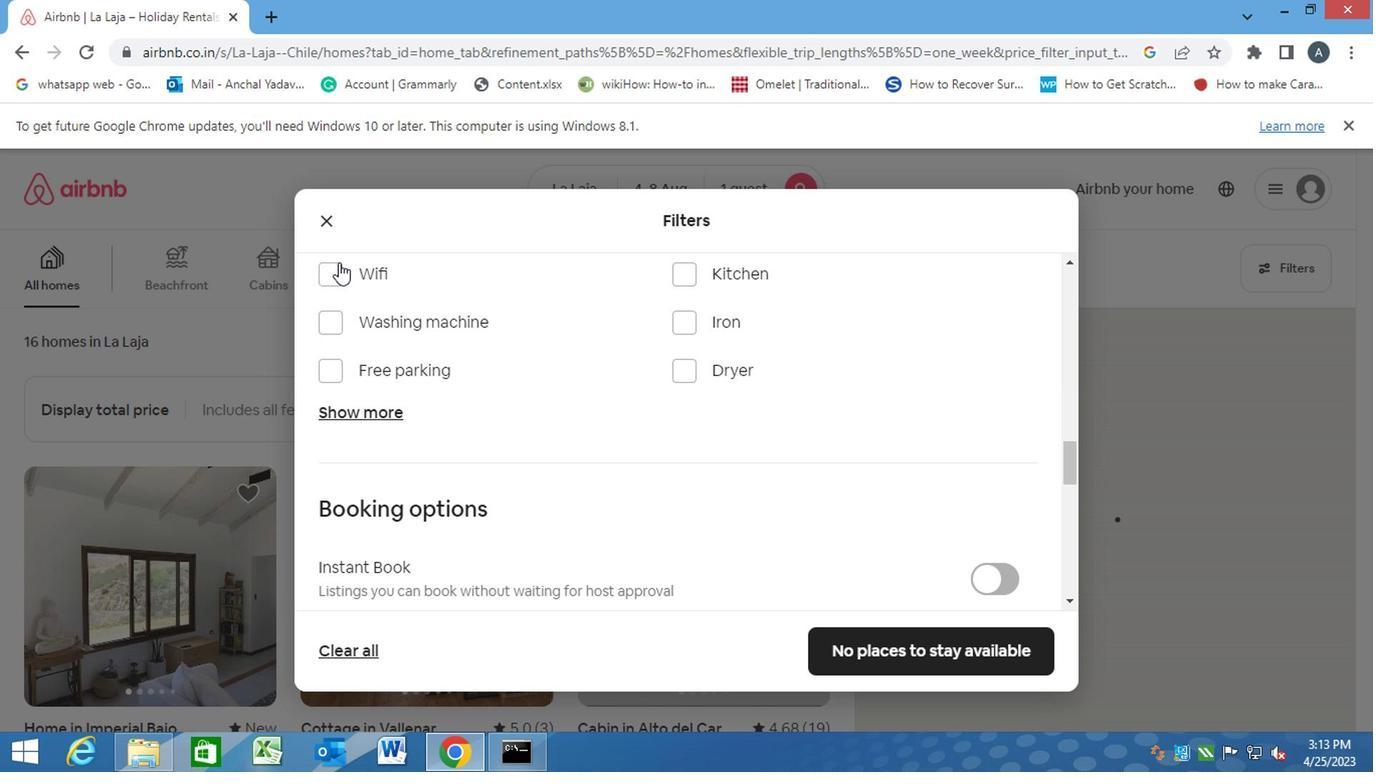 
Action: Mouse pressed left at (329, 311)
Screenshot: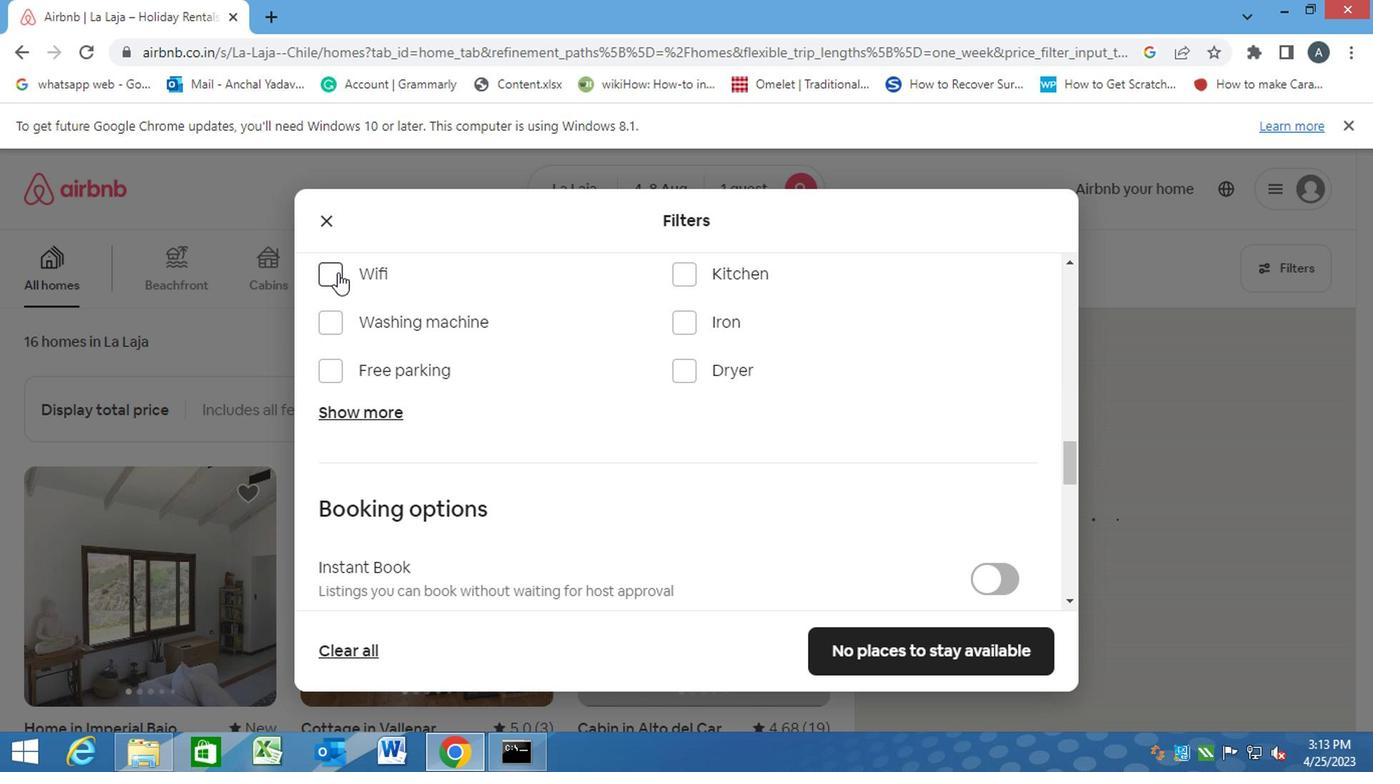 
Action: Mouse moved to (688, 497)
Screenshot: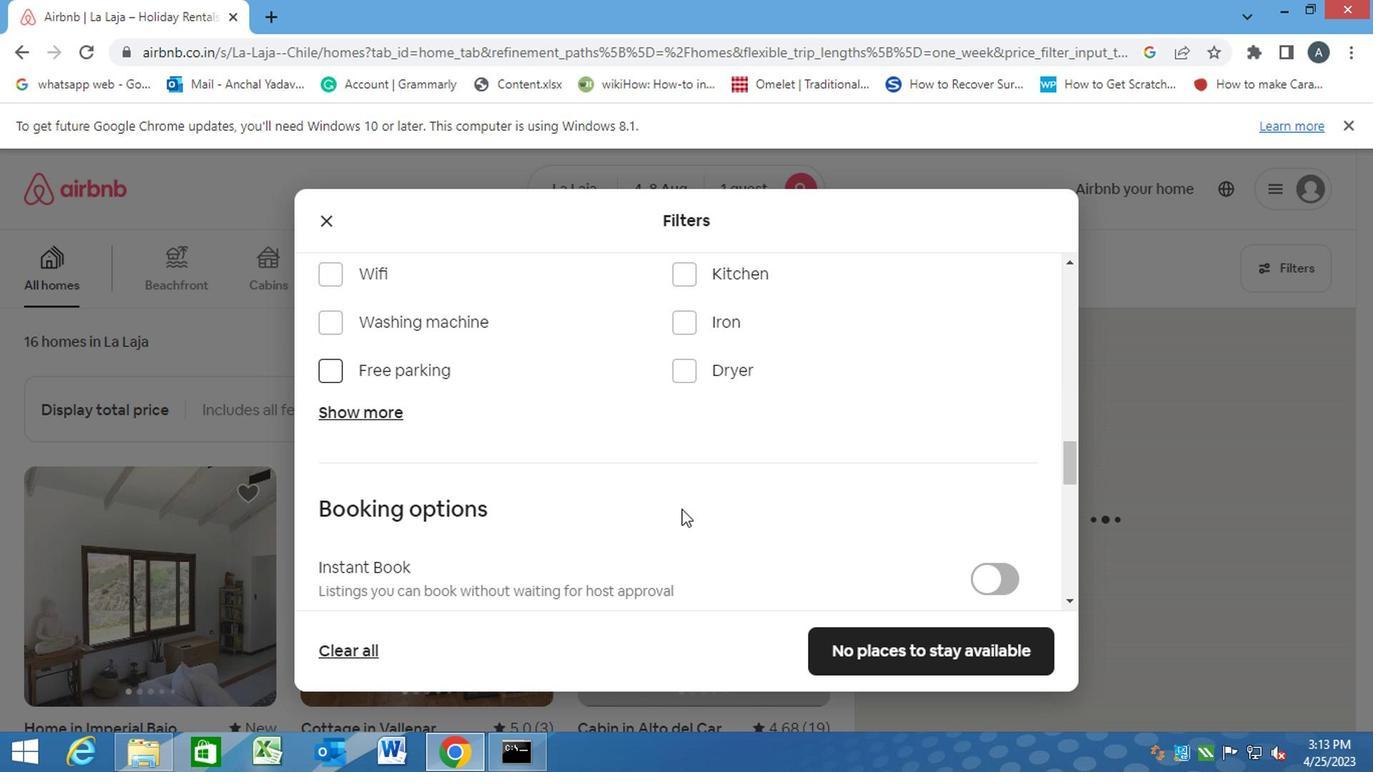 
Action: Mouse scrolled (688, 496) with delta (0, 0)
Screenshot: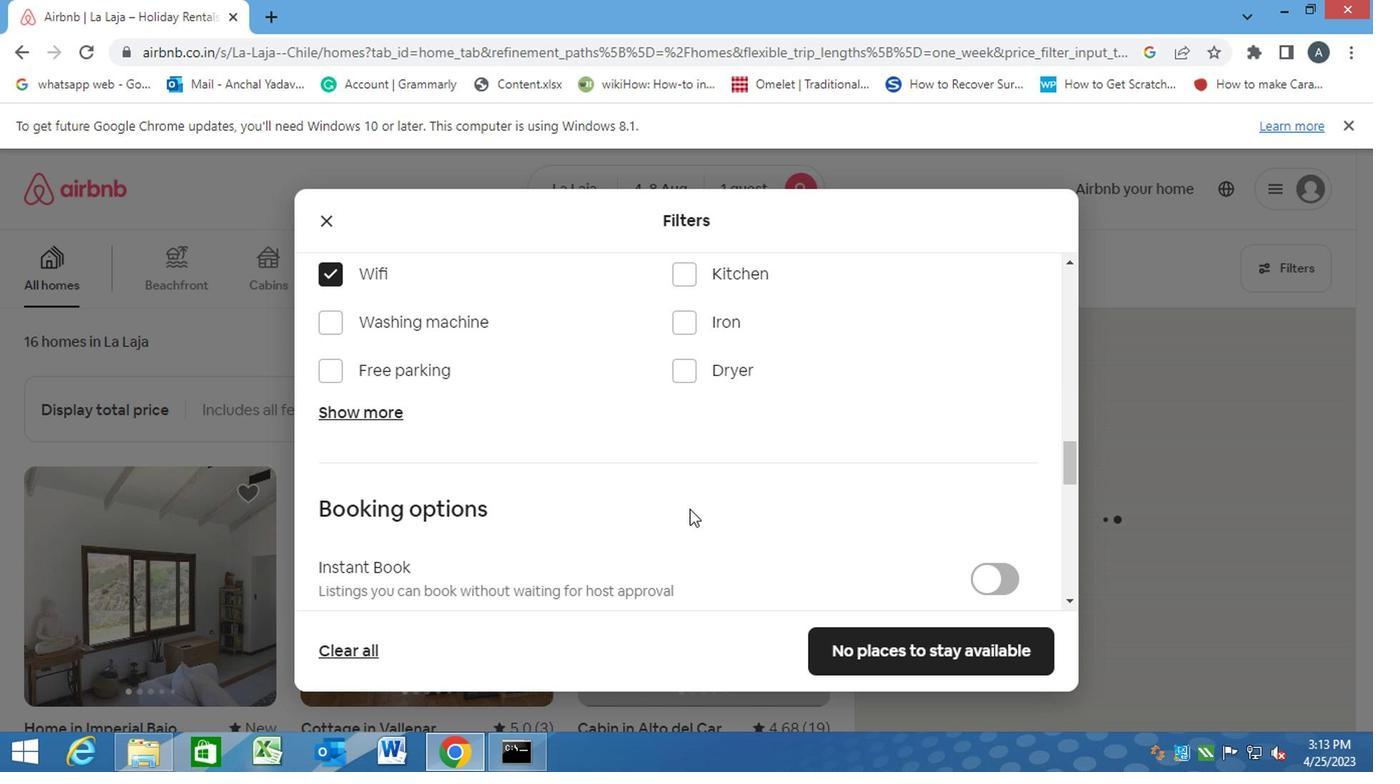 
Action: Mouse scrolled (688, 496) with delta (0, 0)
Screenshot: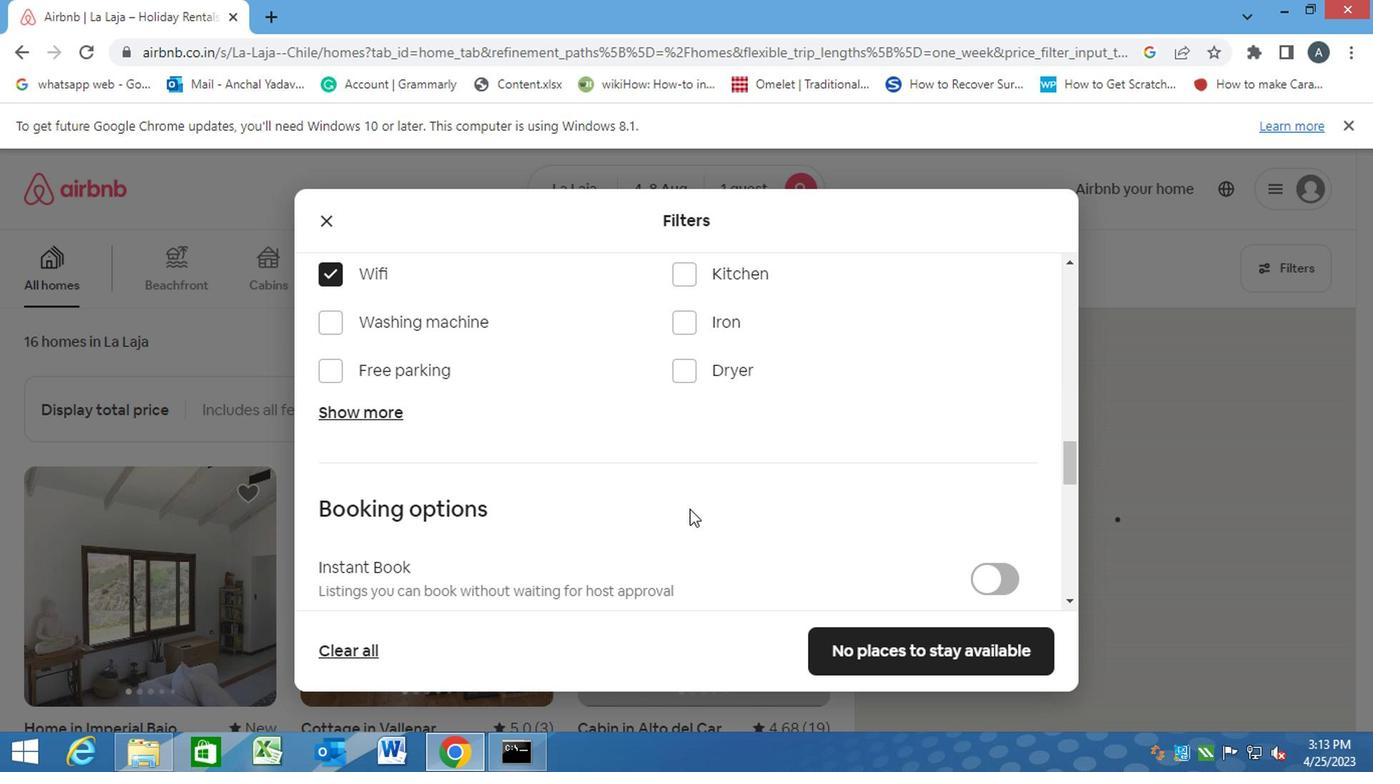 
Action: Mouse scrolled (688, 496) with delta (0, 0)
Screenshot: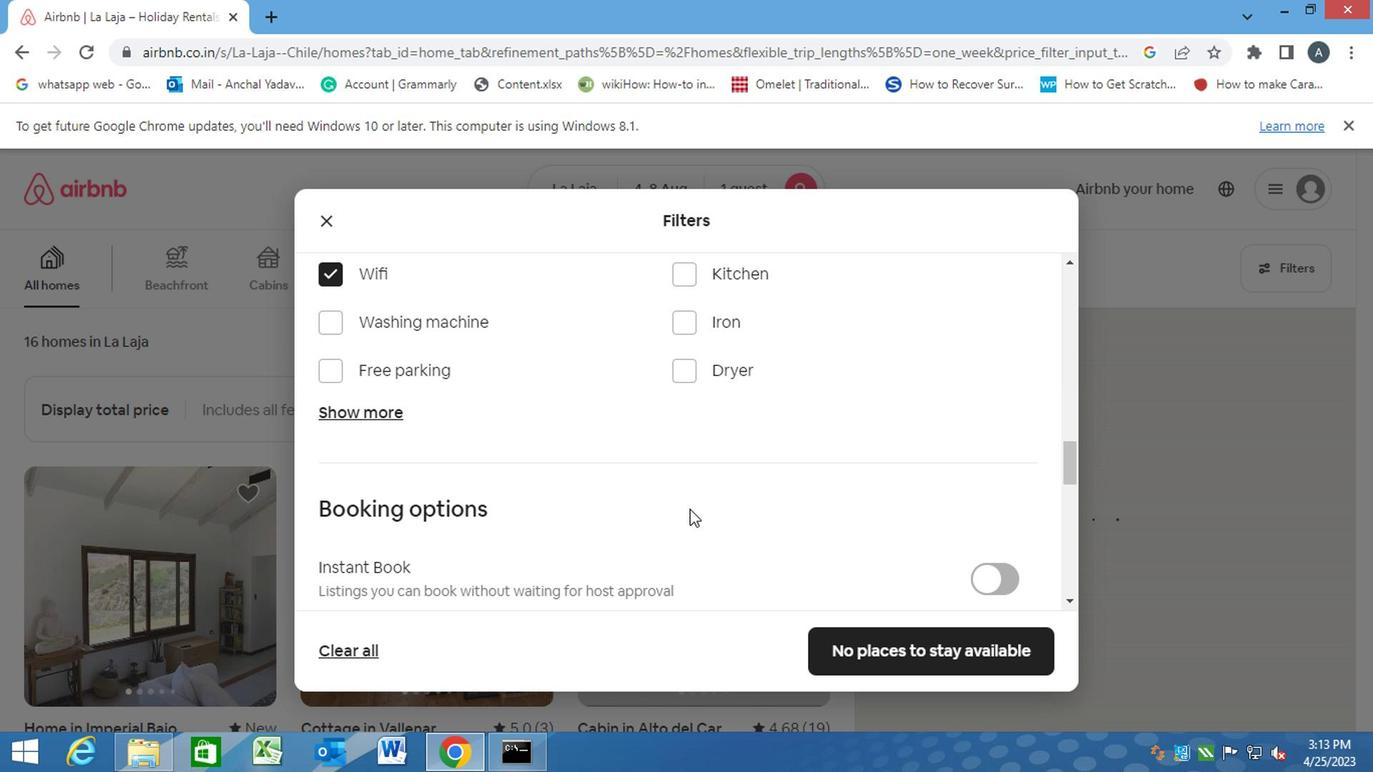 
Action: Mouse moved to (990, 361)
Screenshot: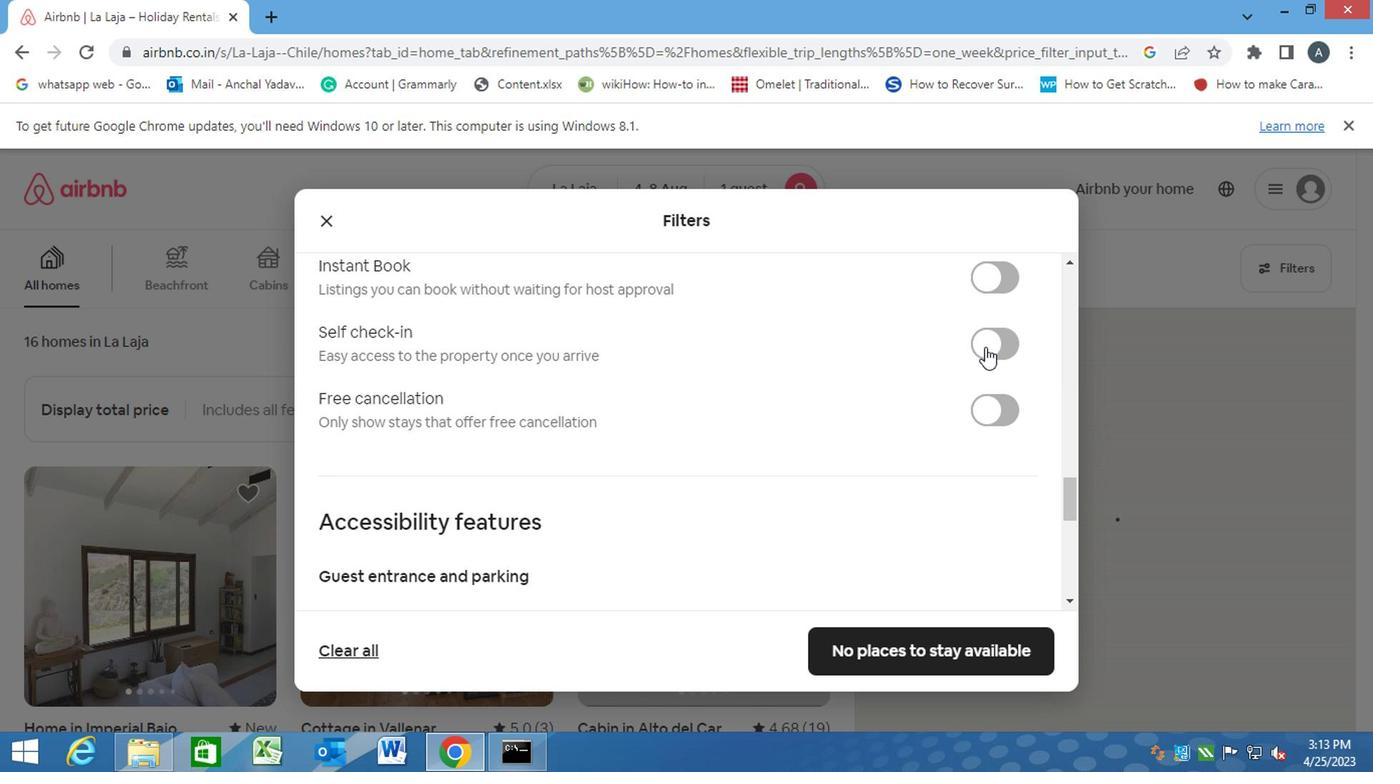 
Action: Mouse pressed left at (990, 361)
Screenshot: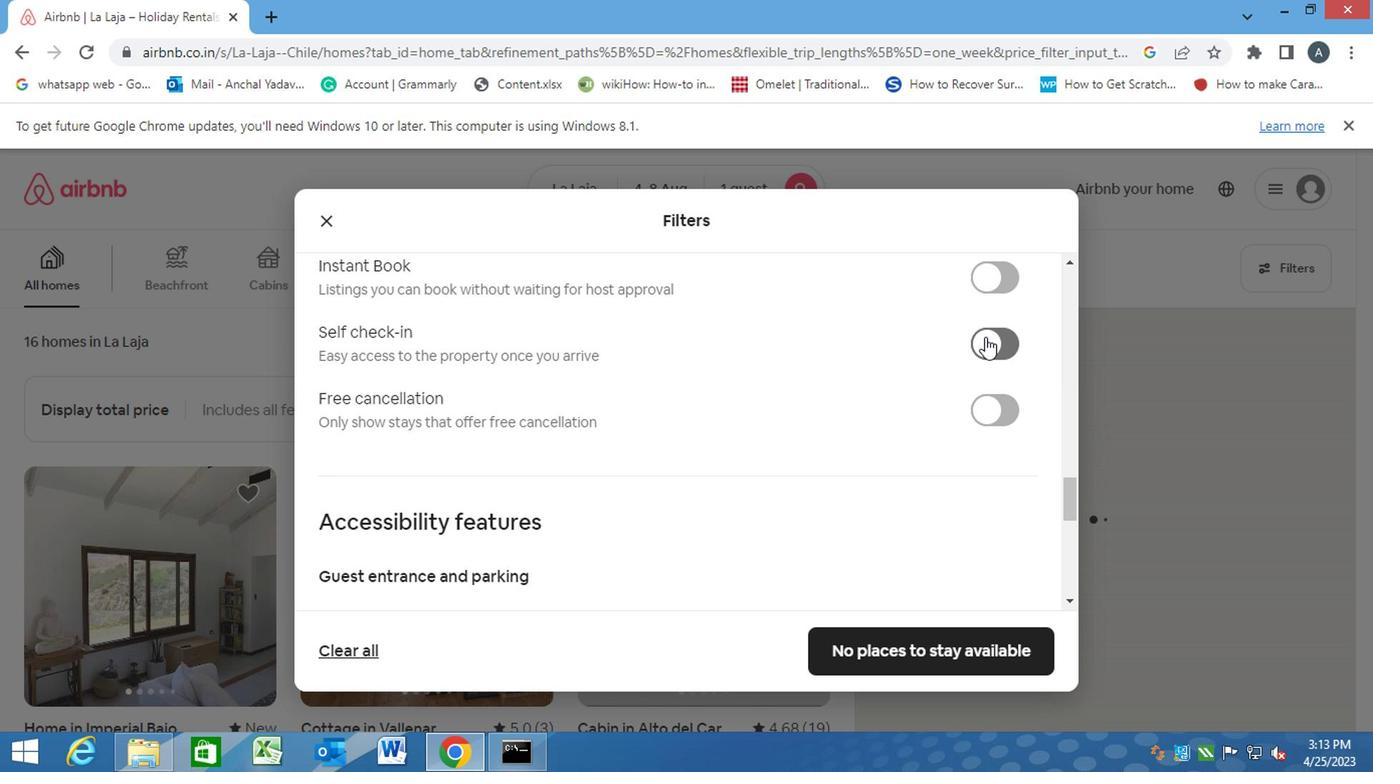 
Action: Mouse moved to (778, 447)
Screenshot: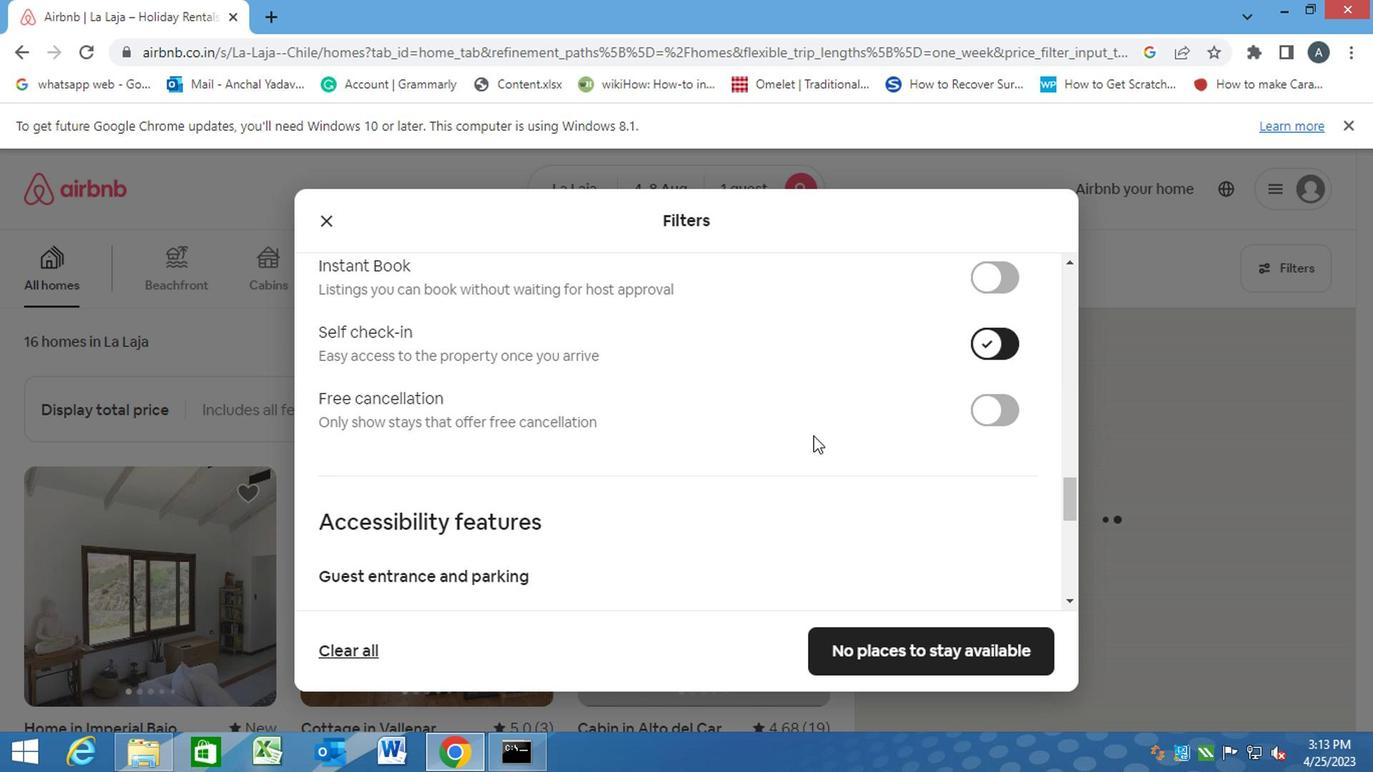 
Action: Mouse scrolled (778, 446) with delta (0, 0)
Screenshot: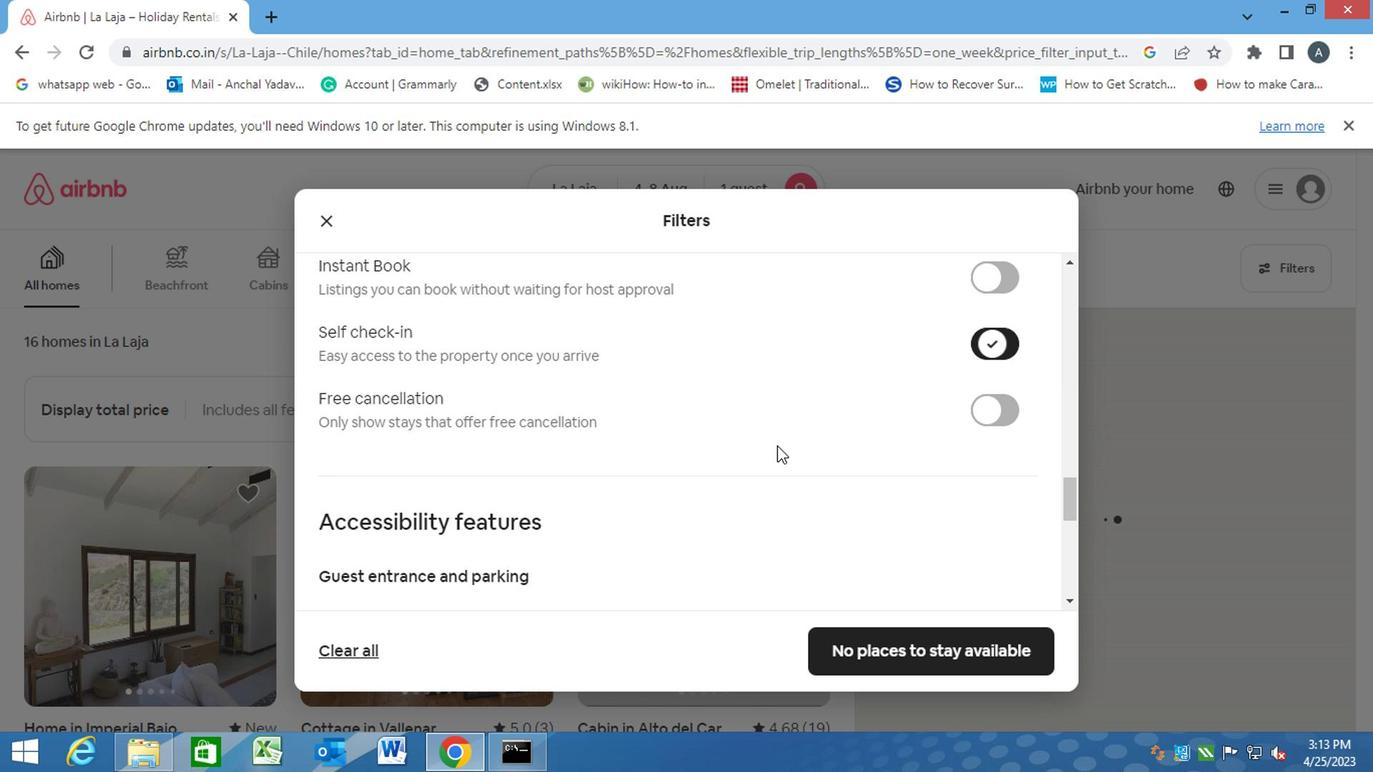 
Action: Mouse scrolled (778, 446) with delta (0, 0)
Screenshot: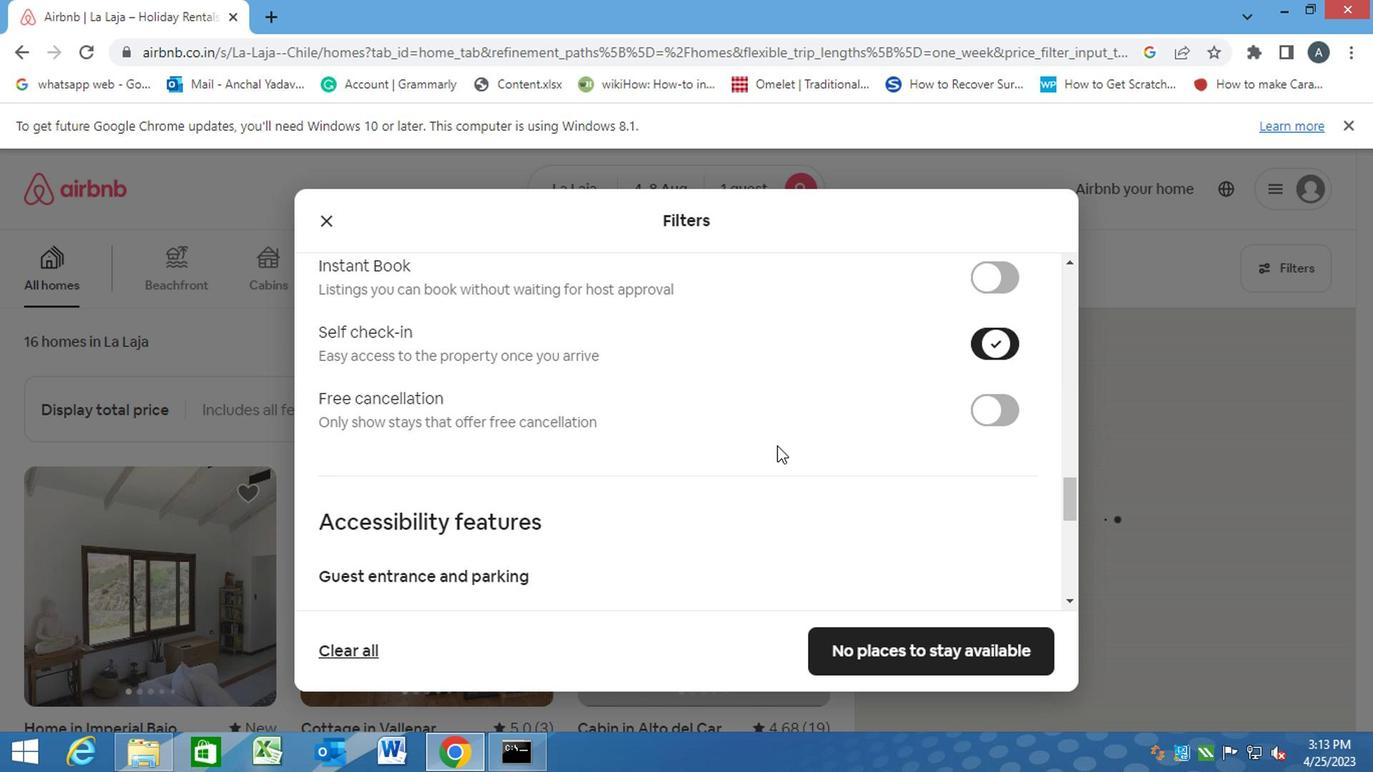
Action: Mouse scrolled (778, 446) with delta (0, 0)
Screenshot: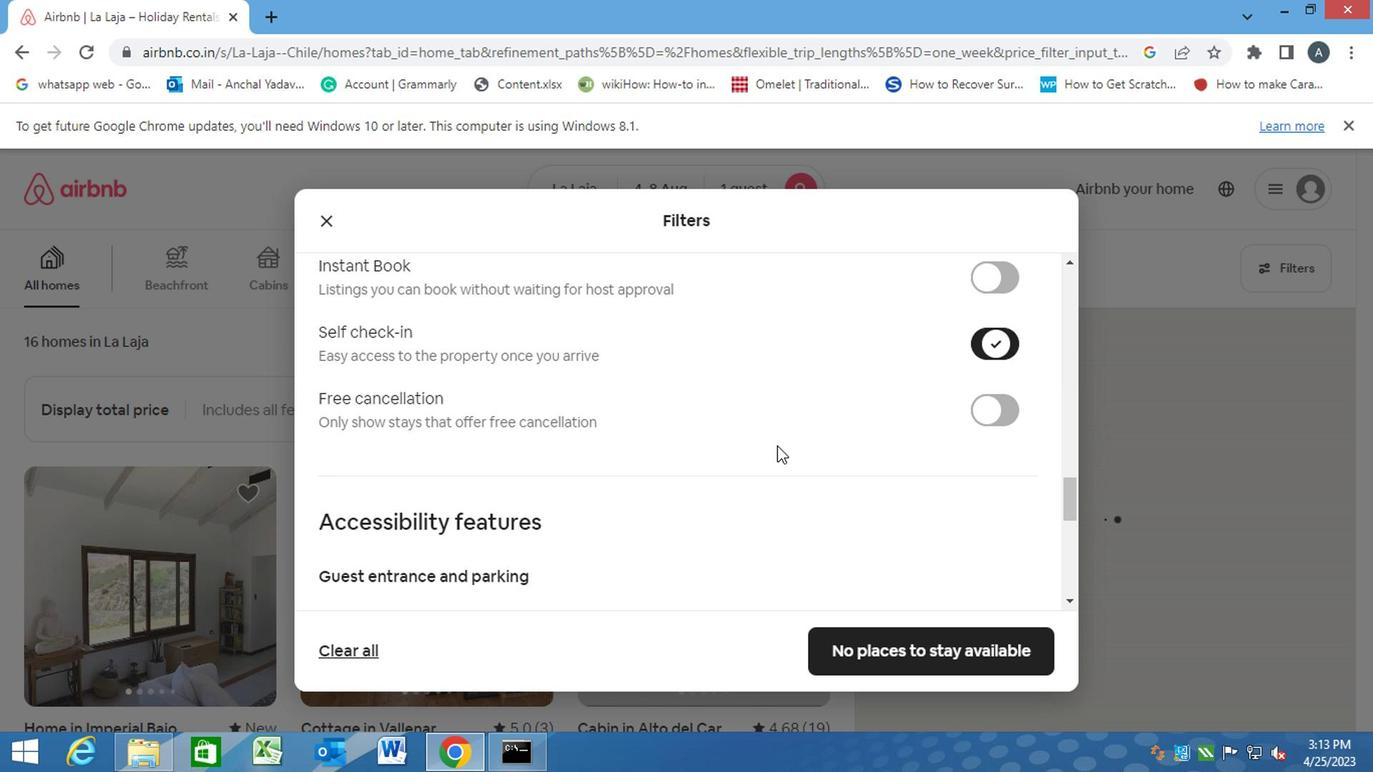 
Action: Mouse scrolled (778, 446) with delta (0, 0)
Screenshot: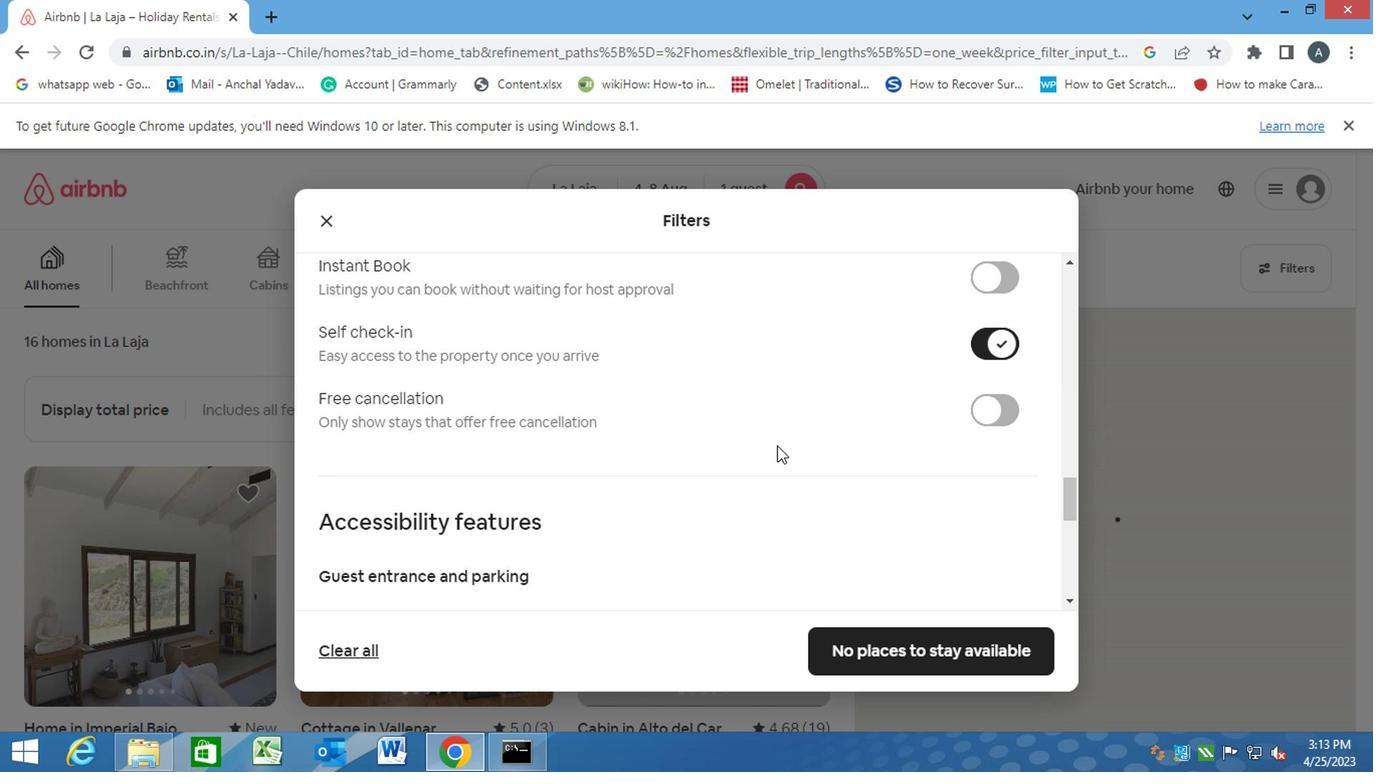 
Action: Mouse moved to (313, 484)
Screenshot: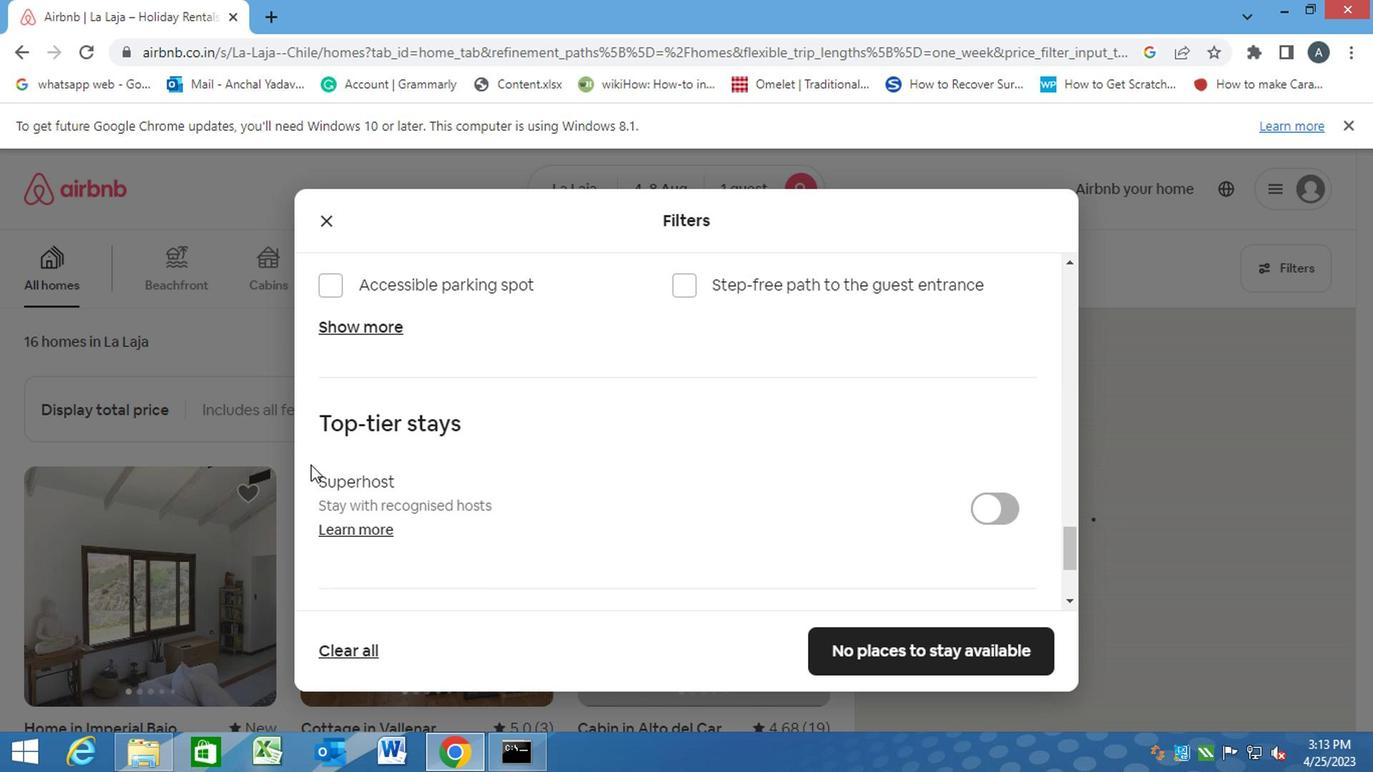 
Action: Mouse scrolled (313, 482) with delta (0, -1)
Screenshot: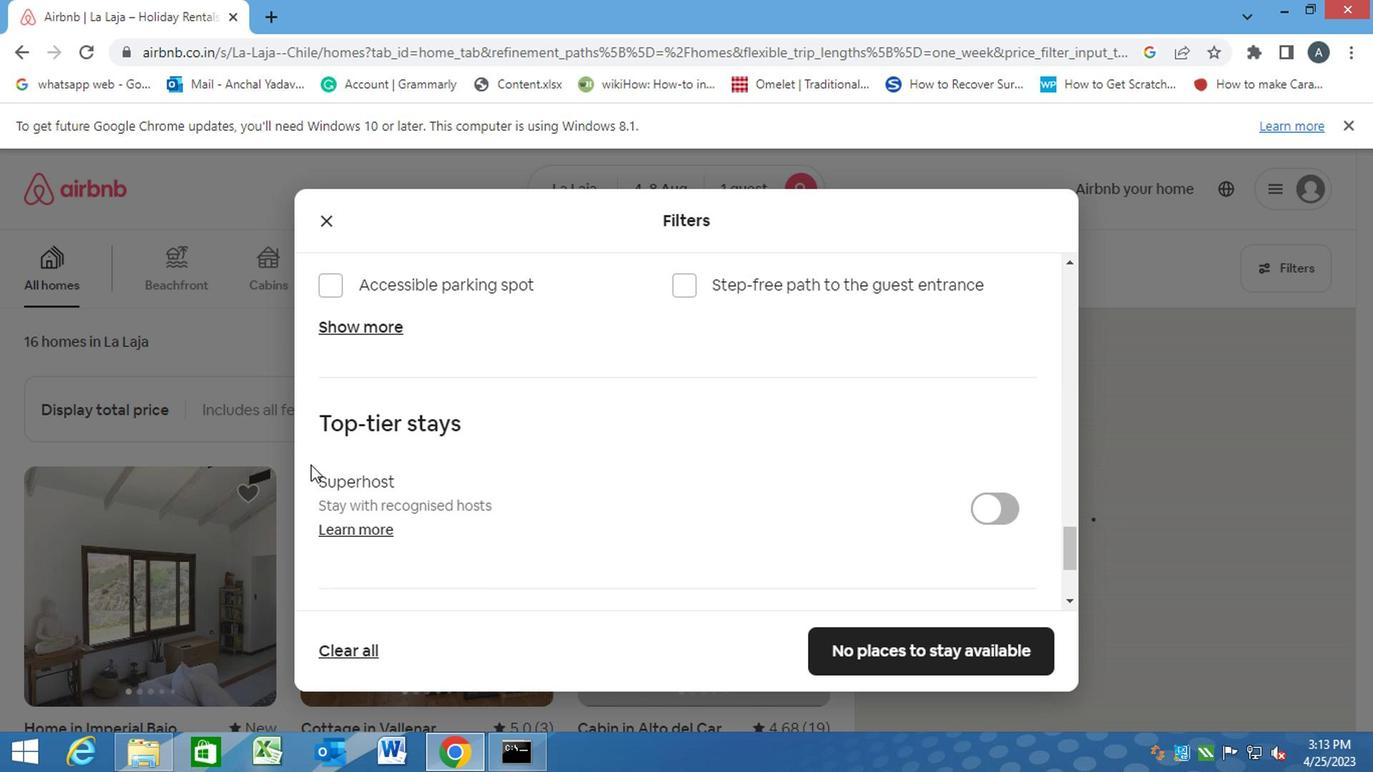 
Action: Mouse moved to (313, 486)
Screenshot: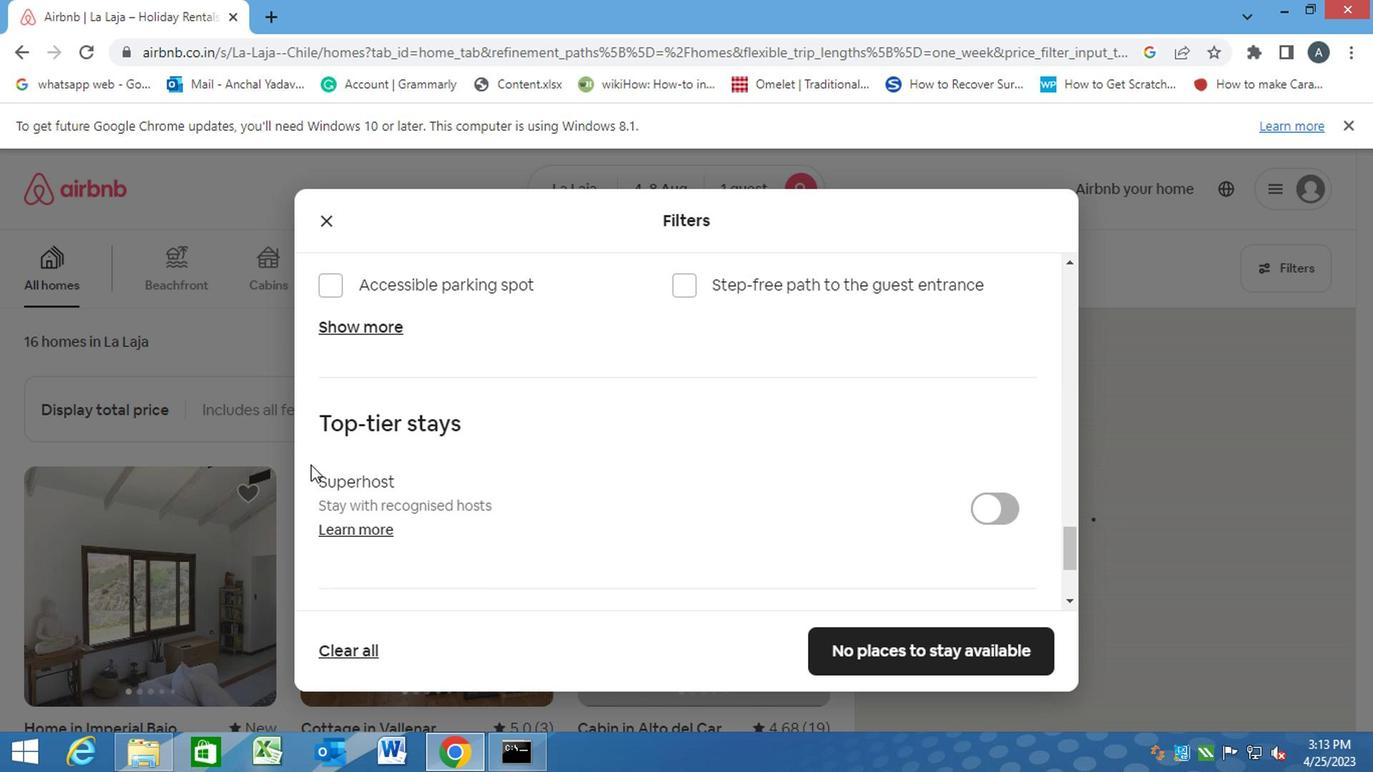 
Action: Mouse scrolled (313, 485) with delta (0, 0)
Screenshot: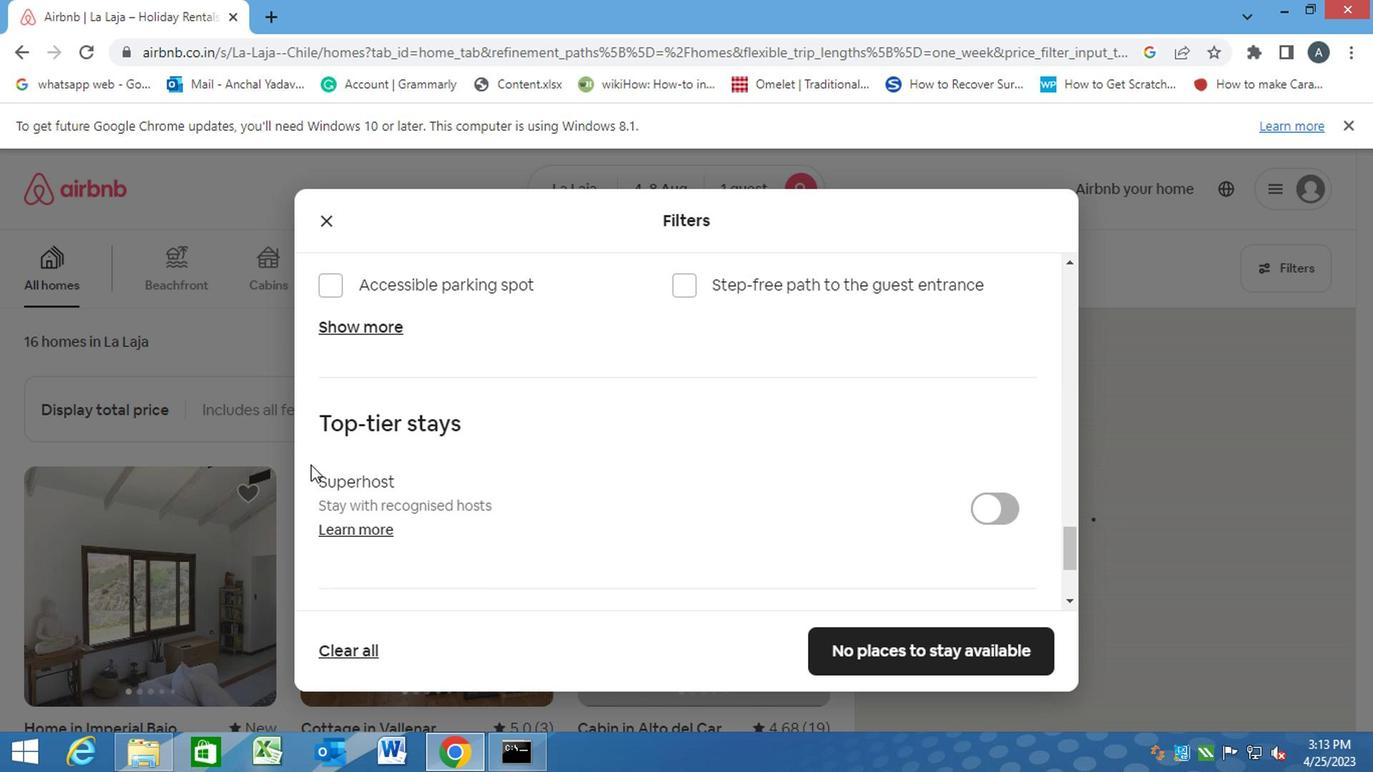 
Action: Mouse scrolled (313, 485) with delta (0, 0)
Screenshot: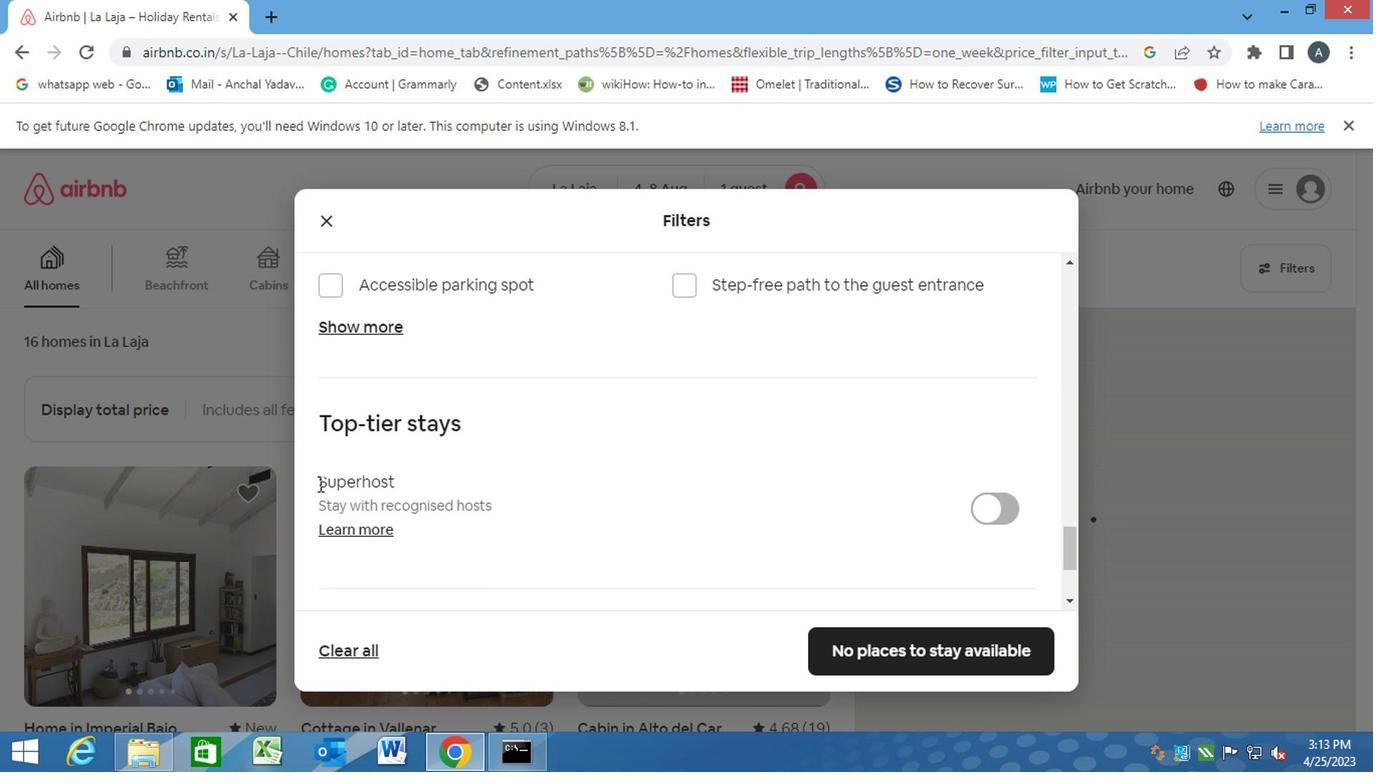 
Action: Mouse scrolled (313, 485) with delta (0, 0)
Screenshot: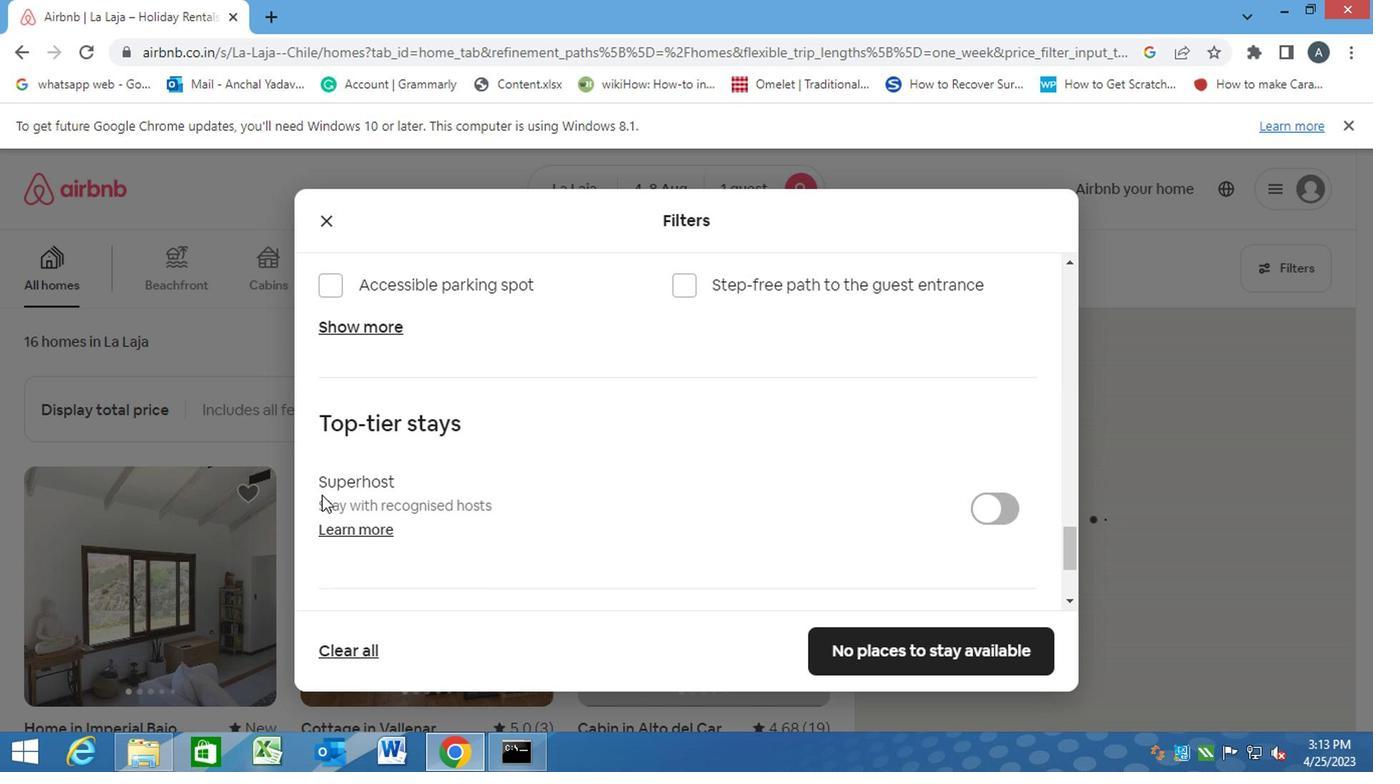 
Action: Mouse moved to (306, 500)
Screenshot: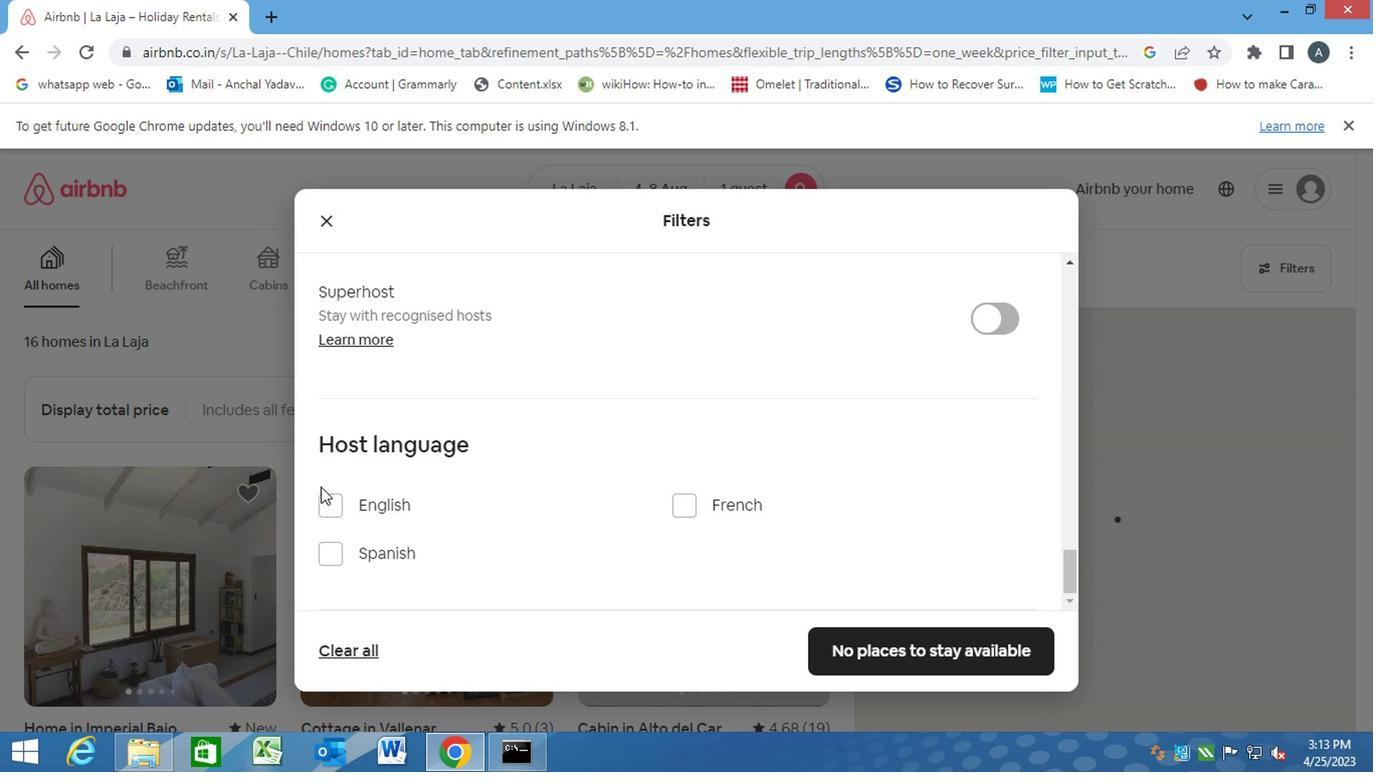 
Action: Mouse pressed left at (306, 500)
Screenshot: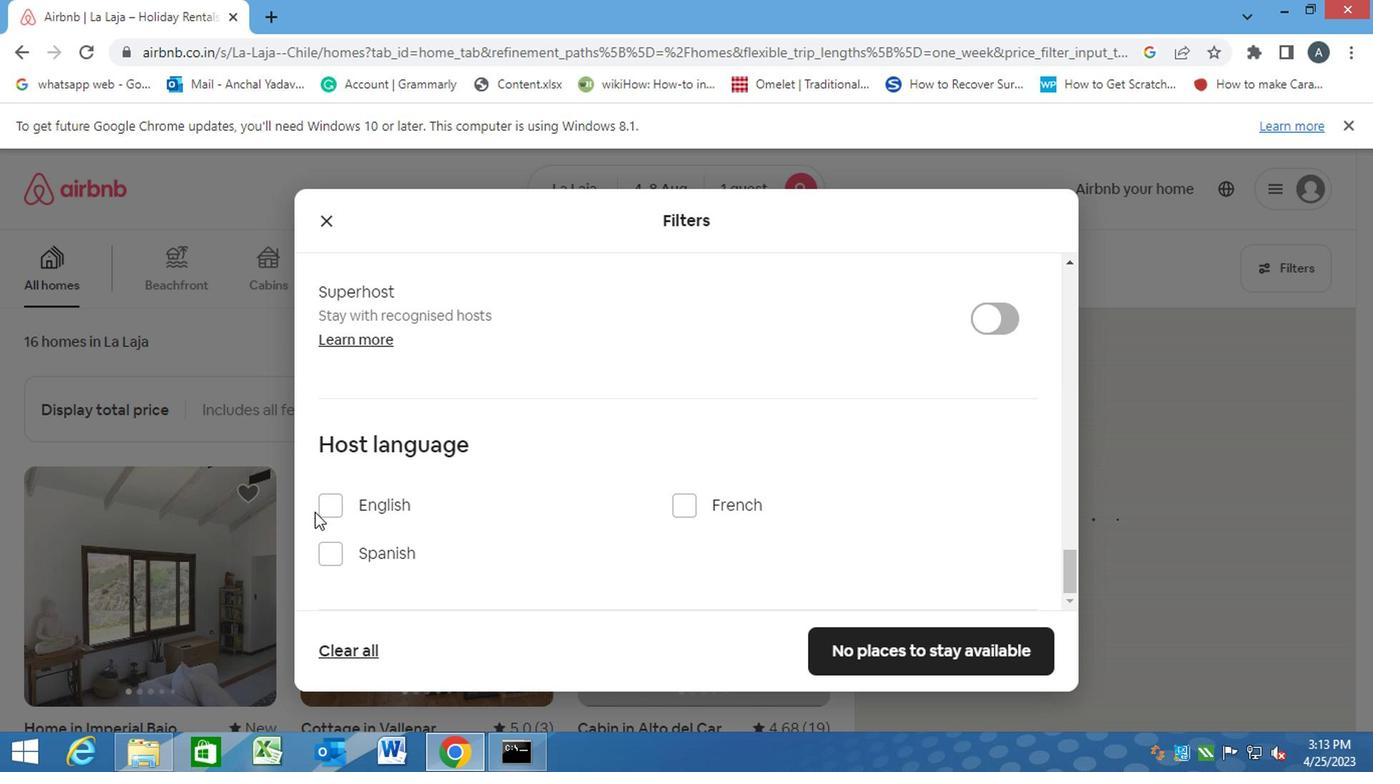 
Action: Mouse moved to (321, 495)
Screenshot: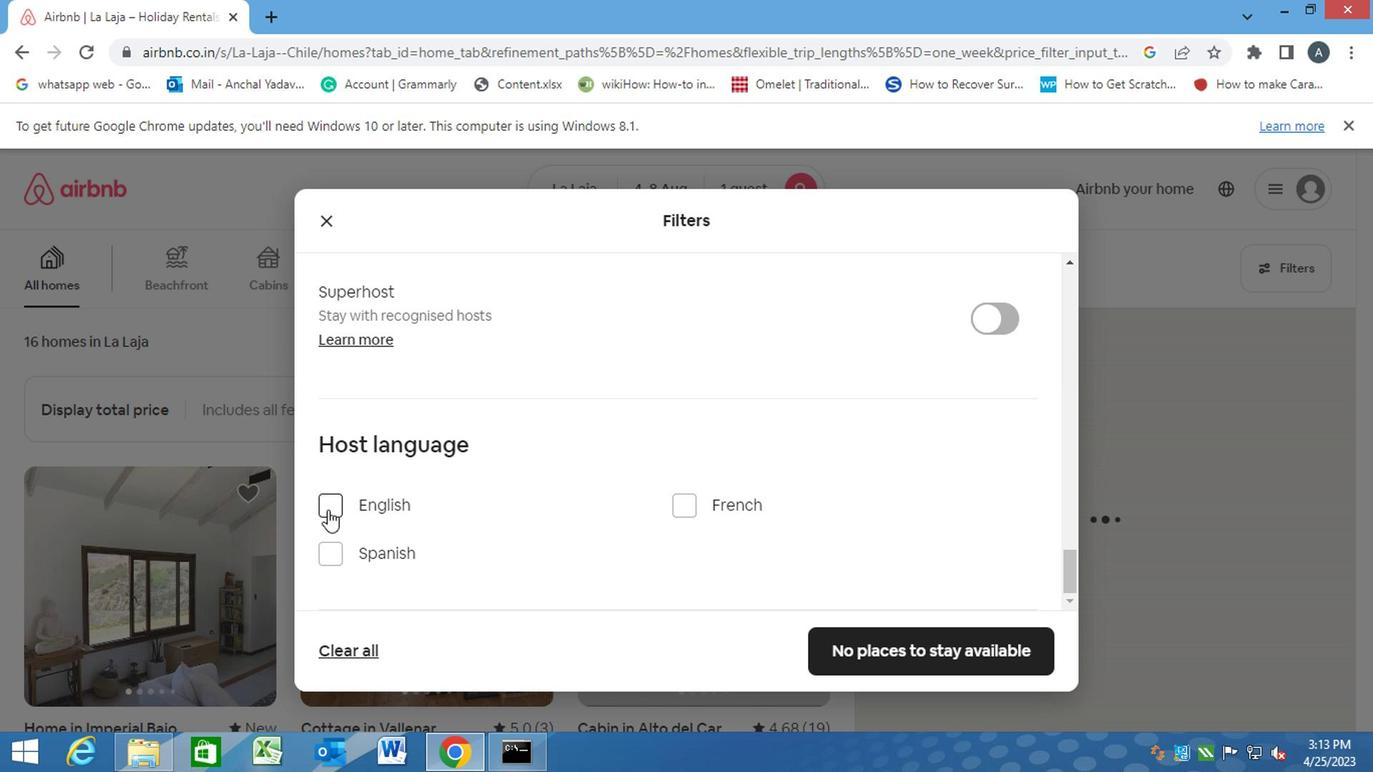 
Action: Mouse pressed left at (321, 495)
Screenshot: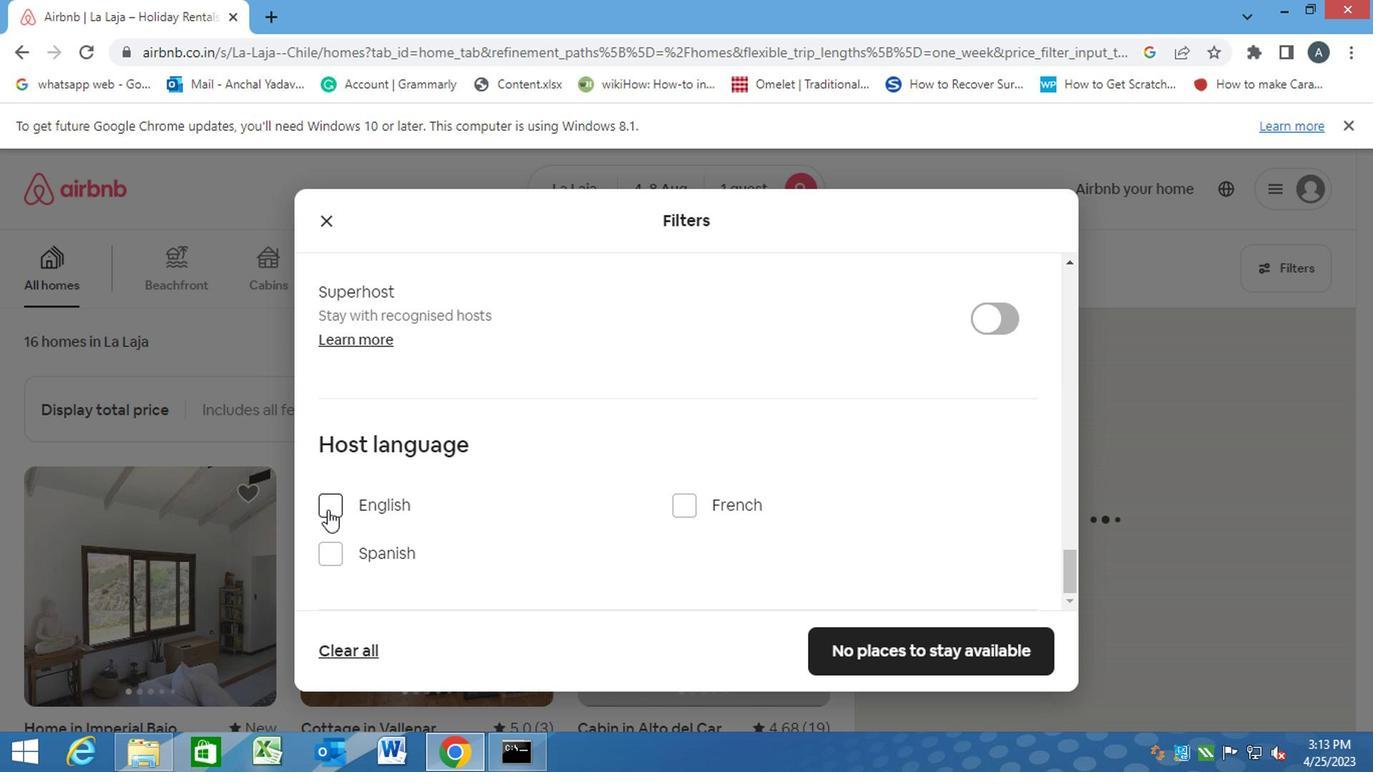 
Action: Mouse moved to (953, 608)
Screenshot: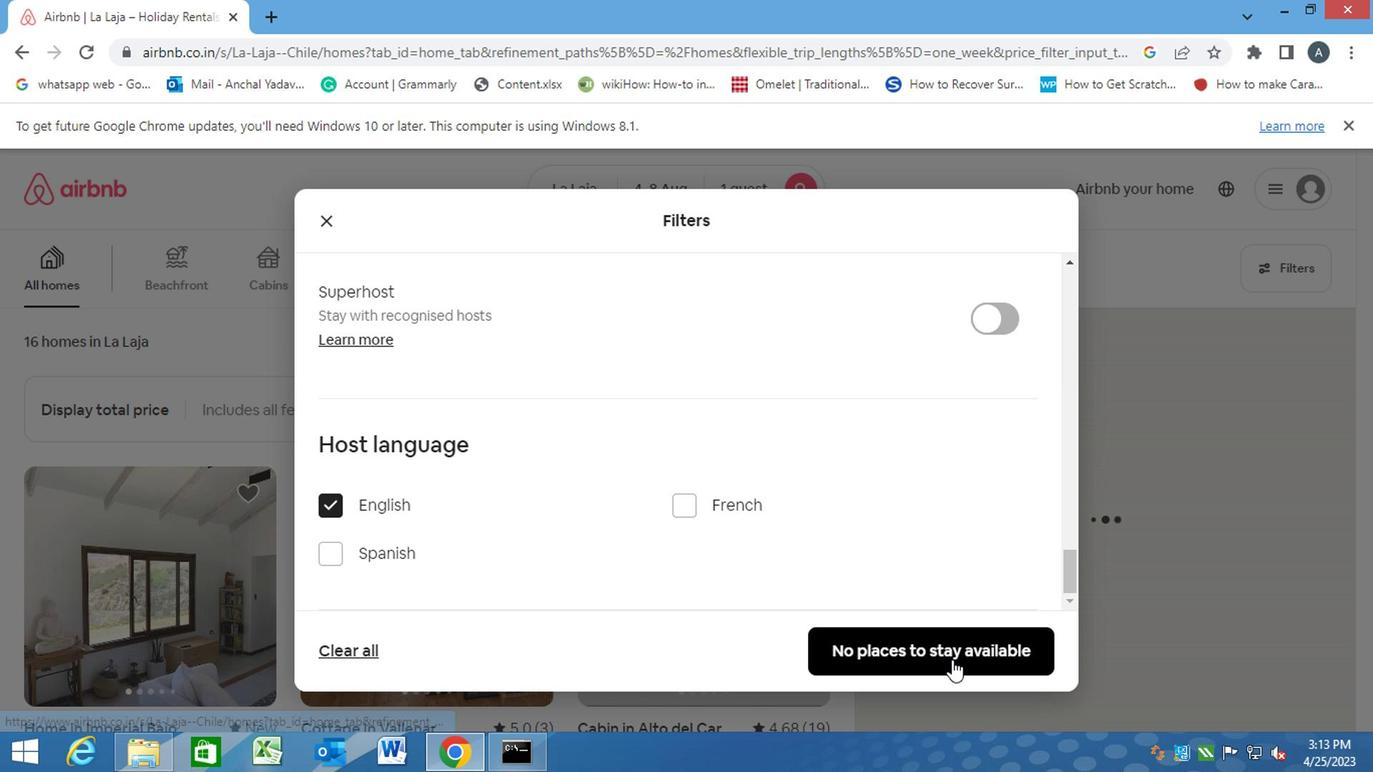 
Action: Mouse pressed left at (953, 608)
Screenshot: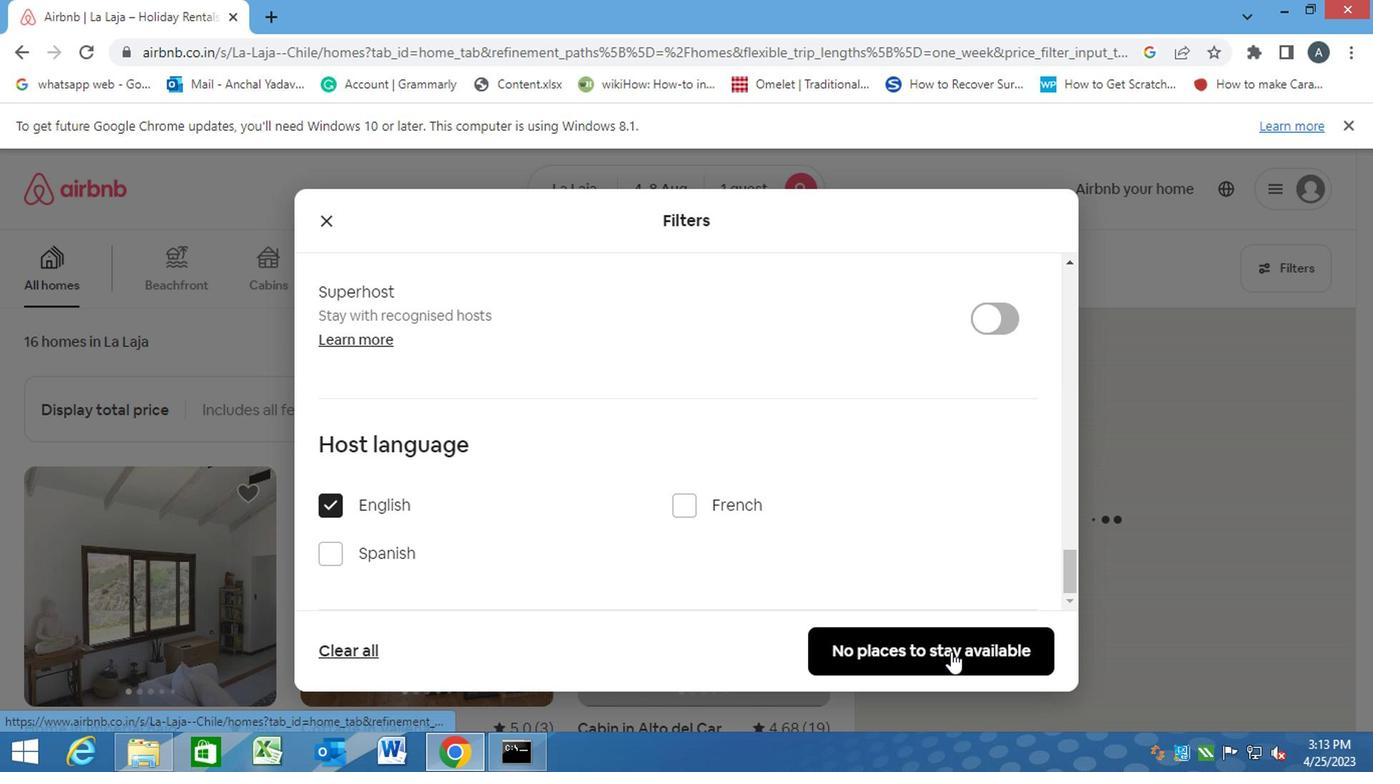 
